 Task: Find connections with filter location Brixham with filter topic #Saleswith filter profile language Potuguese with filter current company SirionLabs with filter school Mount Carmel College, Palace Rd, Bengaluru with filter industry Retail Luxury Goods and Jewelry with filter service category Human Resources with filter keywords title Sports Volunteer
Action: Mouse moved to (673, 86)
Screenshot: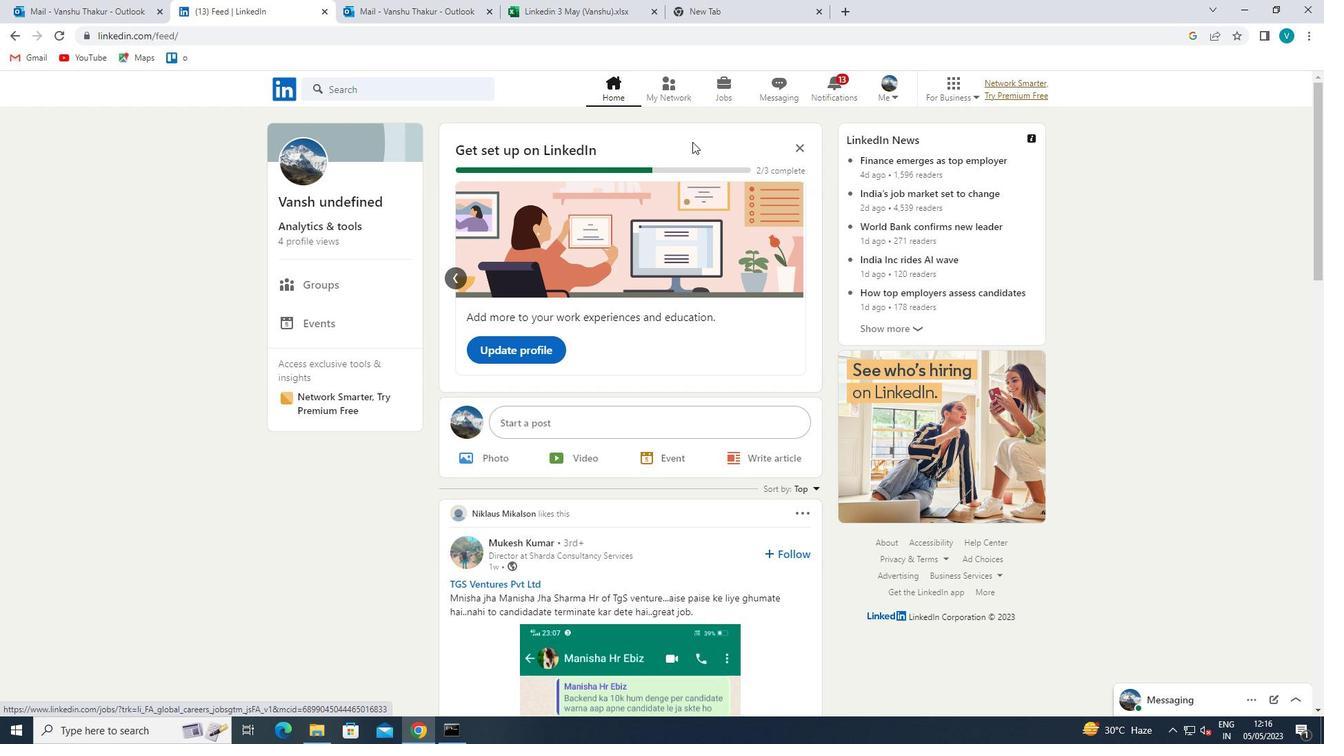 
Action: Mouse pressed left at (673, 86)
Screenshot: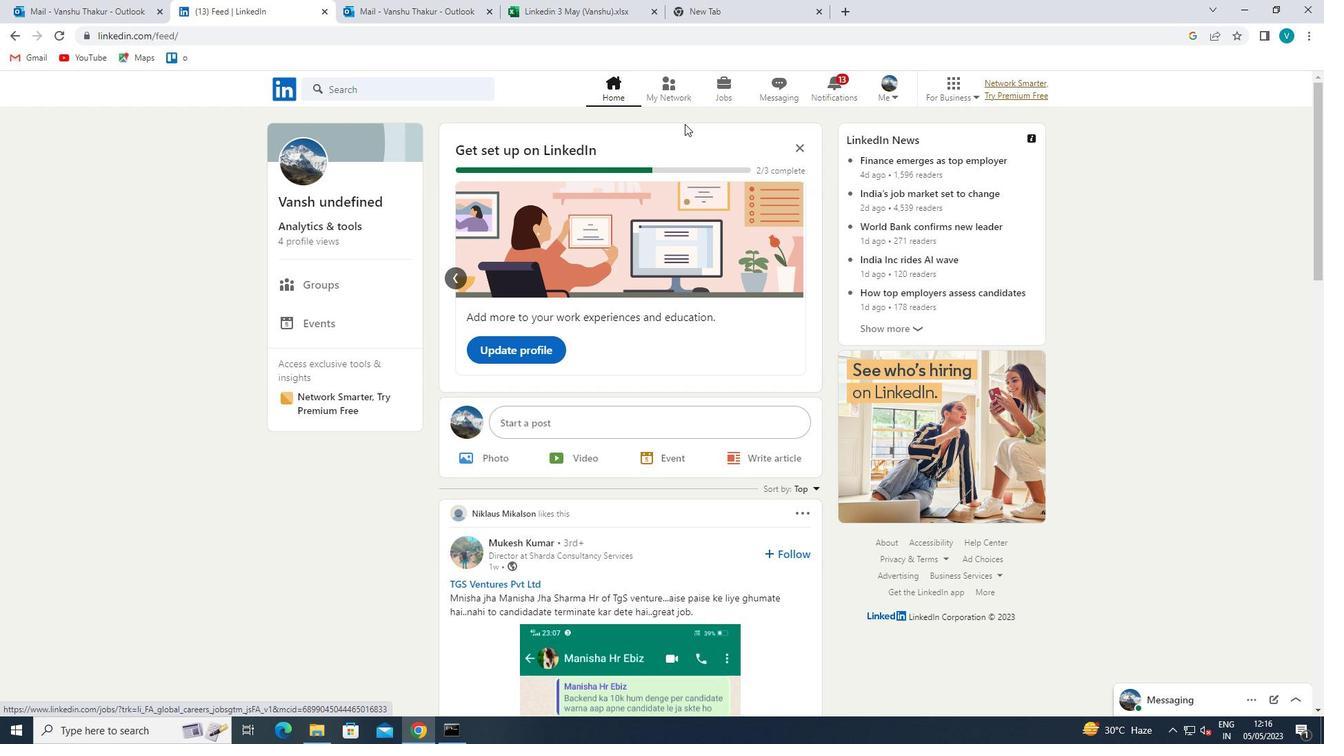 
Action: Mouse moved to (404, 166)
Screenshot: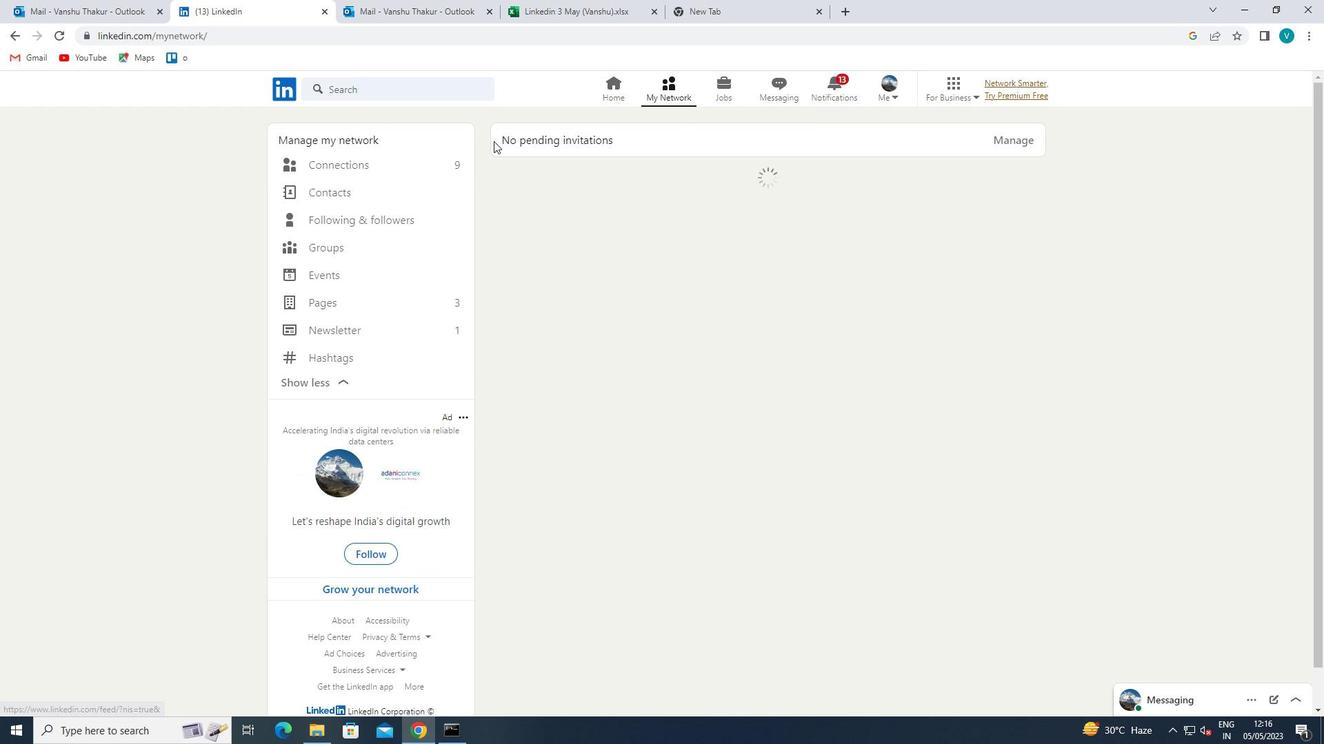 
Action: Mouse pressed left at (404, 166)
Screenshot: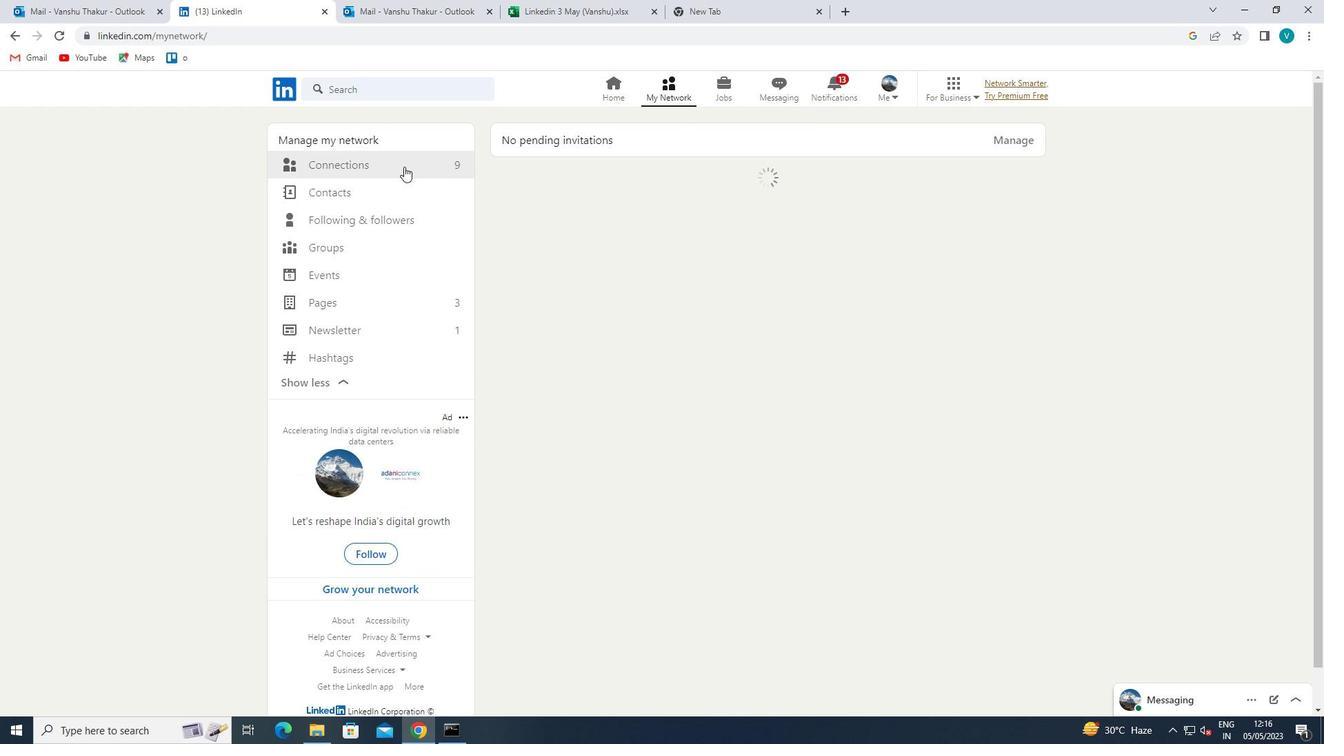 
Action: Mouse moved to (759, 158)
Screenshot: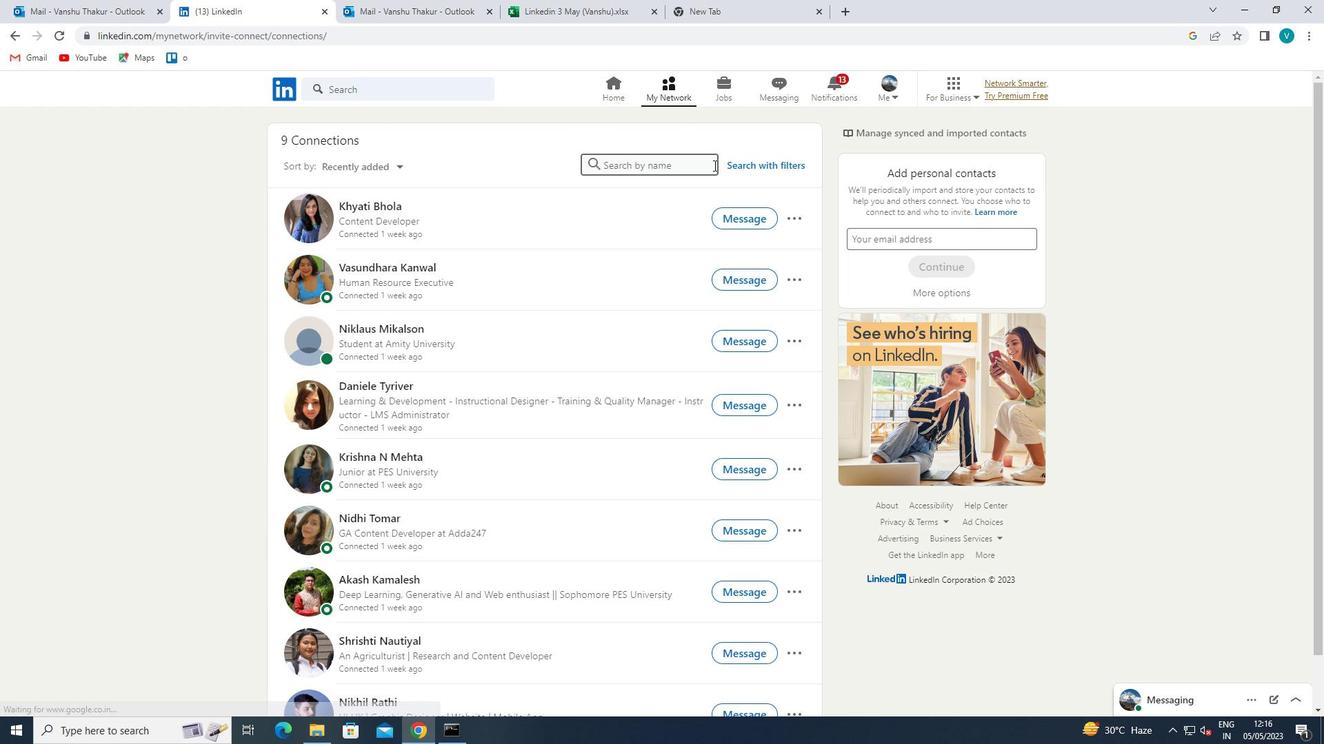 
Action: Mouse pressed left at (759, 158)
Screenshot: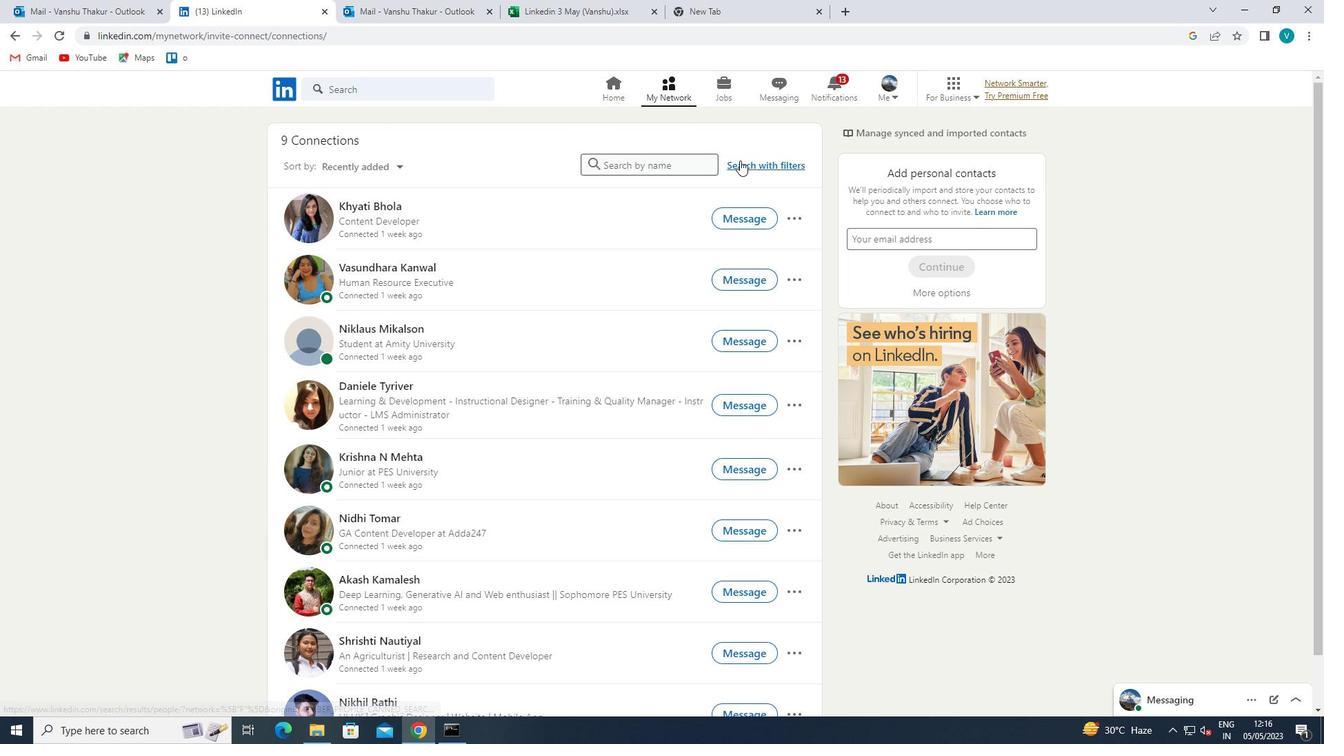 
Action: Mouse moved to (668, 131)
Screenshot: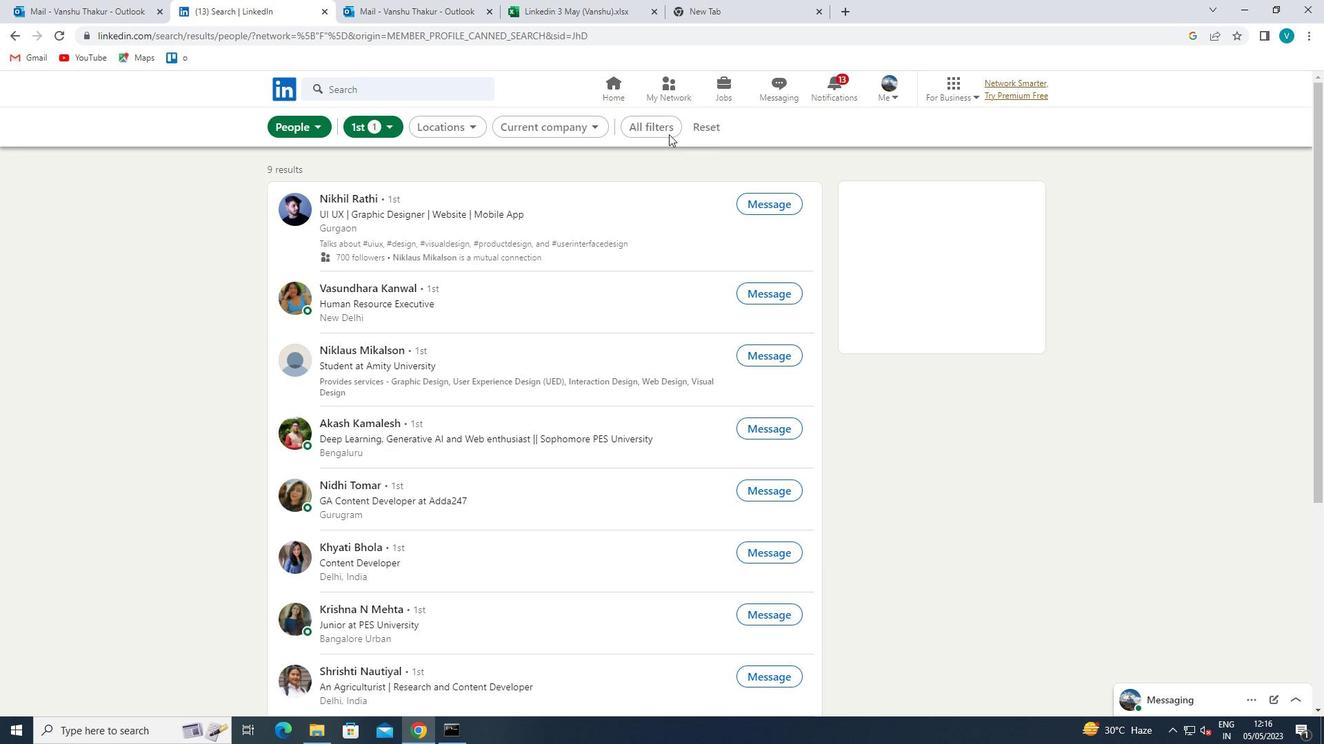 
Action: Mouse pressed left at (668, 131)
Screenshot: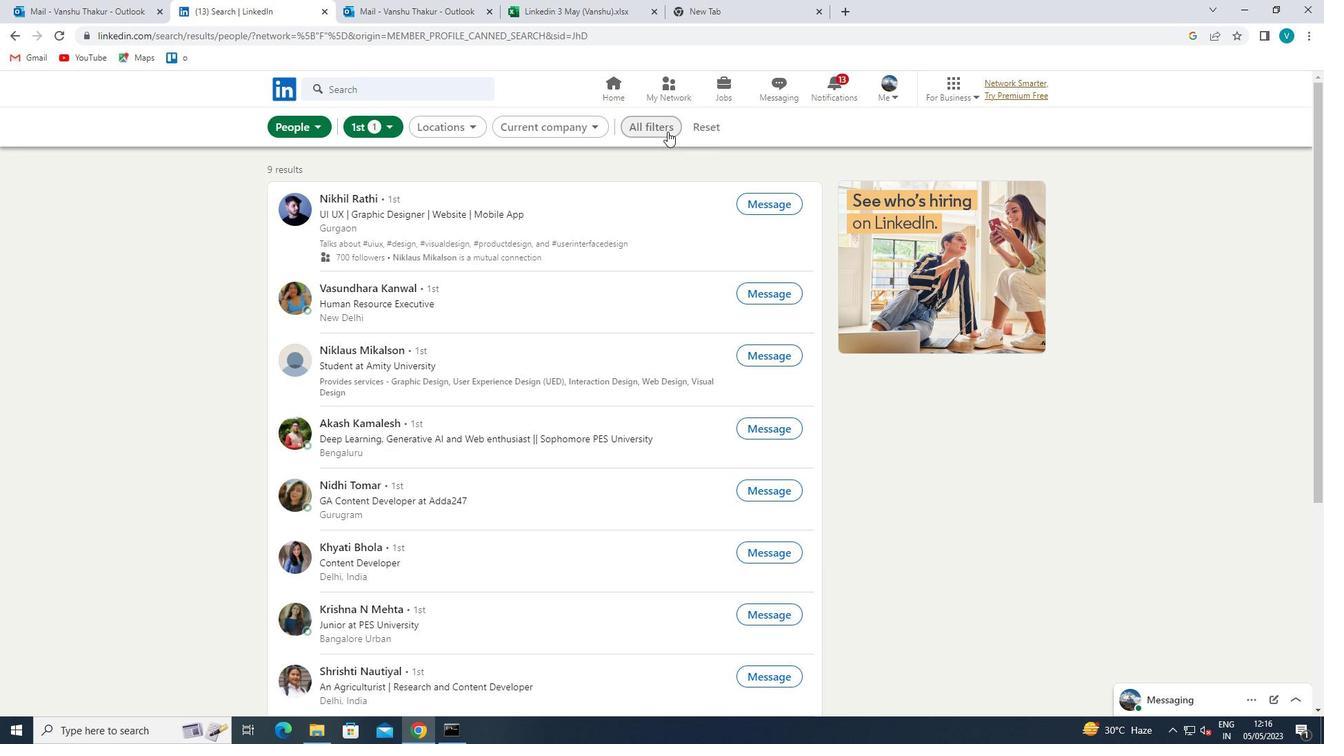 
Action: Mouse moved to (1118, 288)
Screenshot: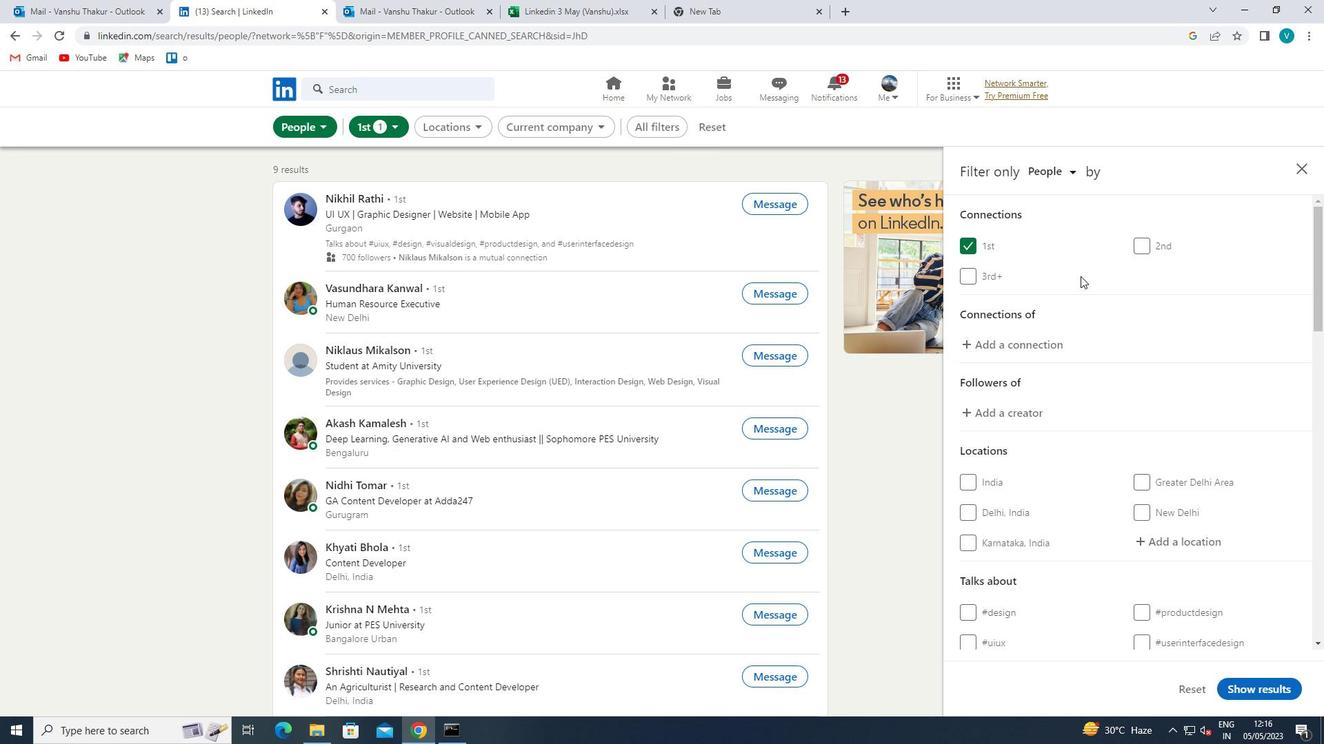 
Action: Mouse scrolled (1118, 287) with delta (0, 0)
Screenshot: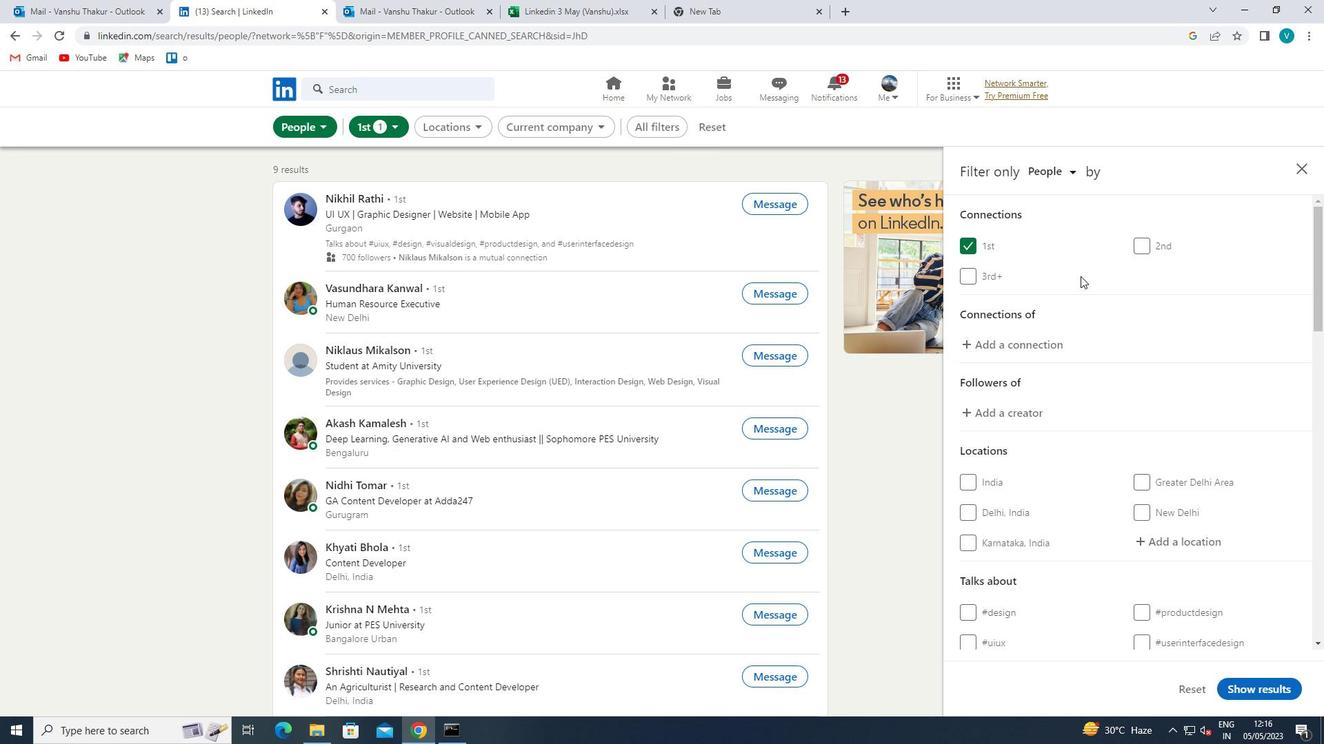 
Action: Mouse moved to (1119, 288)
Screenshot: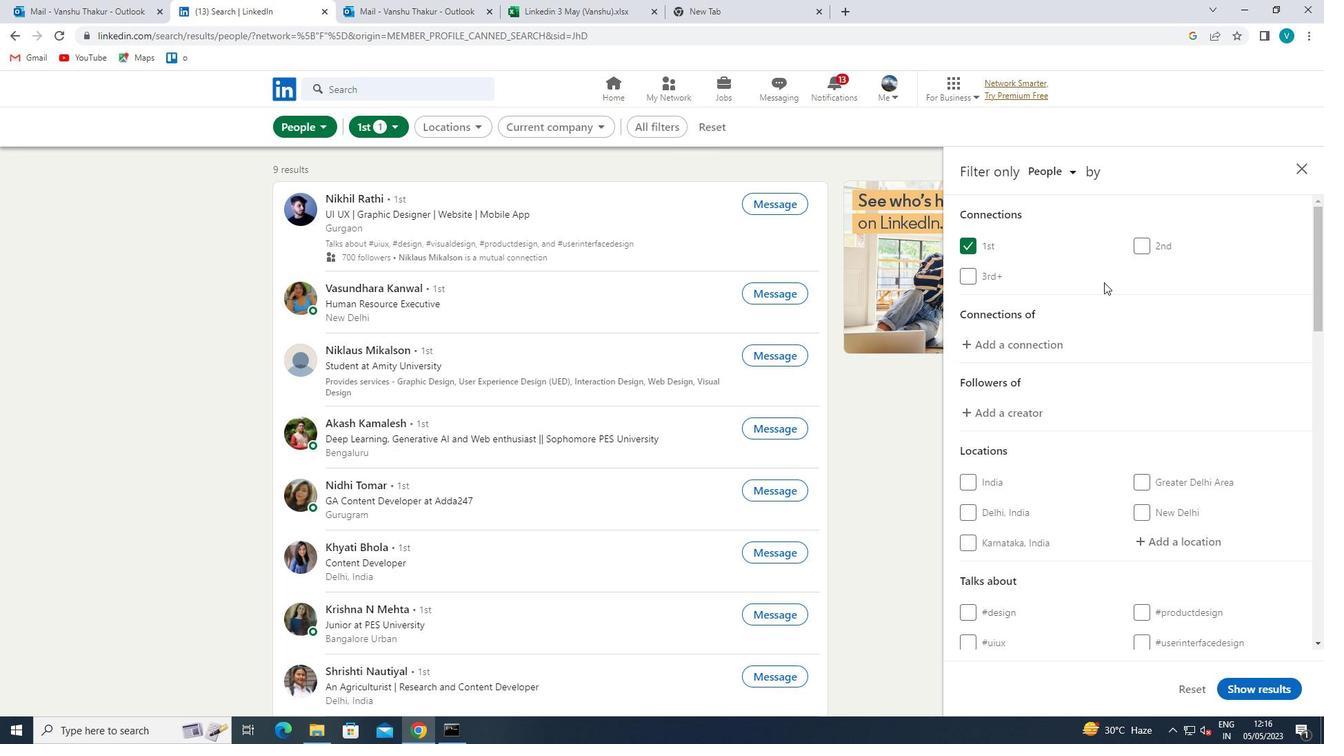 
Action: Mouse scrolled (1119, 288) with delta (0, 0)
Screenshot: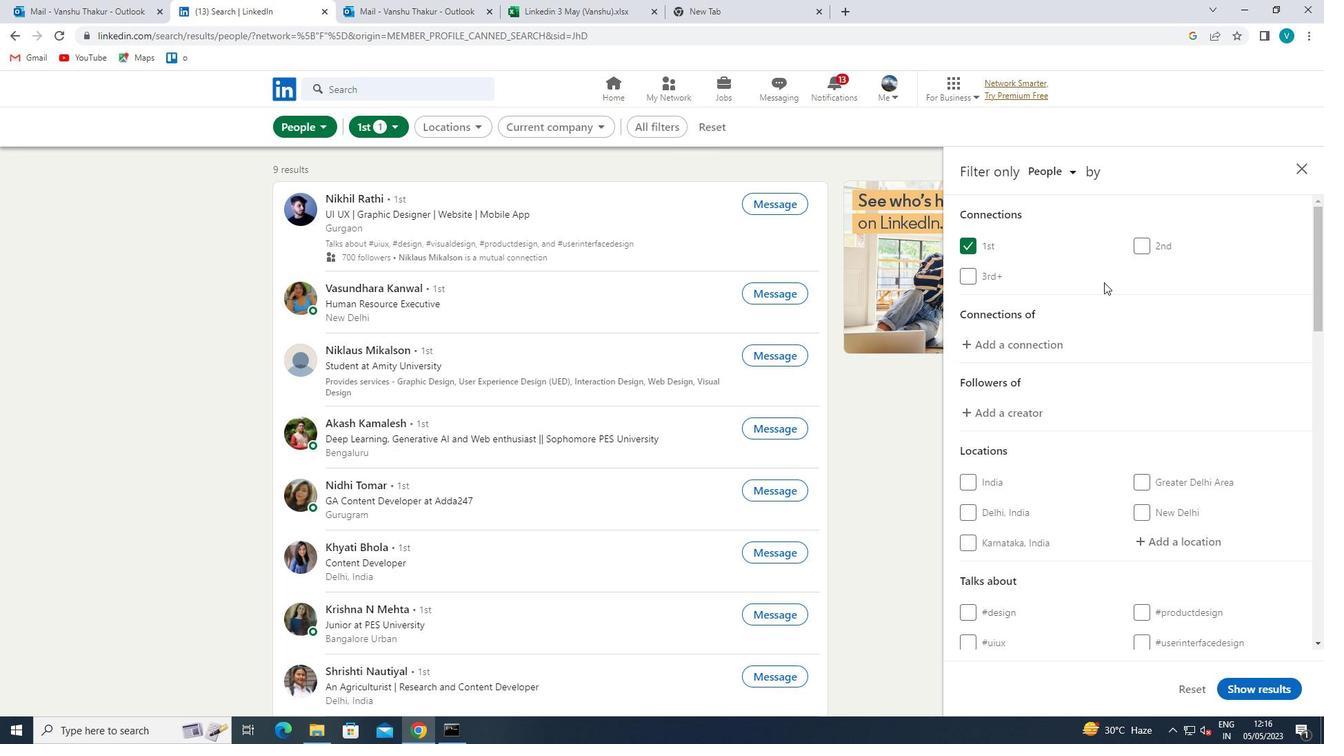 
Action: Mouse moved to (1128, 296)
Screenshot: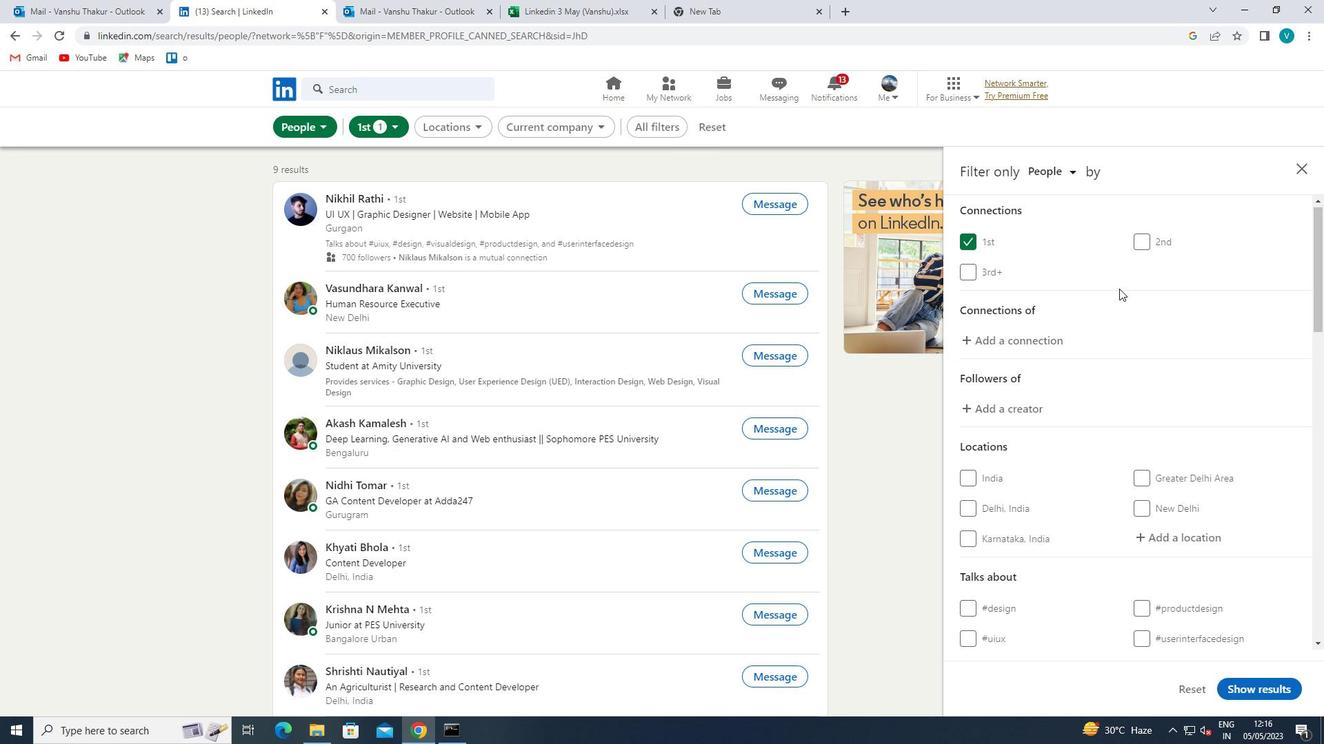 
Action: Mouse scrolled (1128, 295) with delta (0, 0)
Screenshot: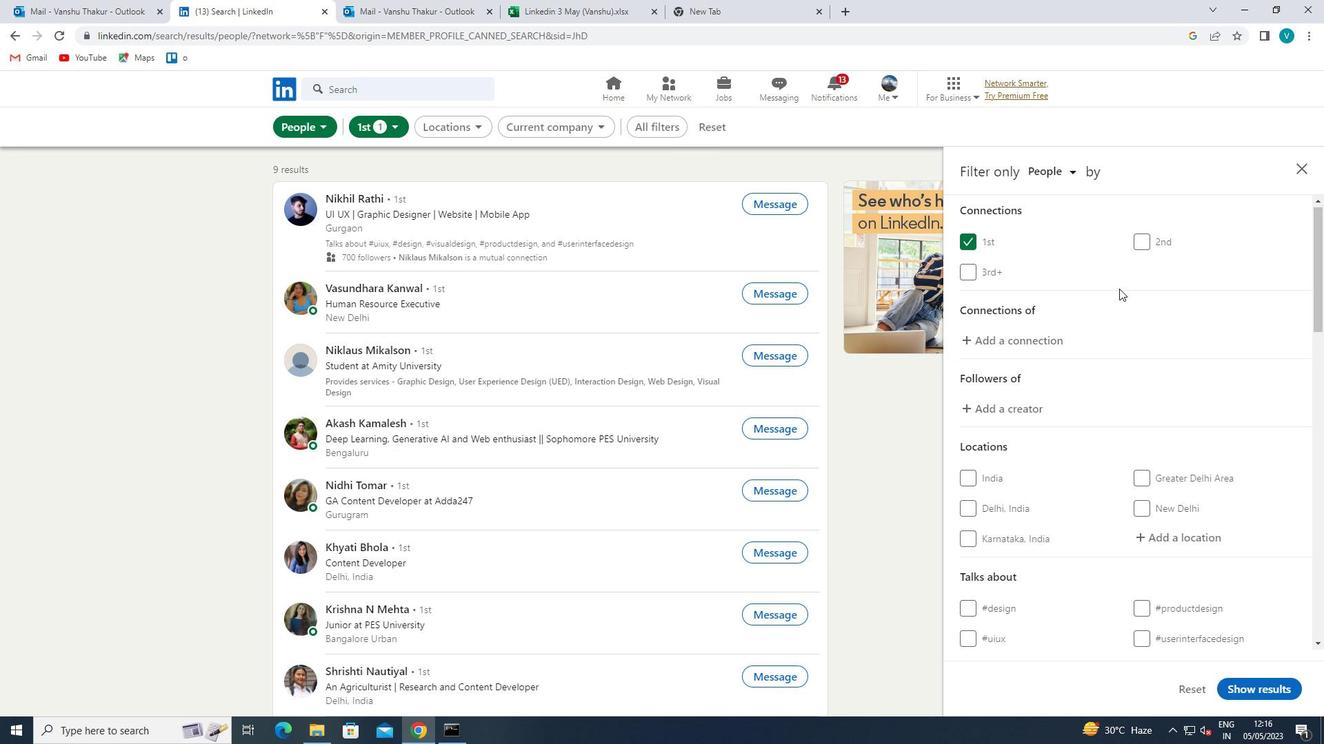 
Action: Mouse moved to (1165, 331)
Screenshot: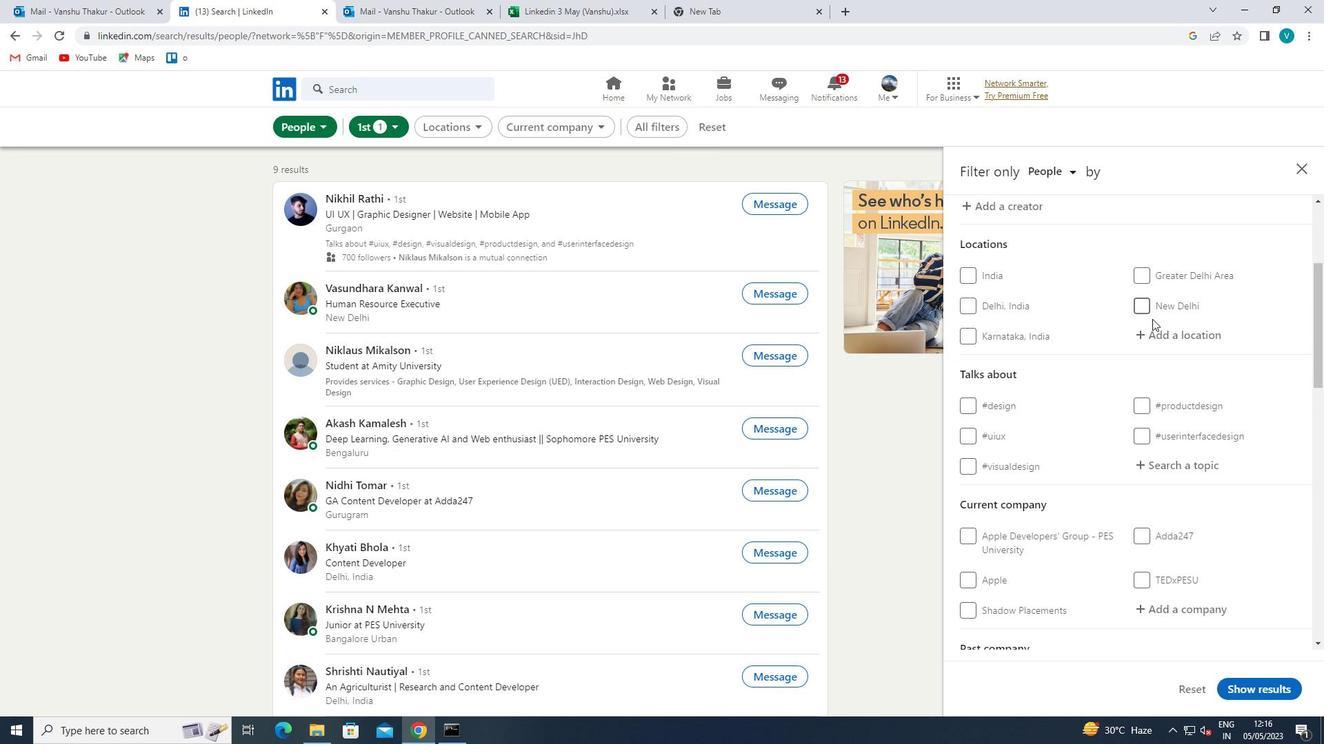 
Action: Mouse pressed left at (1165, 331)
Screenshot: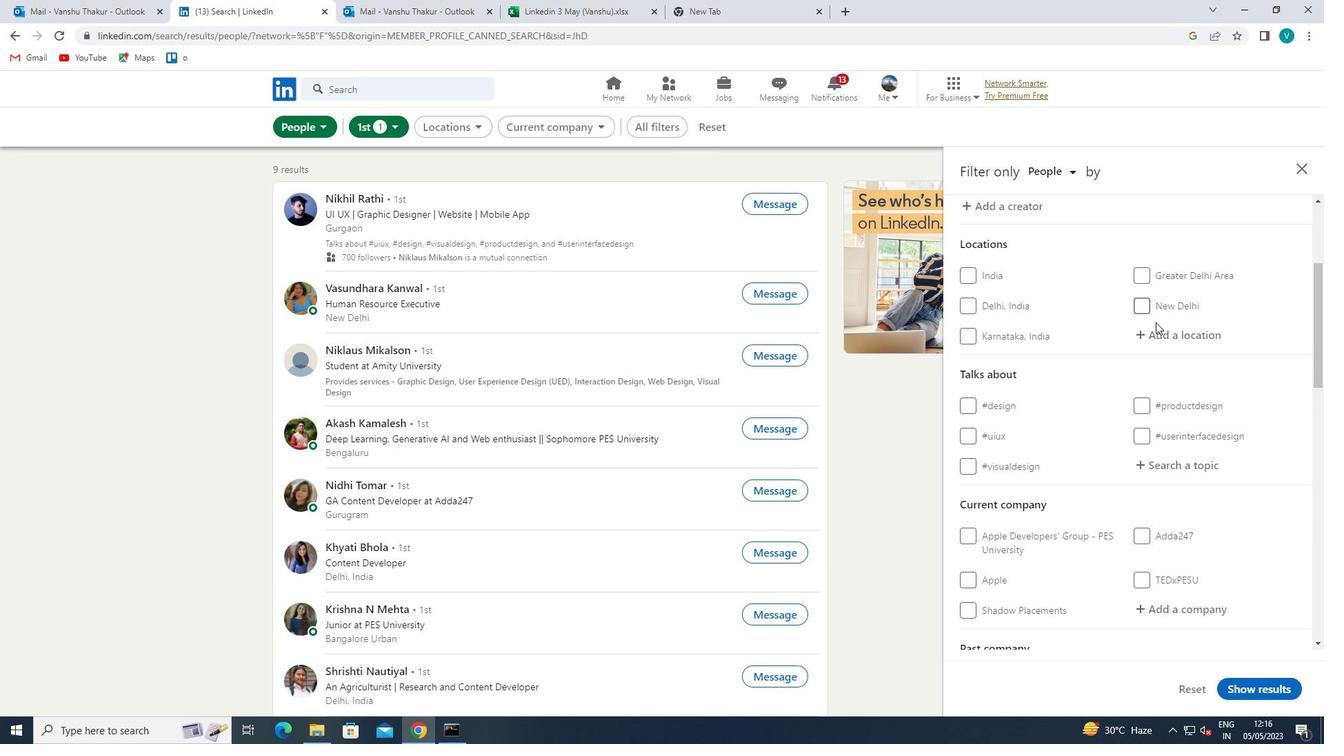 
Action: Key pressed <Key.shift>BR
Screenshot: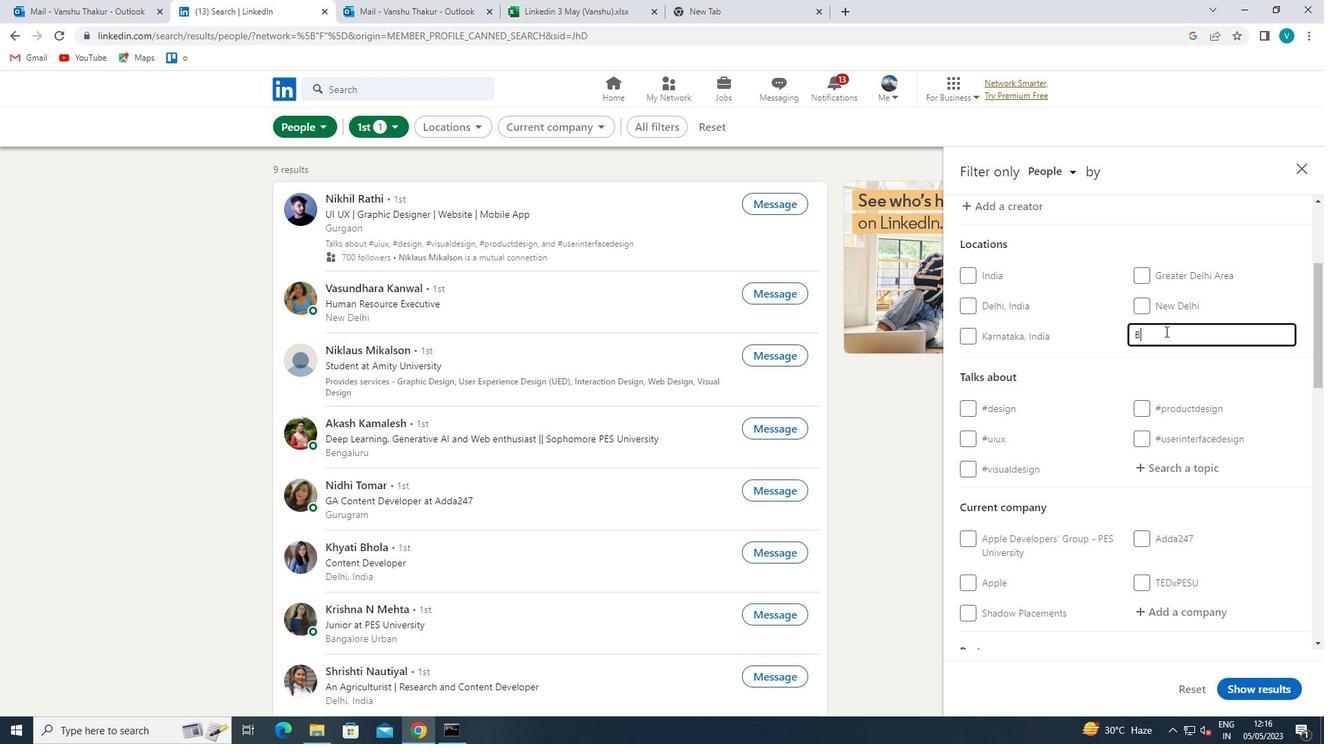 
Action: Mouse moved to (1076, 281)
Screenshot: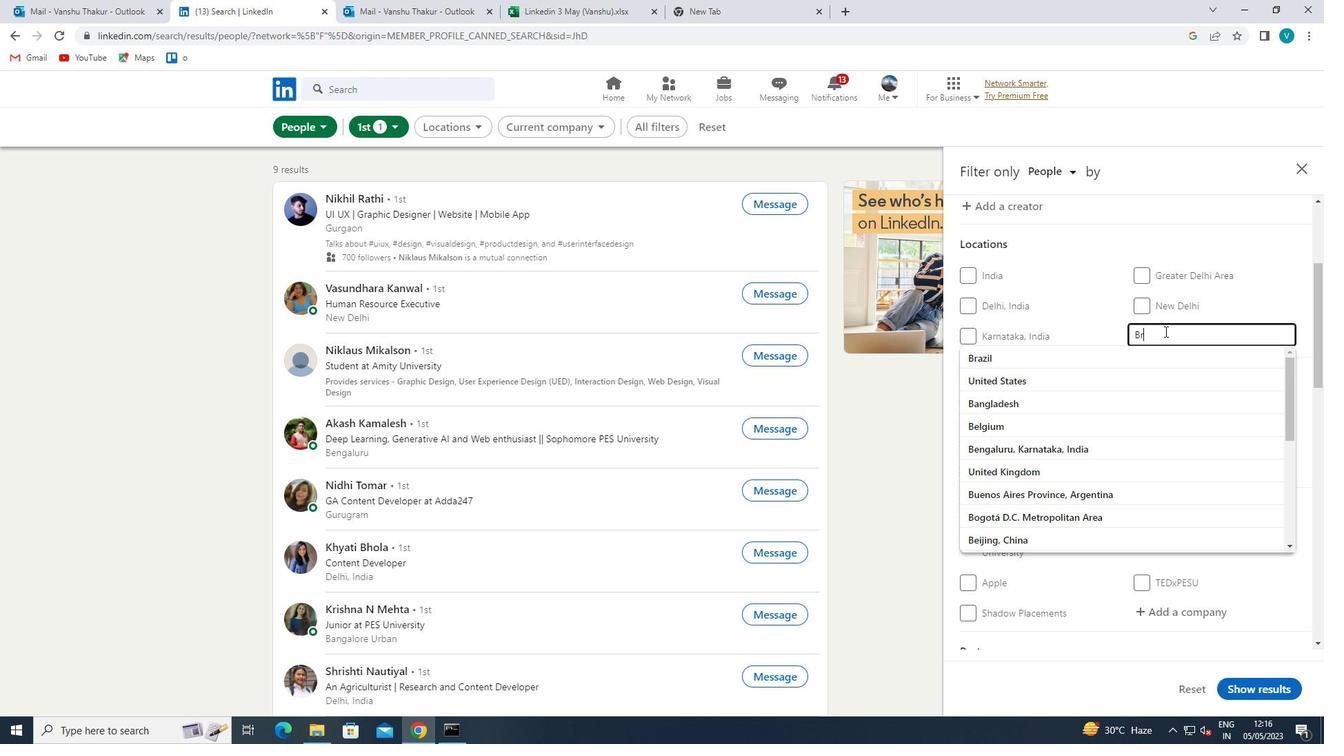 
Action: Key pressed IXHAM
Screenshot: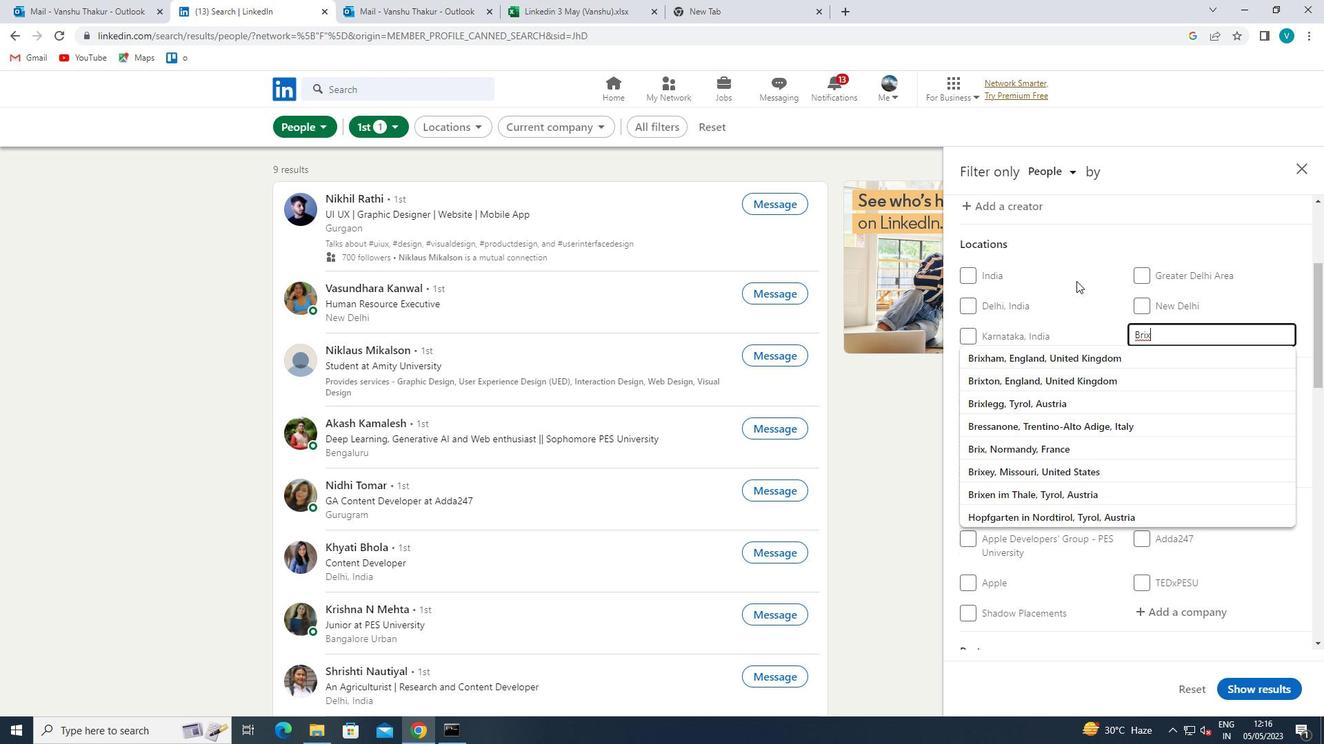 
Action: Mouse moved to (1073, 357)
Screenshot: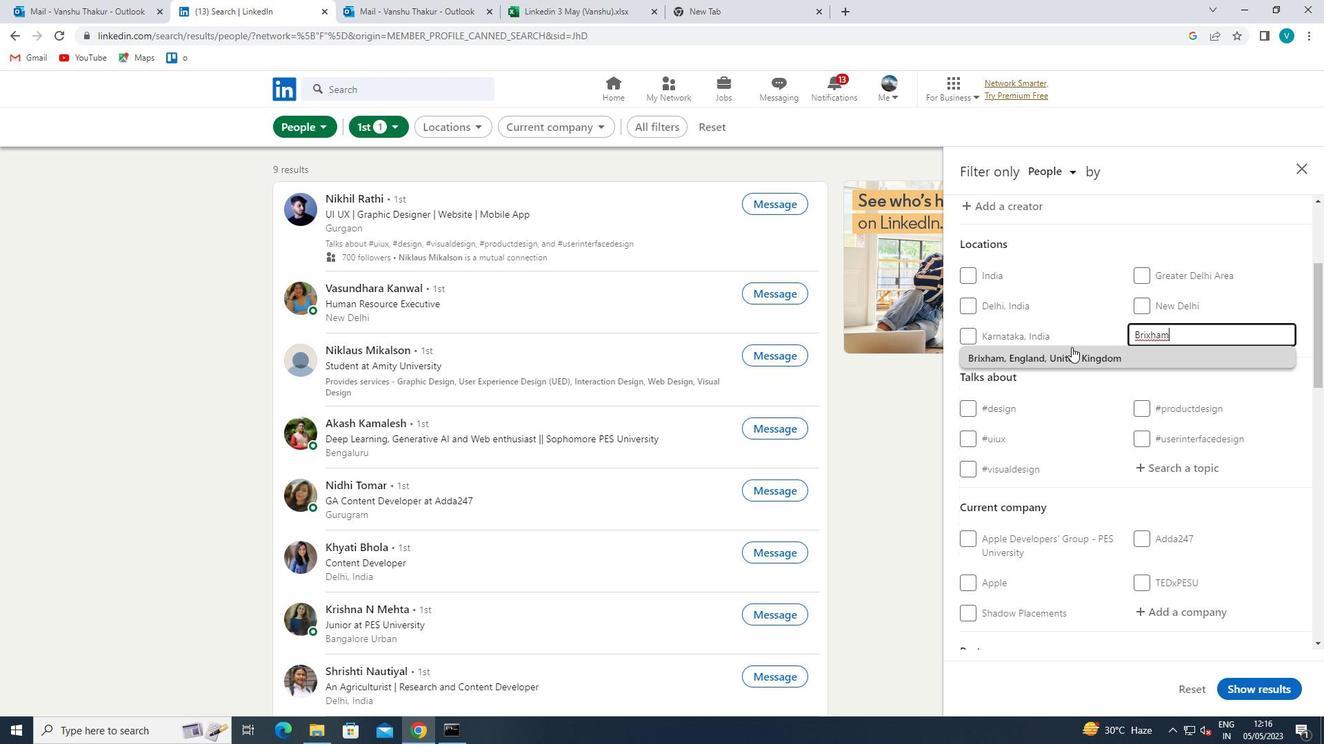 
Action: Mouse pressed left at (1073, 357)
Screenshot: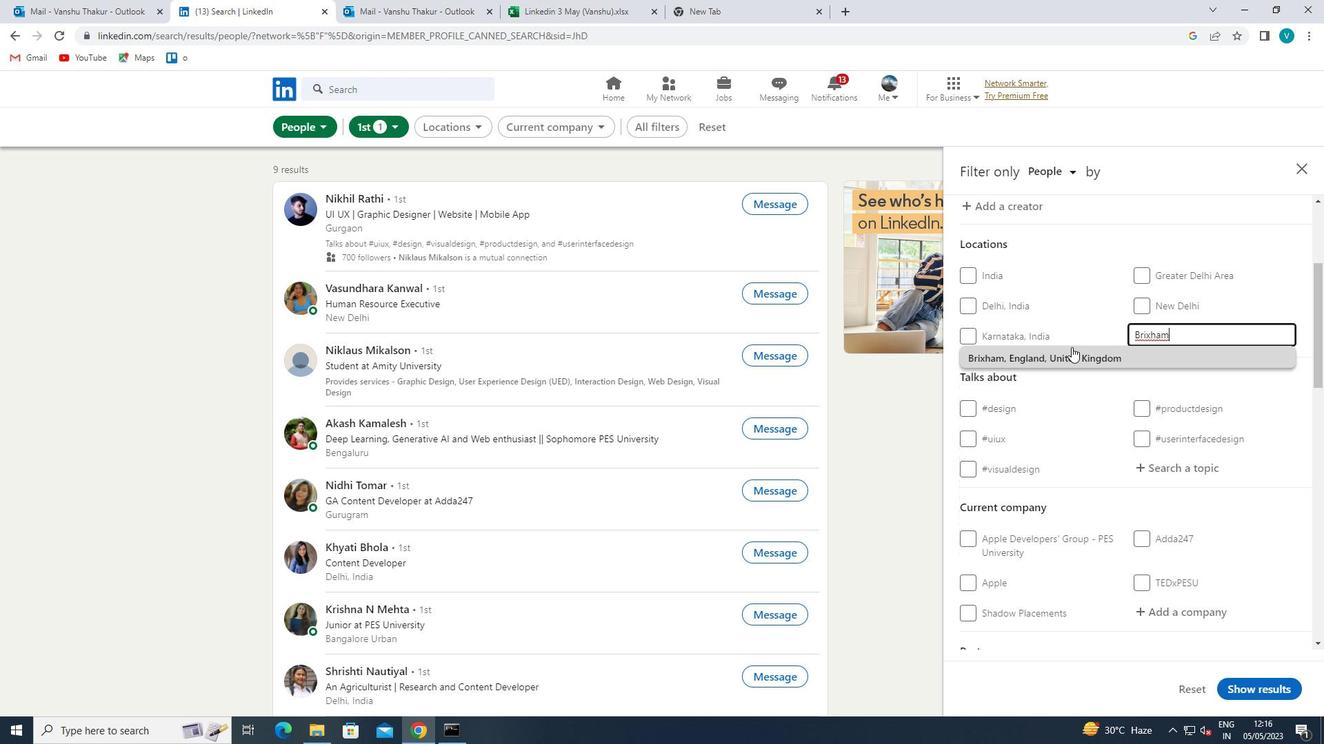 
Action: Mouse moved to (1076, 357)
Screenshot: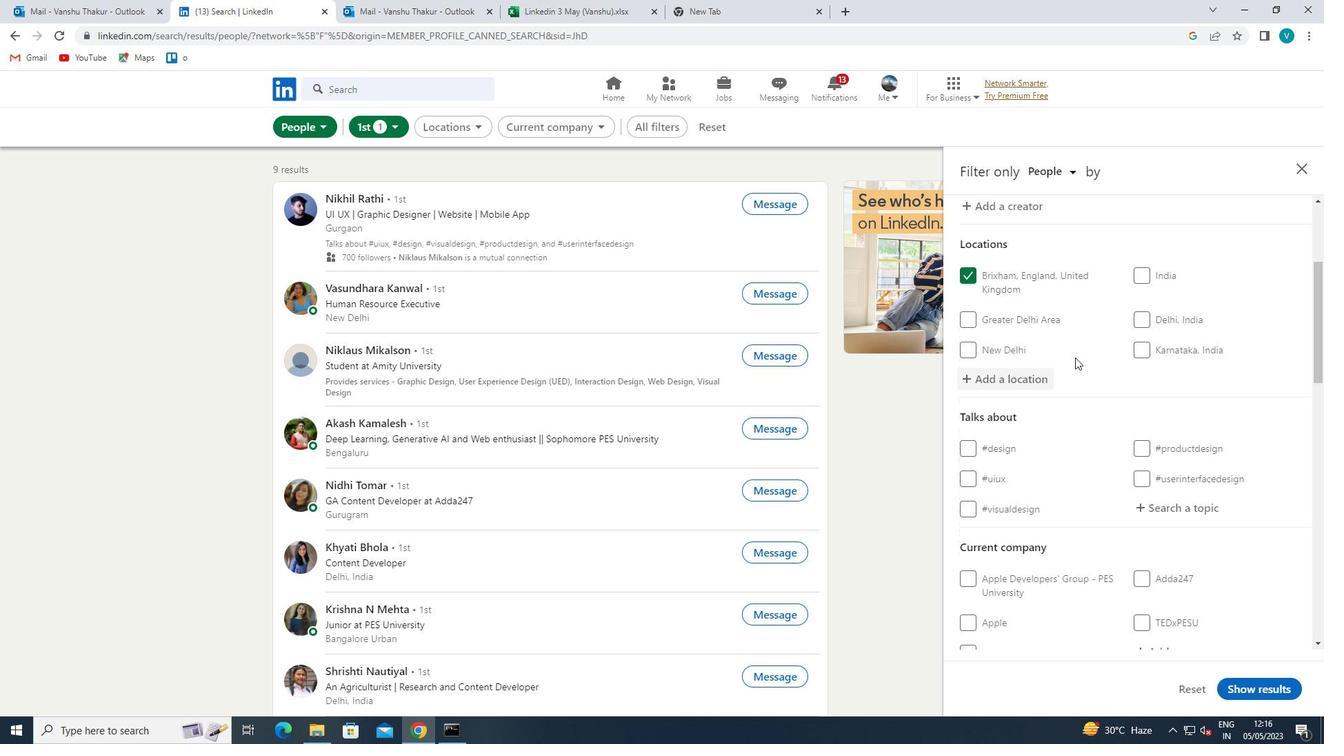 
Action: Mouse scrolled (1076, 356) with delta (0, 0)
Screenshot: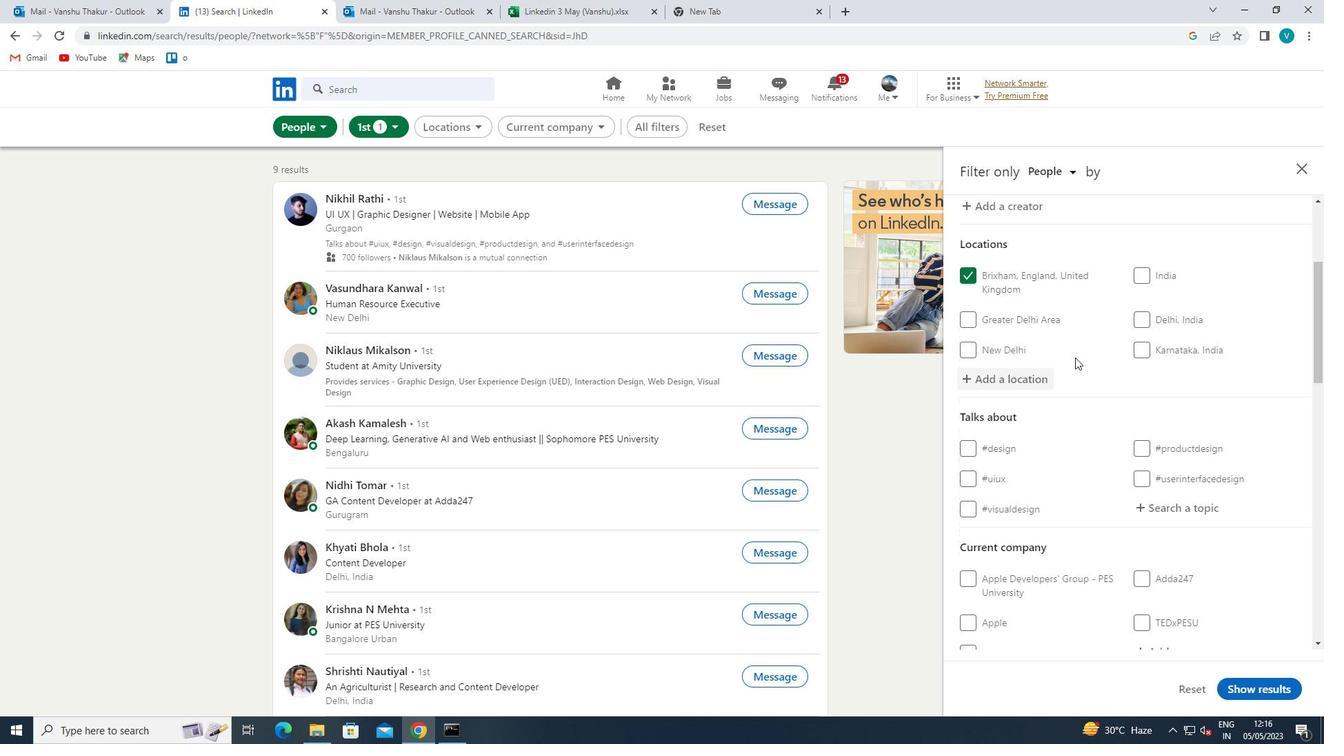 
Action: Mouse moved to (1174, 425)
Screenshot: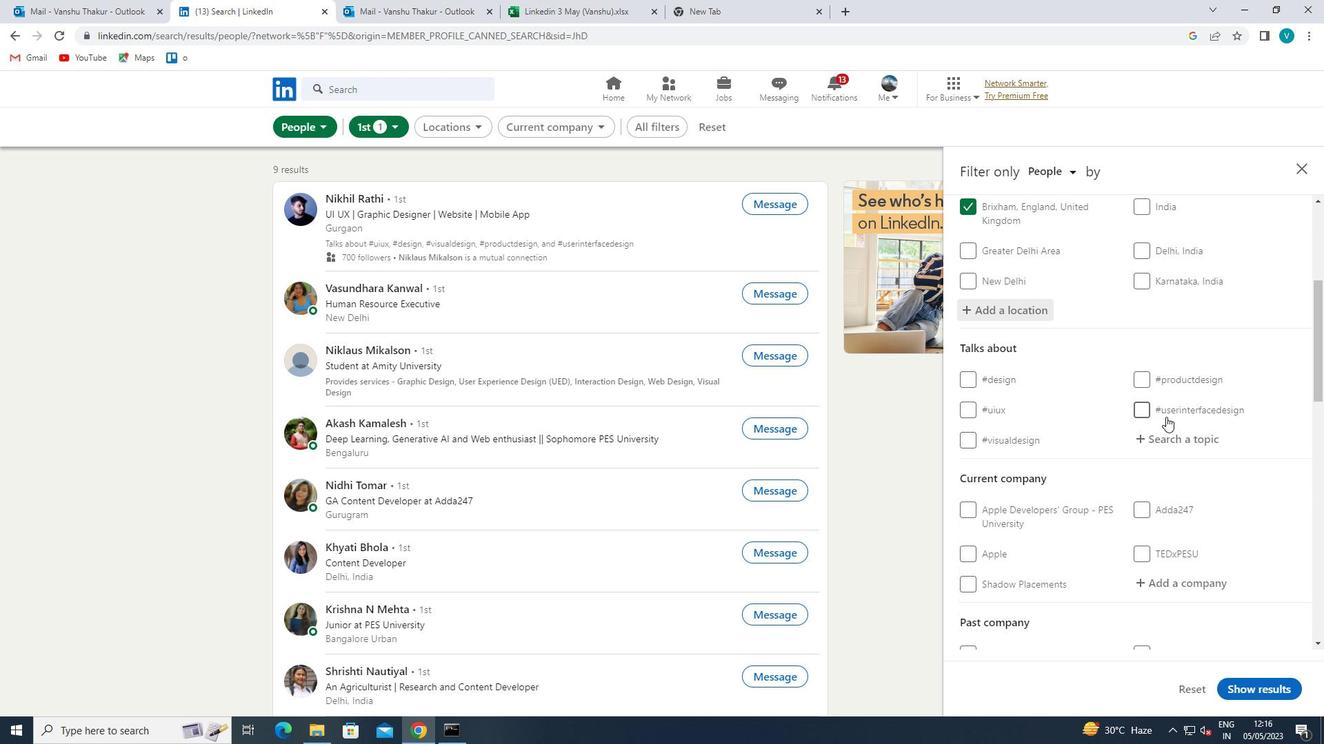 
Action: Mouse pressed left at (1174, 425)
Screenshot: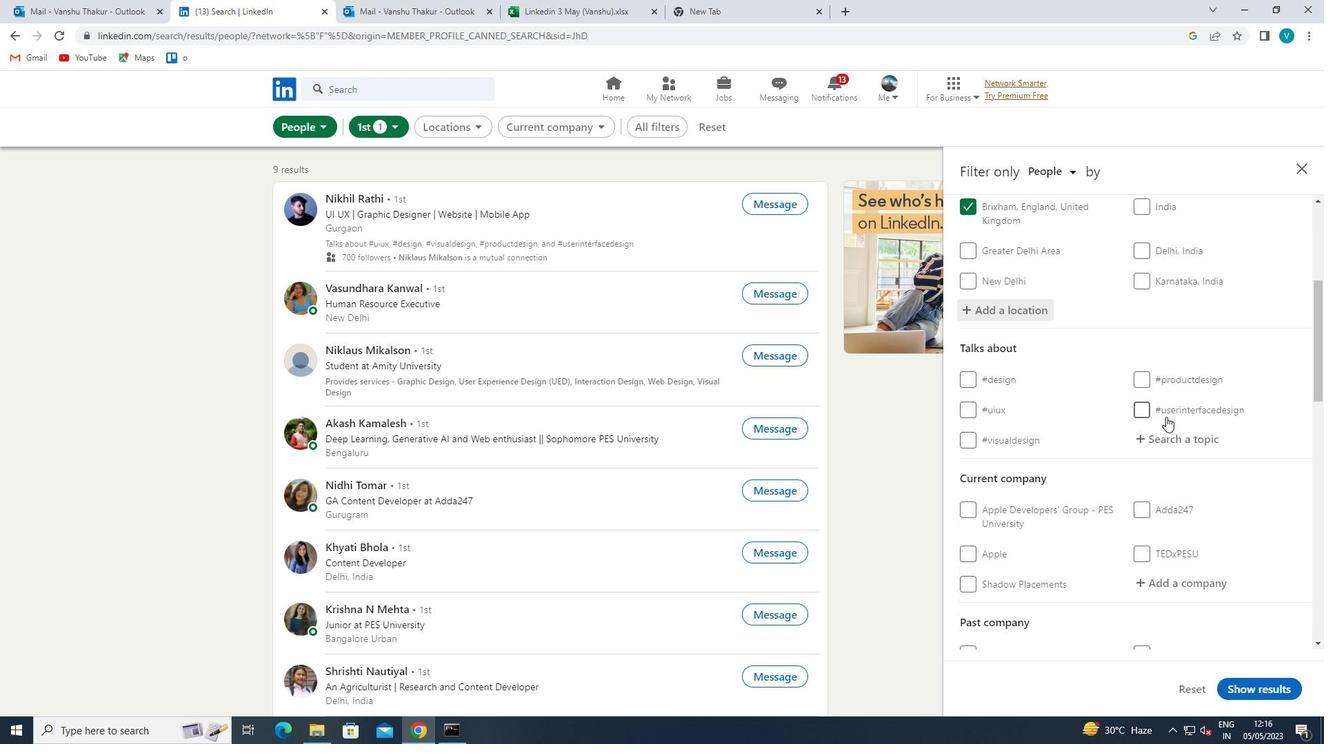 
Action: Mouse moved to (1174, 426)
Screenshot: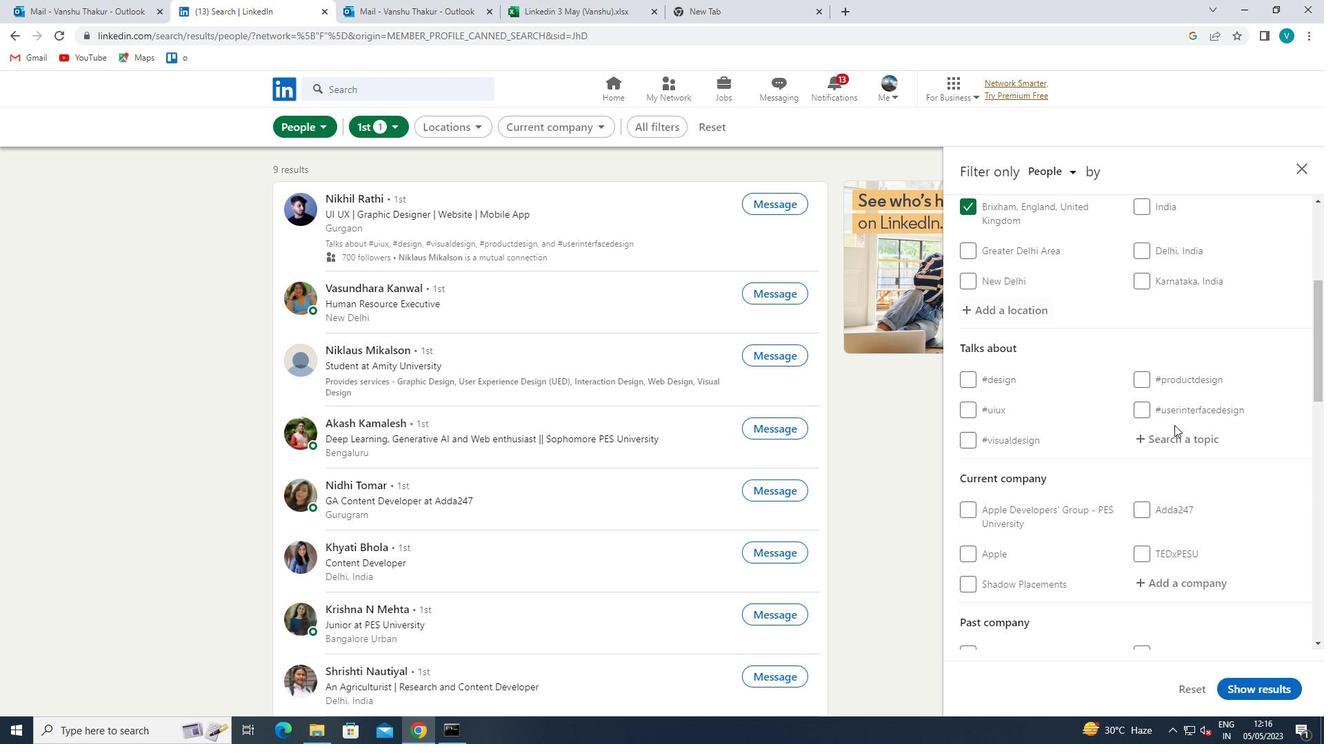 
Action: Mouse pressed left at (1174, 426)
Screenshot: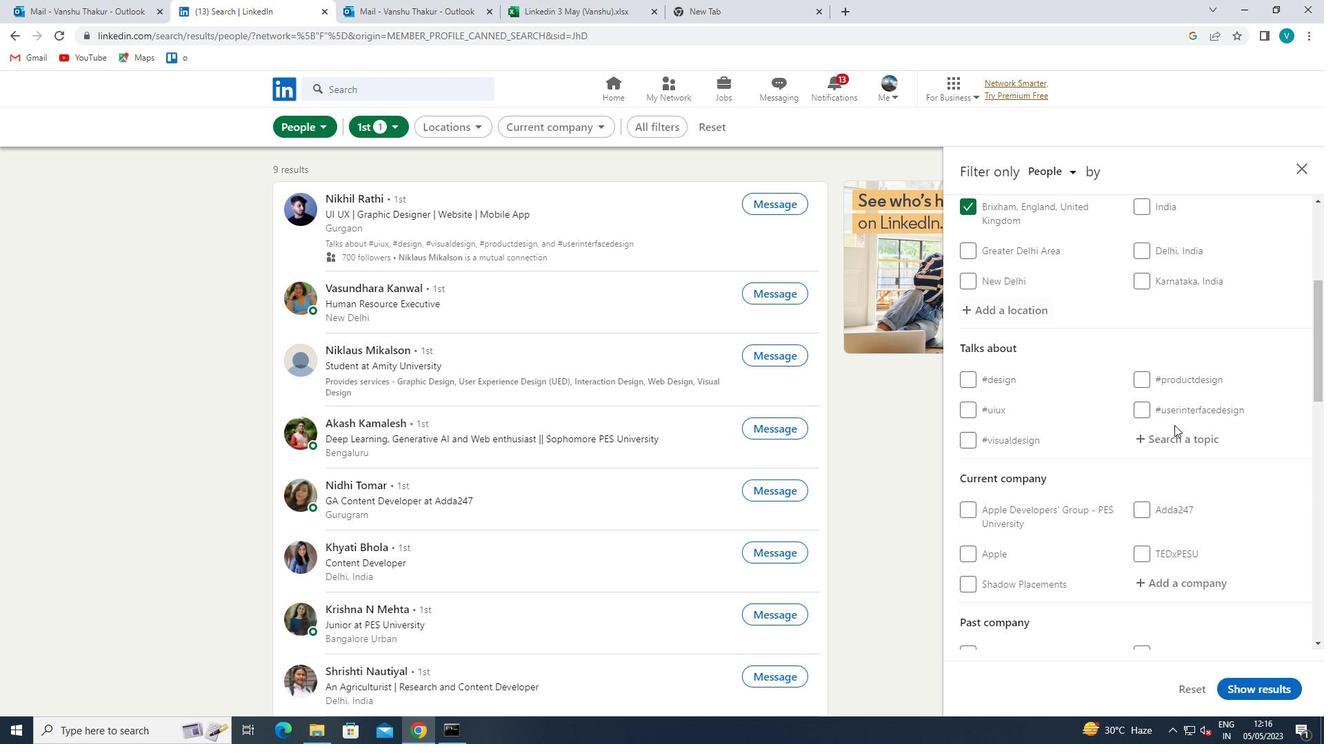 
Action: Mouse moved to (1167, 426)
Screenshot: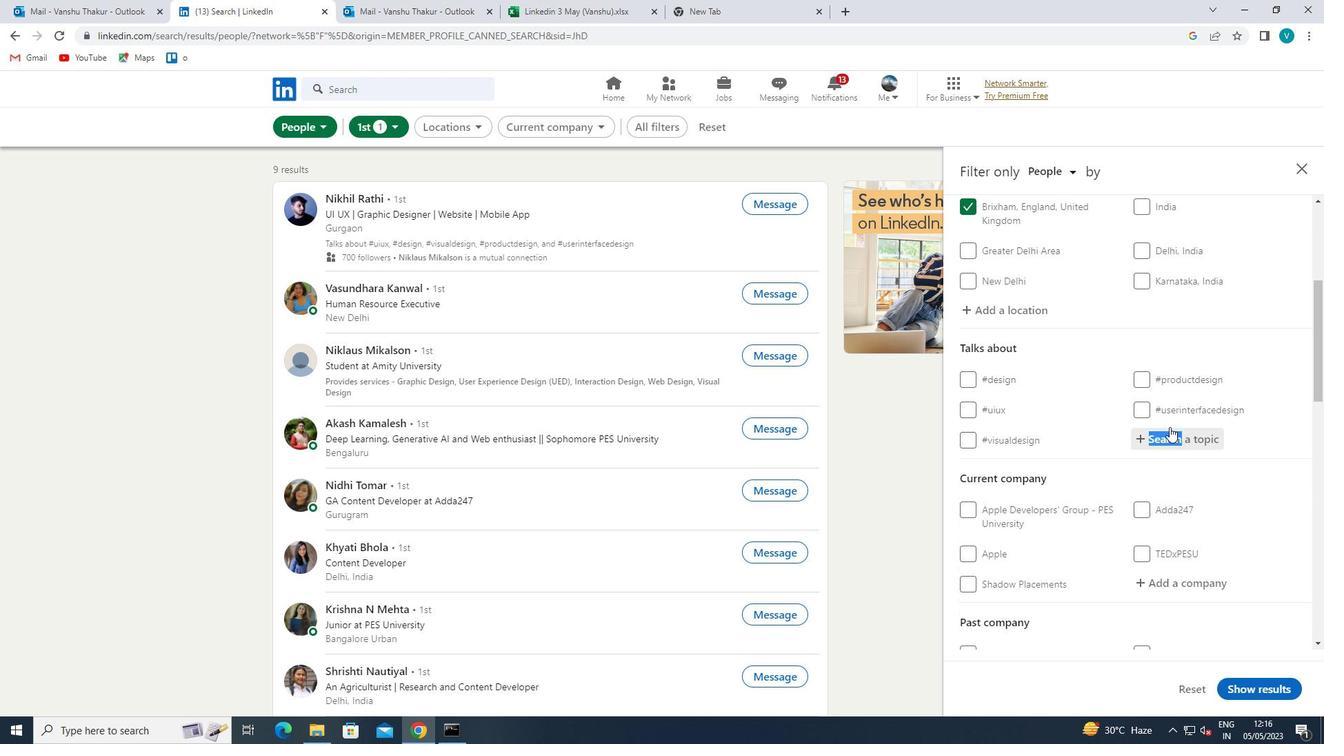 
Action: Mouse pressed left at (1167, 426)
Screenshot: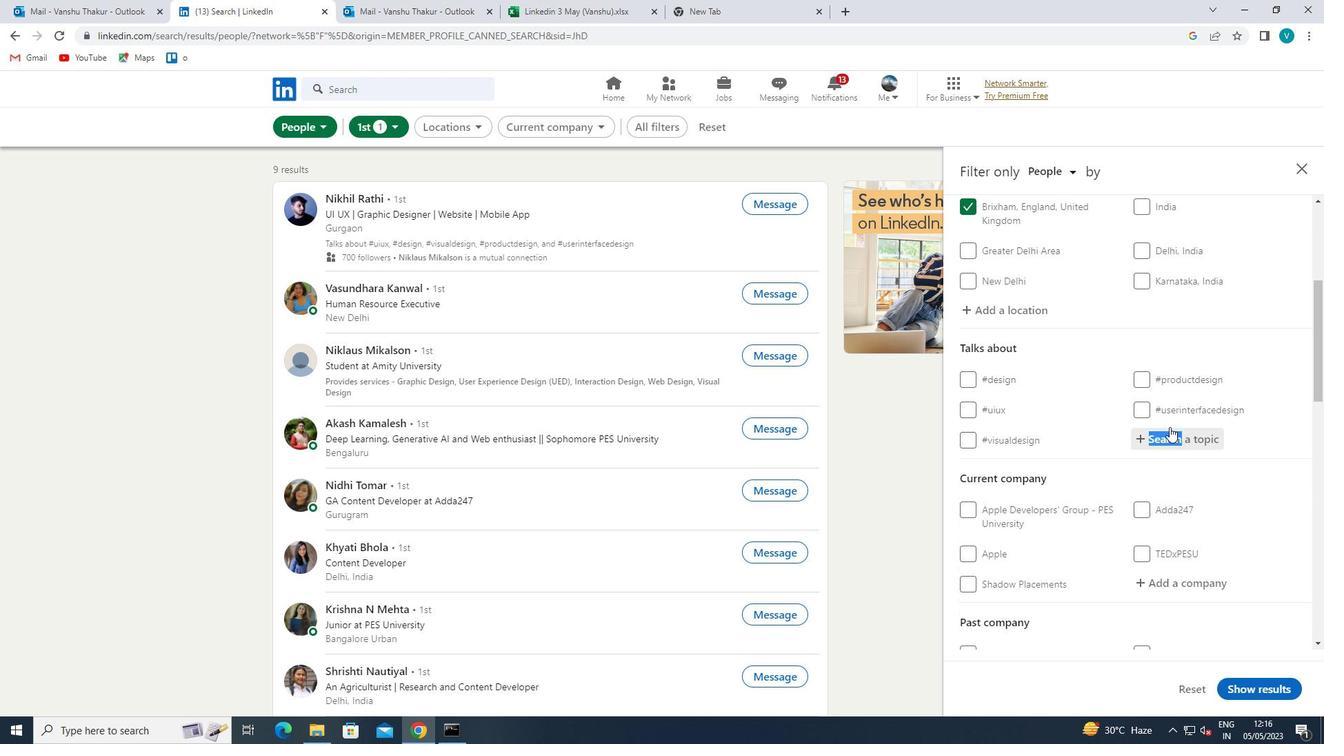 
Action: Mouse moved to (1168, 440)
Screenshot: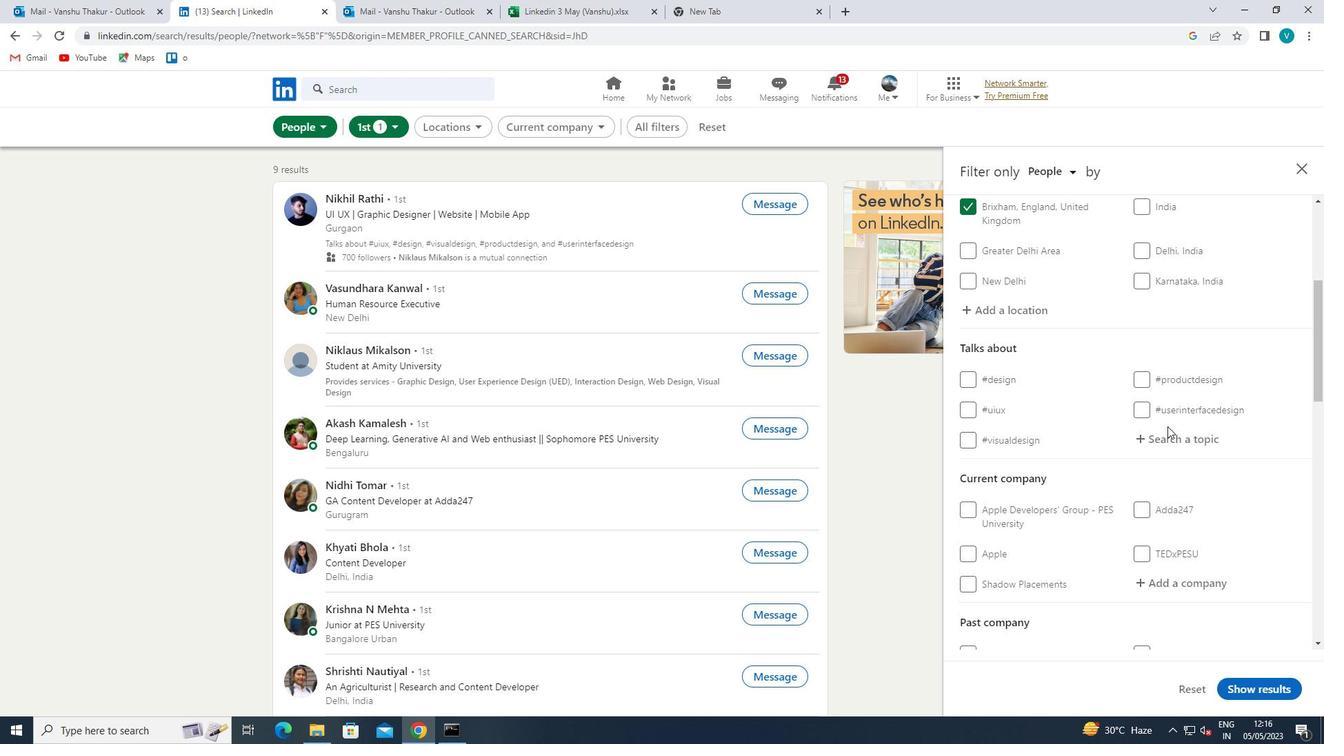 
Action: Mouse pressed left at (1168, 440)
Screenshot: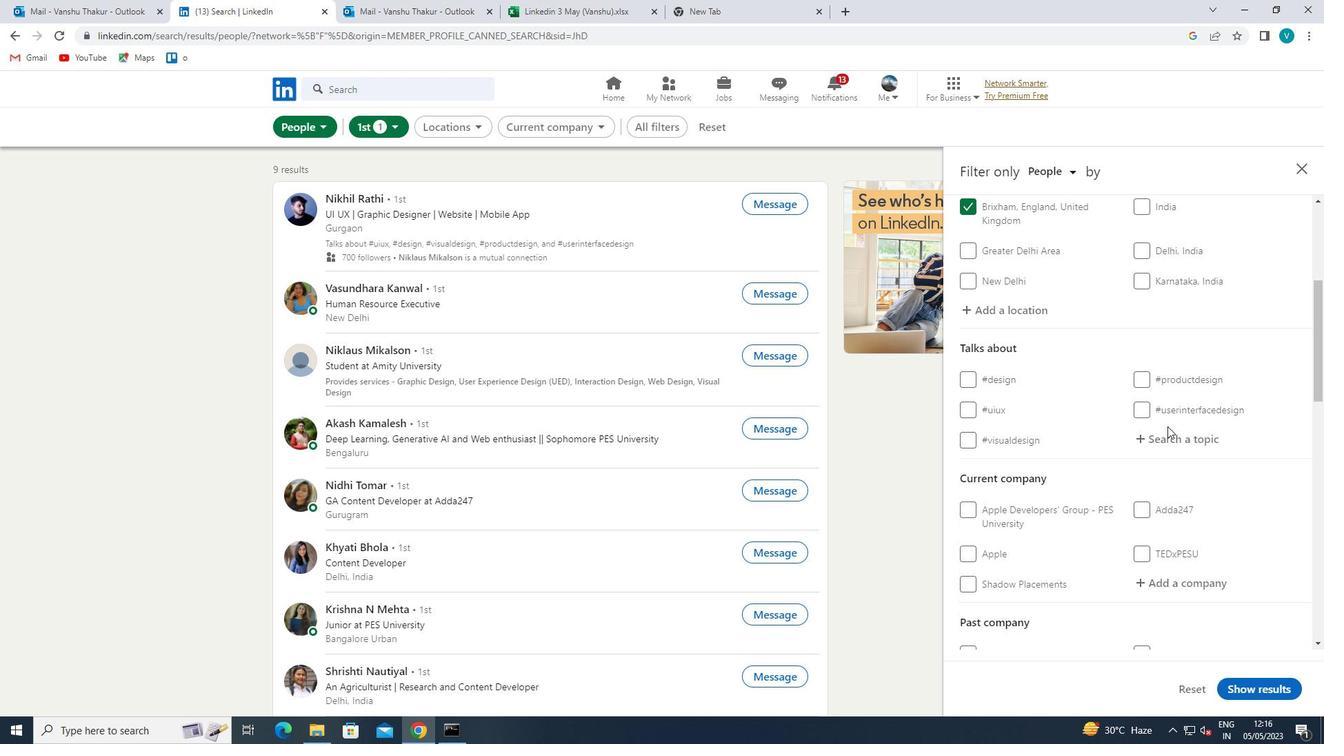 
Action: Key pressed SALES
Screenshot: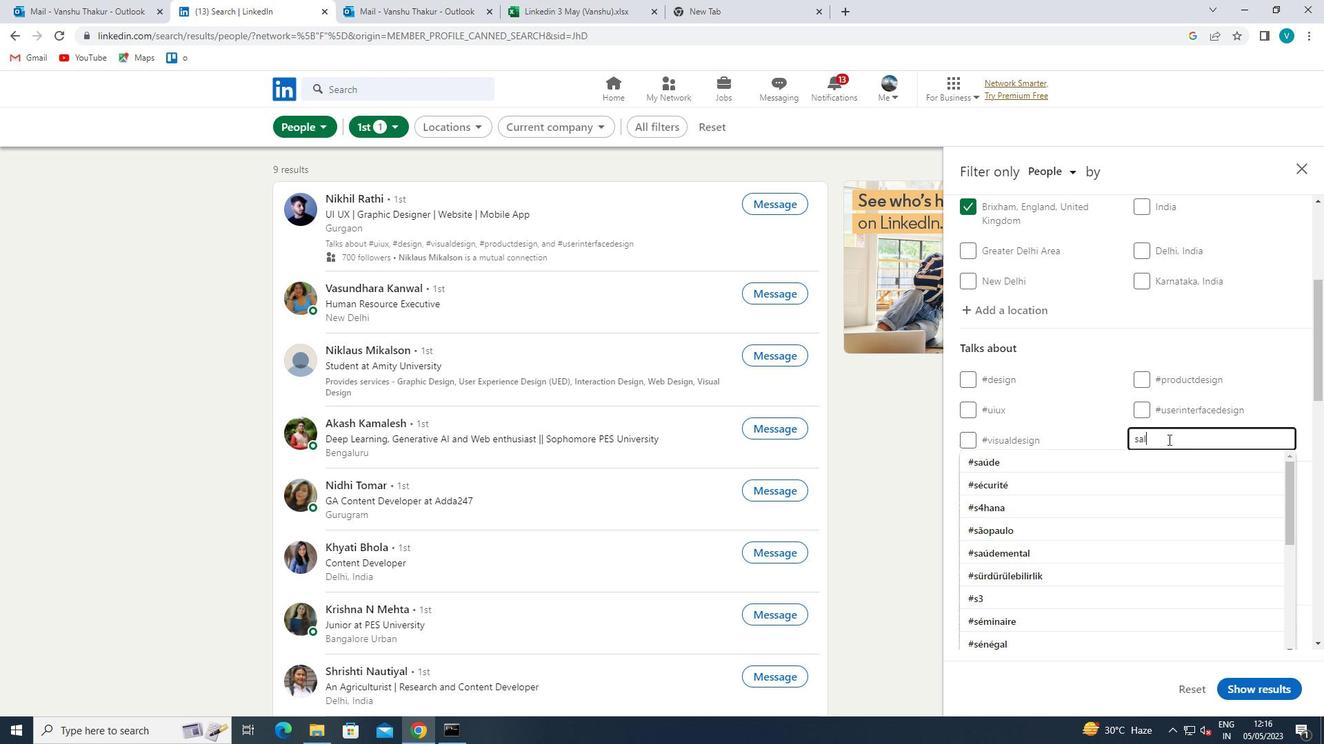 
Action: Mouse moved to (1142, 459)
Screenshot: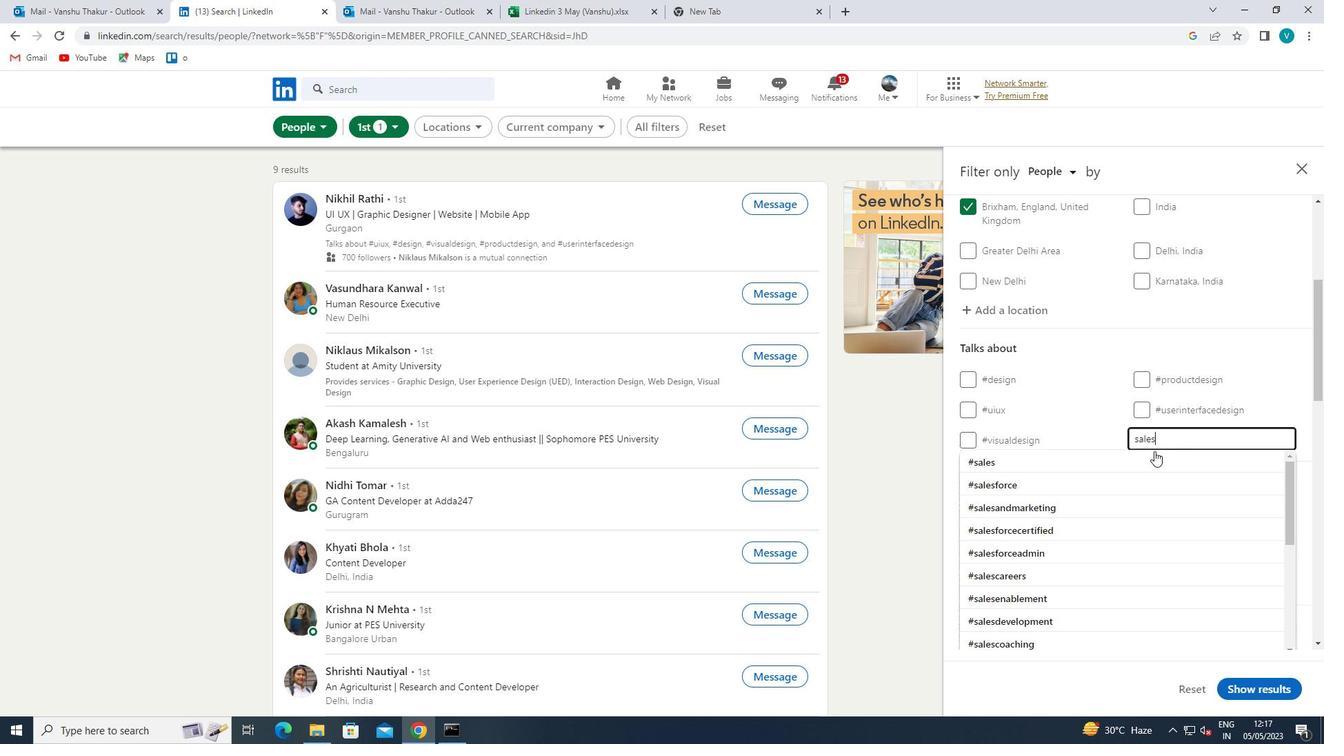 
Action: Mouse pressed left at (1142, 459)
Screenshot: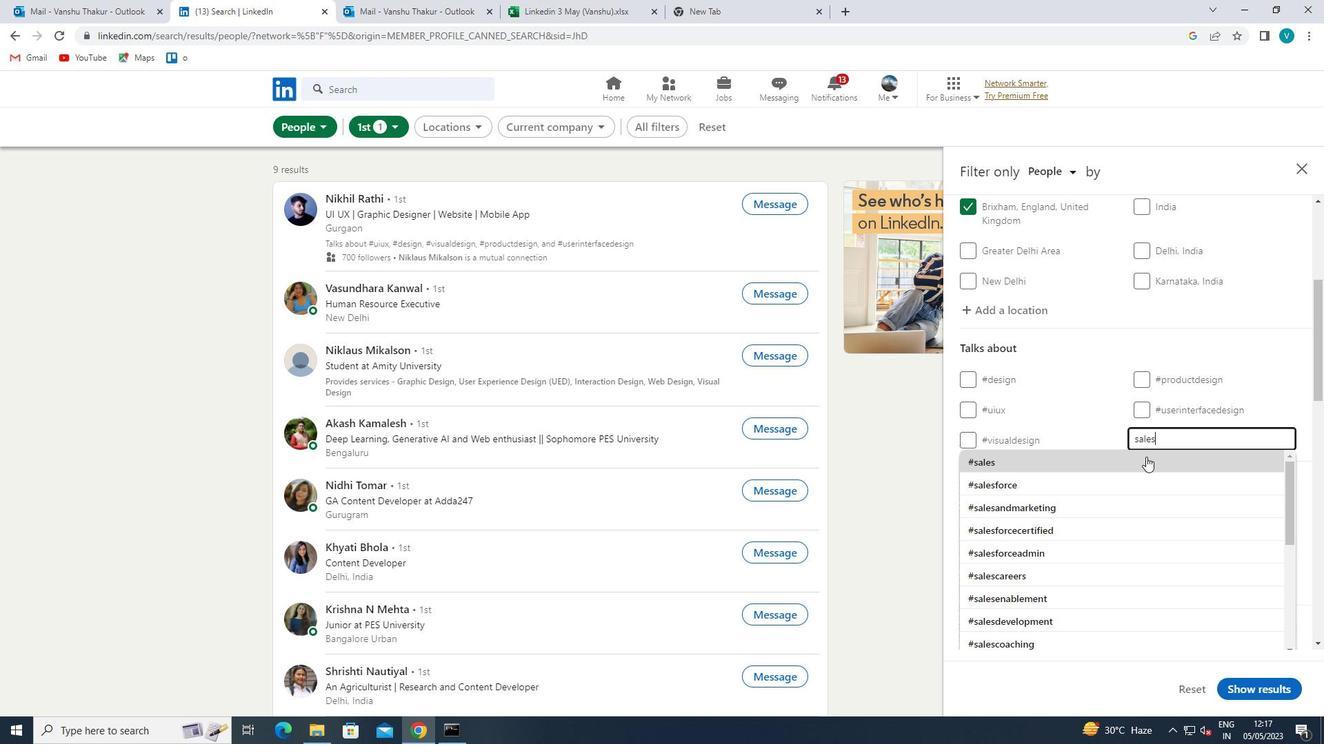 
Action: Mouse moved to (1142, 459)
Screenshot: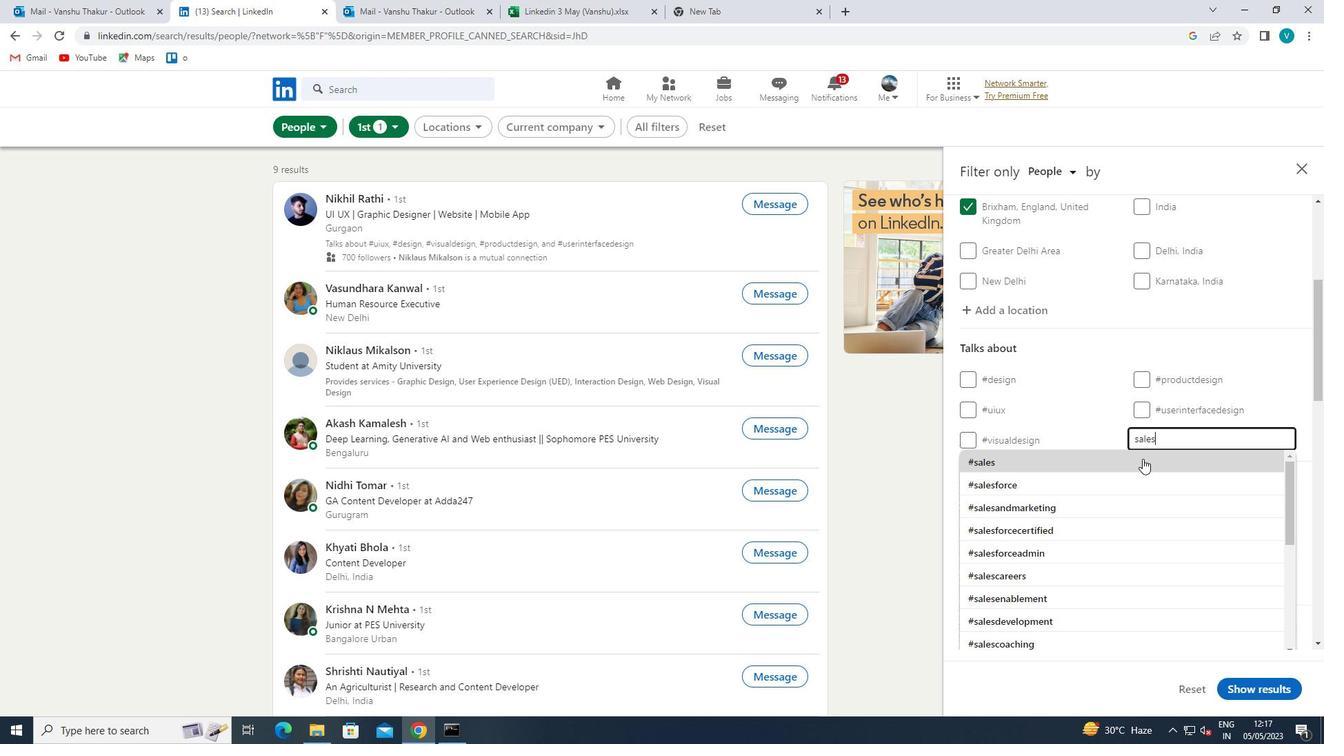 
Action: Mouse scrolled (1142, 458) with delta (0, 0)
Screenshot: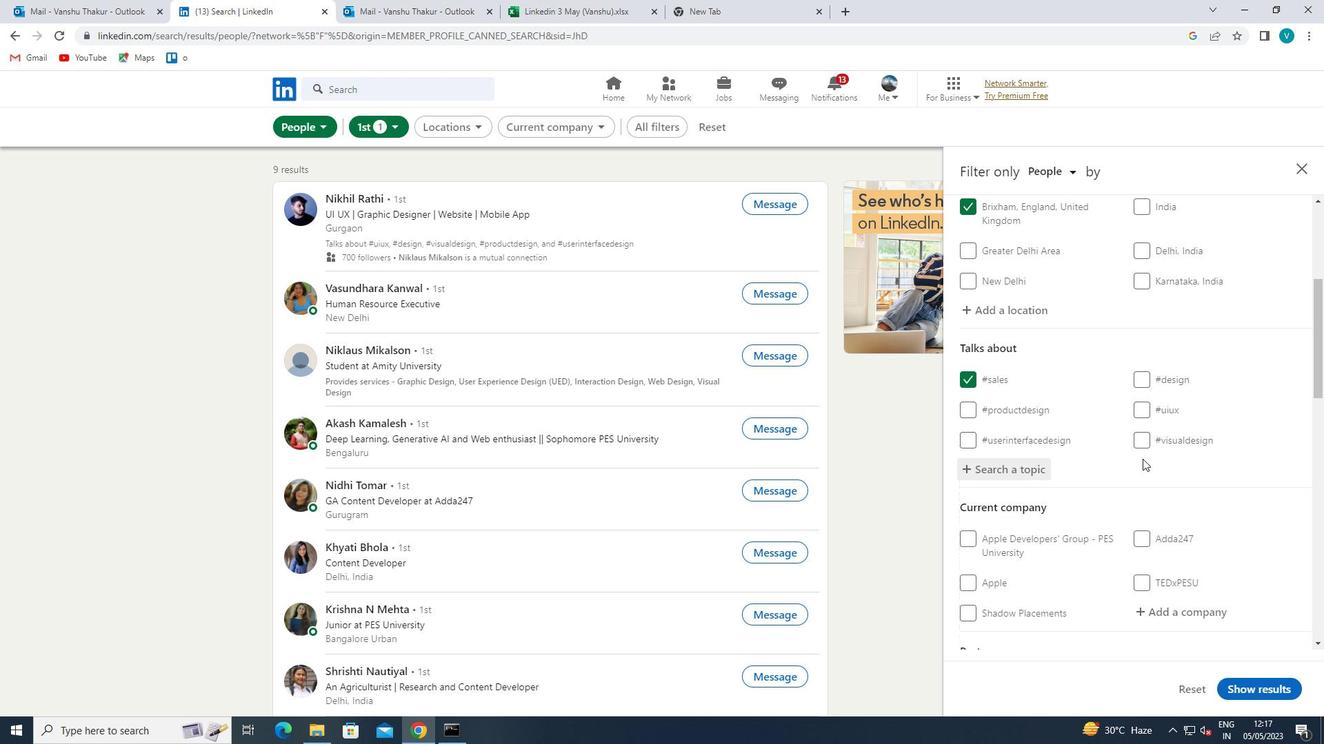 
Action: Mouse scrolled (1142, 458) with delta (0, 0)
Screenshot: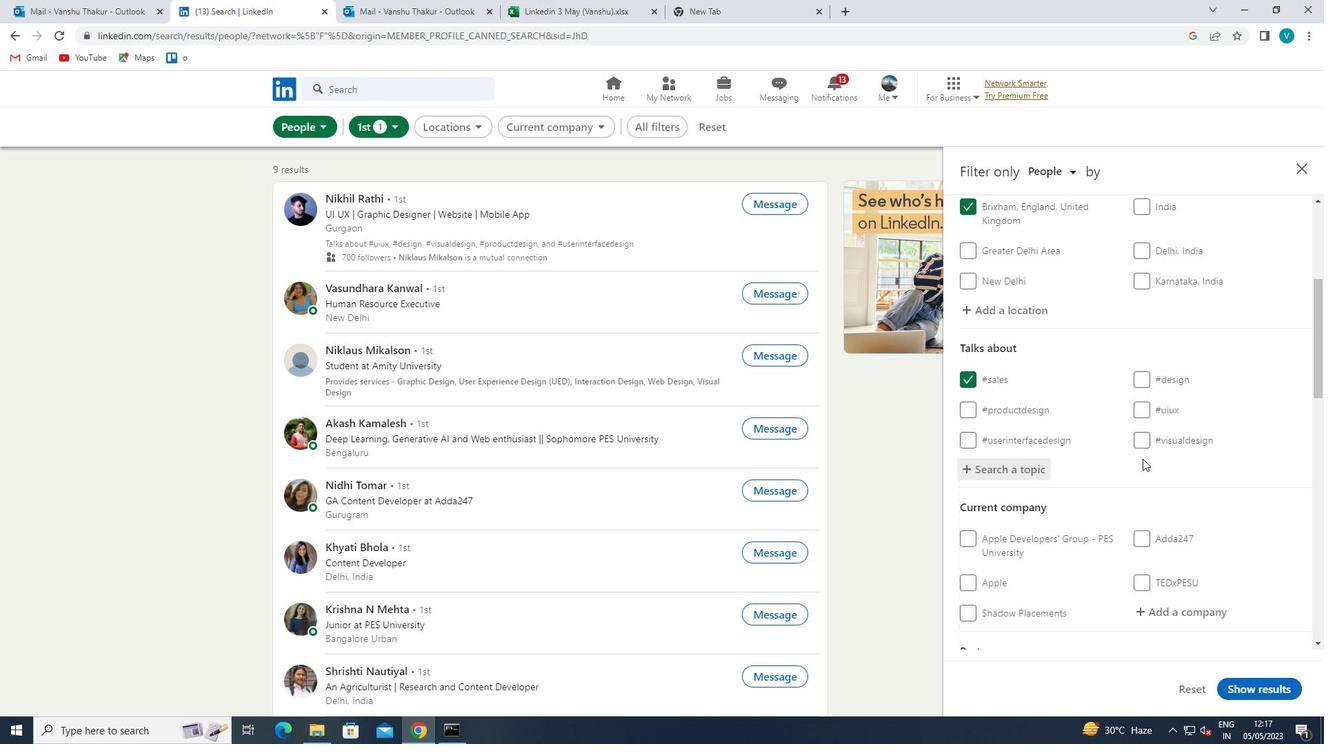 
Action: Mouse scrolled (1142, 458) with delta (0, 0)
Screenshot: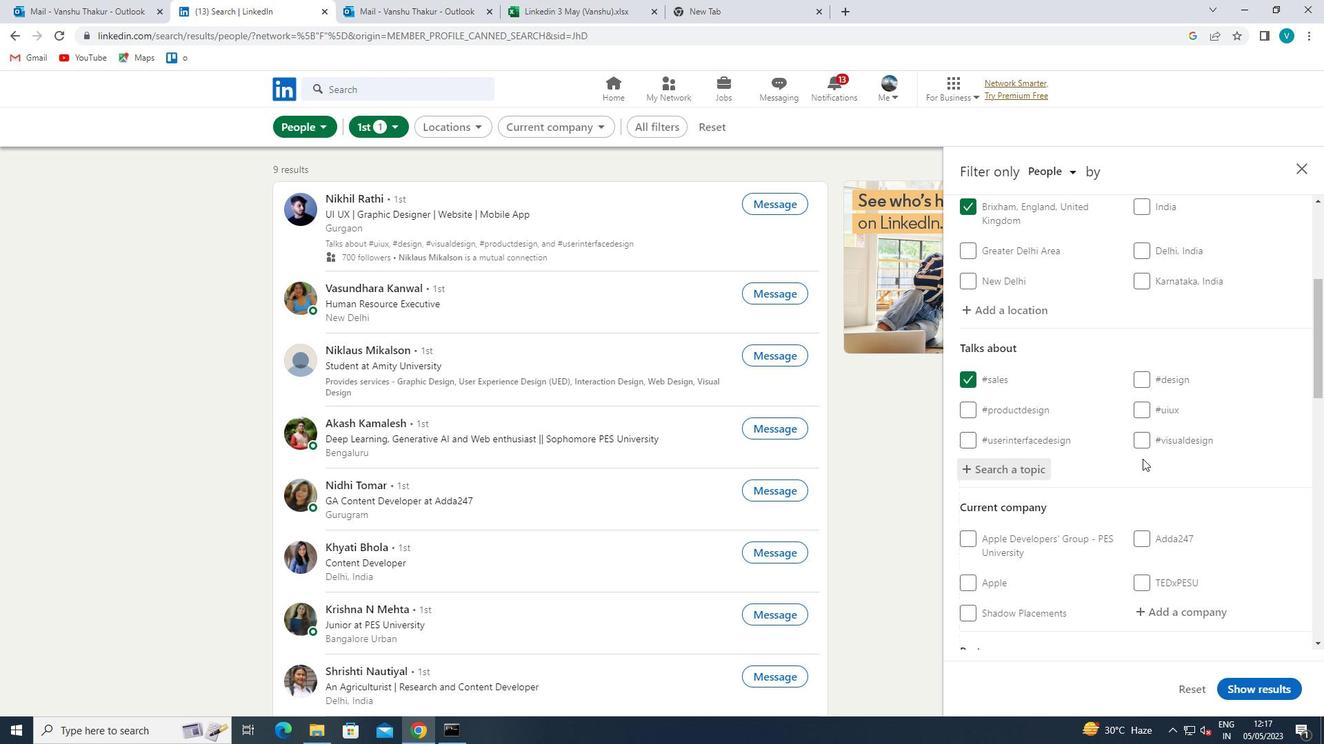 
Action: Mouse moved to (1188, 402)
Screenshot: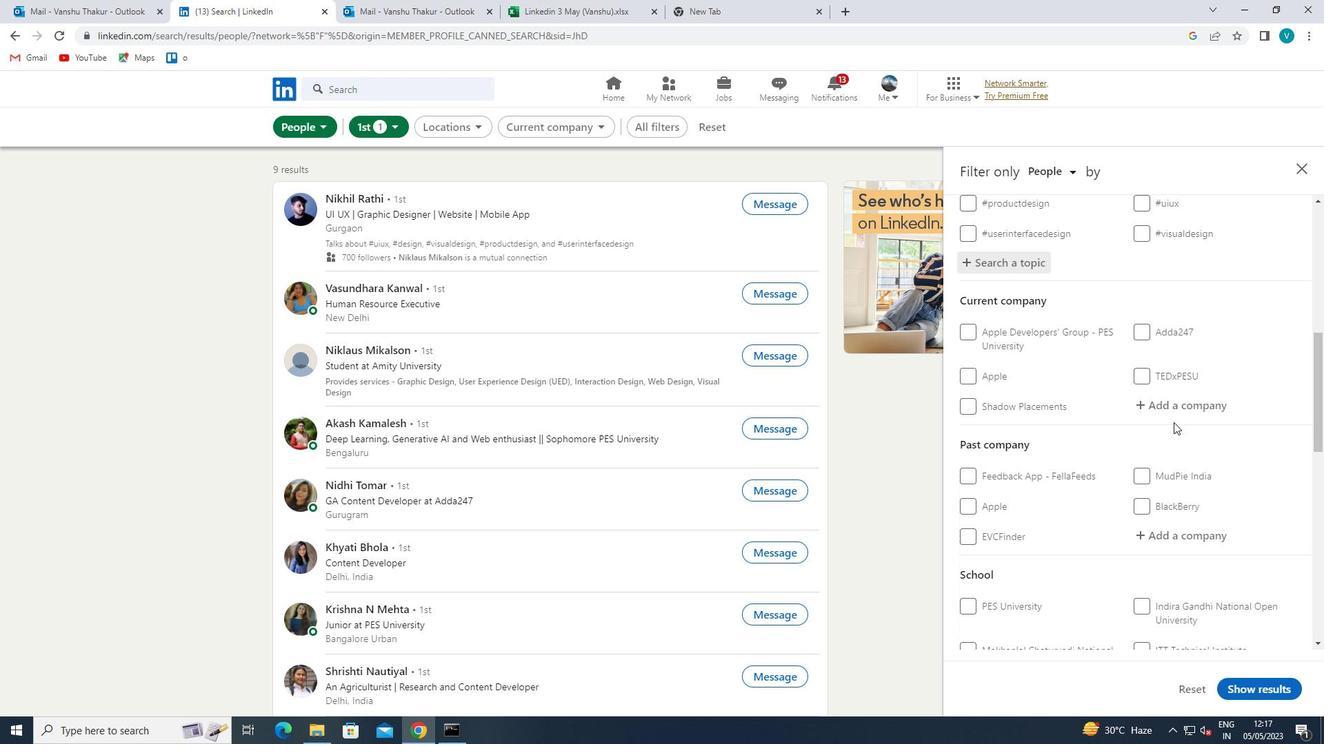 
Action: Mouse pressed left at (1188, 402)
Screenshot: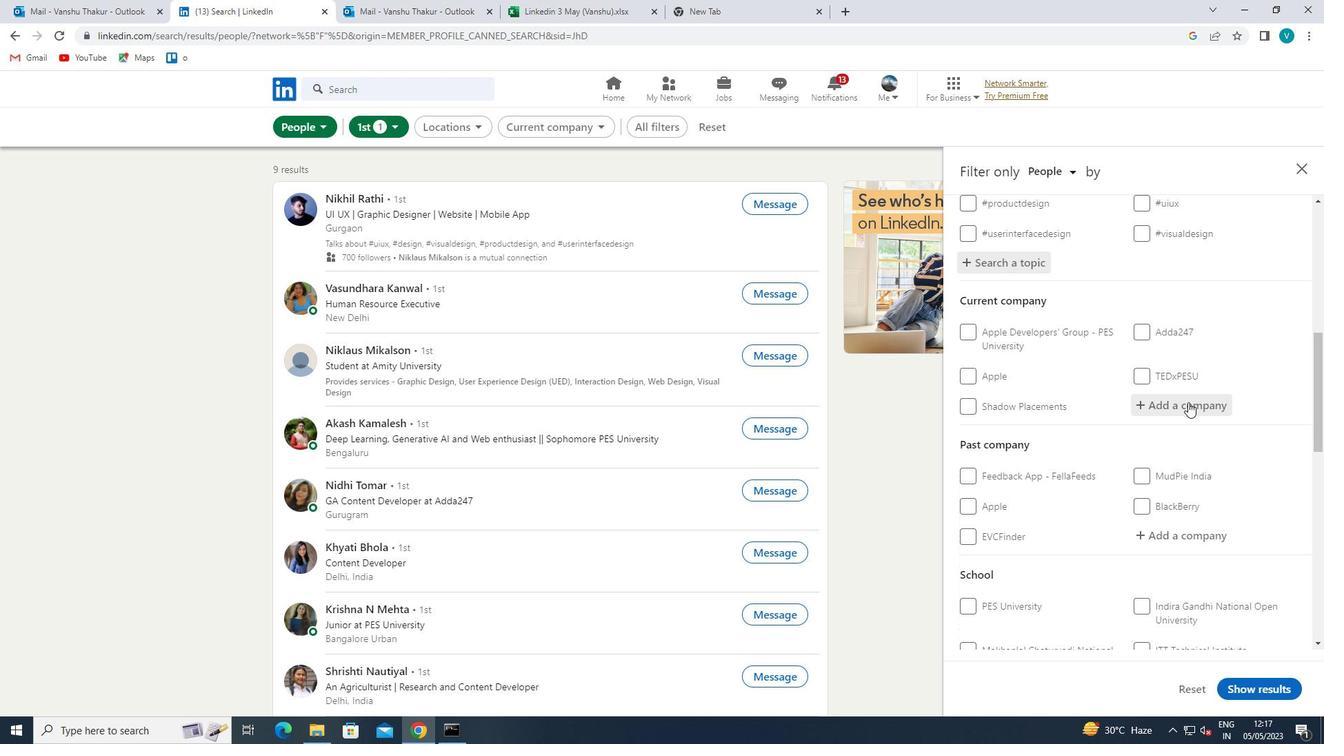 
Action: Mouse moved to (1190, 401)
Screenshot: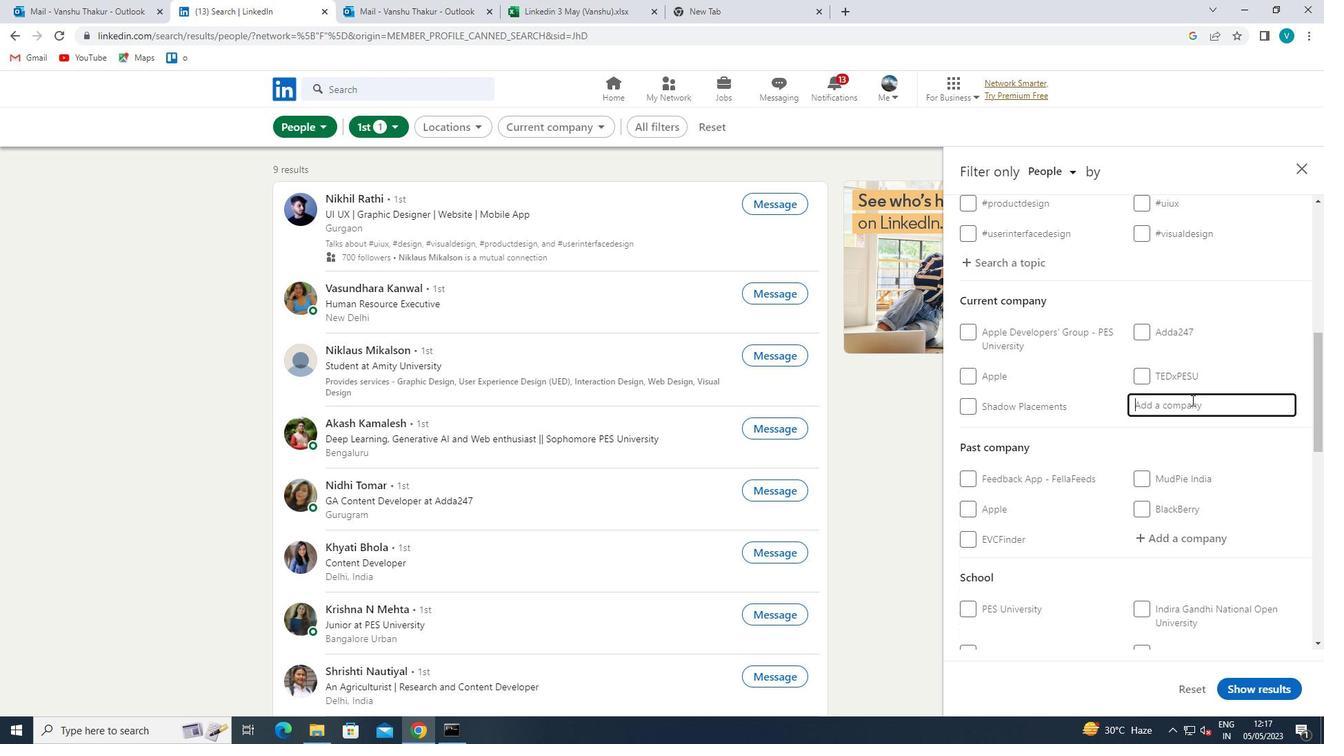 
Action: Key pressed <Key.shift>SIRION
Screenshot: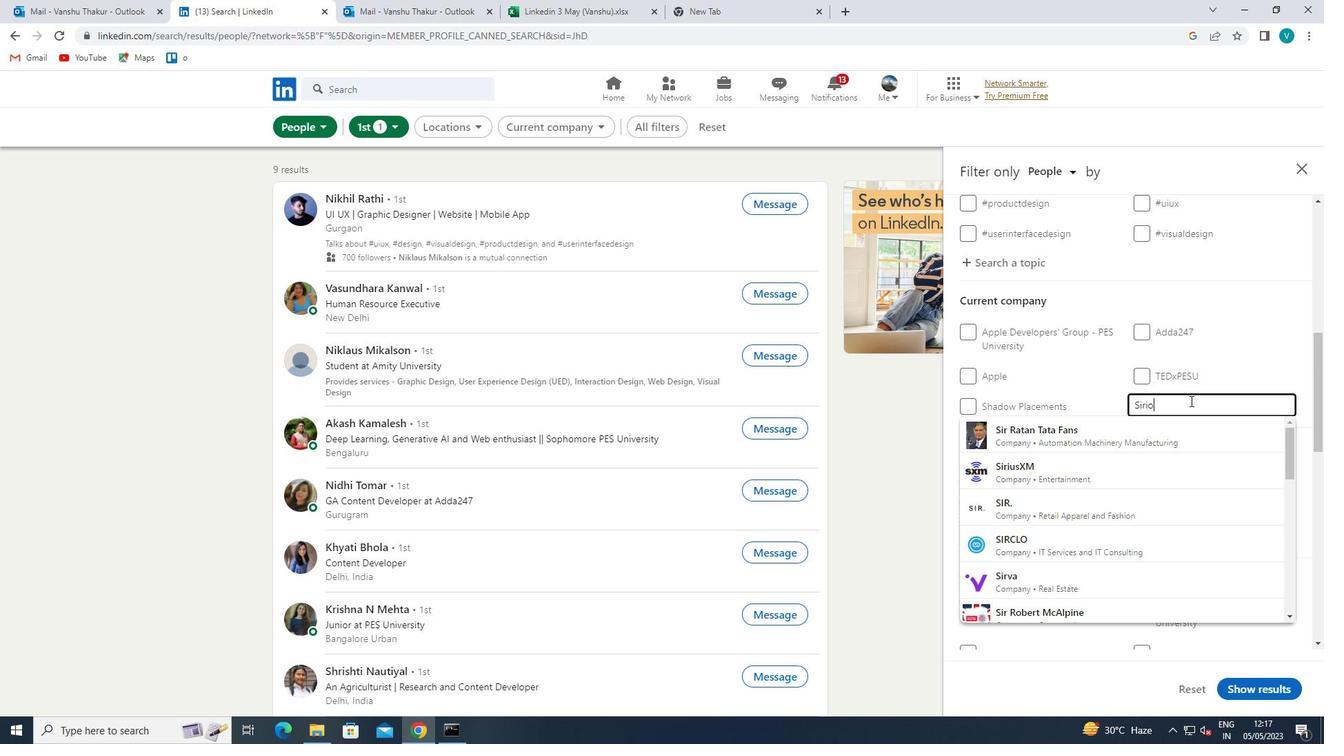 
Action: Mouse moved to (1164, 440)
Screenshot: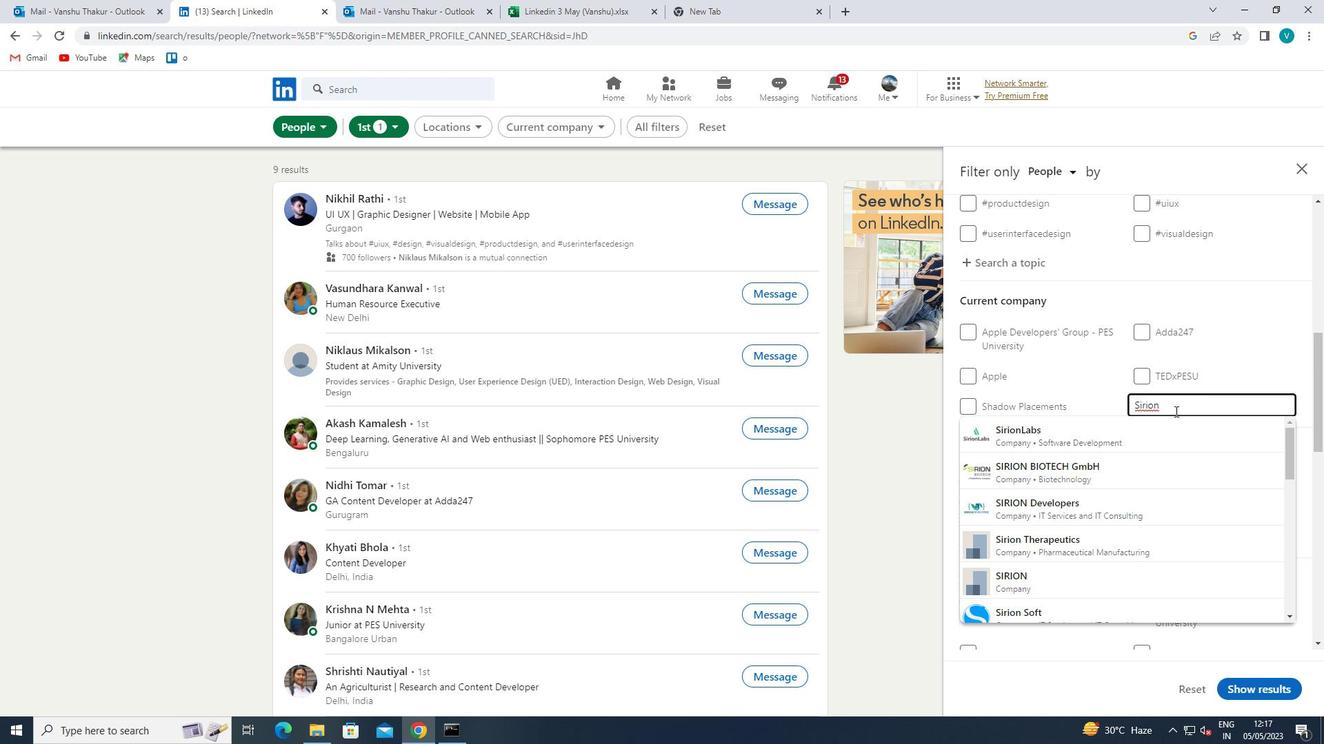 
Action: Mouse pressed left at (1164, 440)
Screenshot: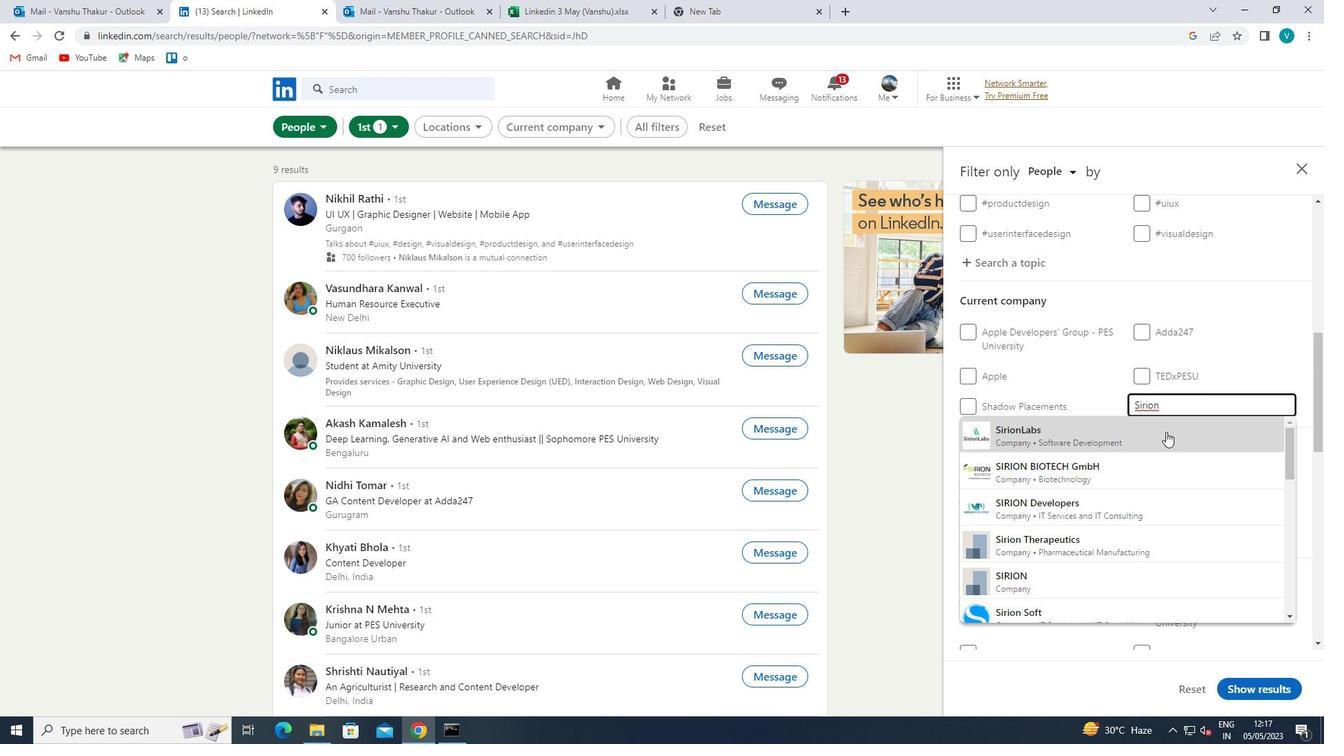 
Action: Mouse scrolled (1164, 440) with delta (0, 0)
Screenshot: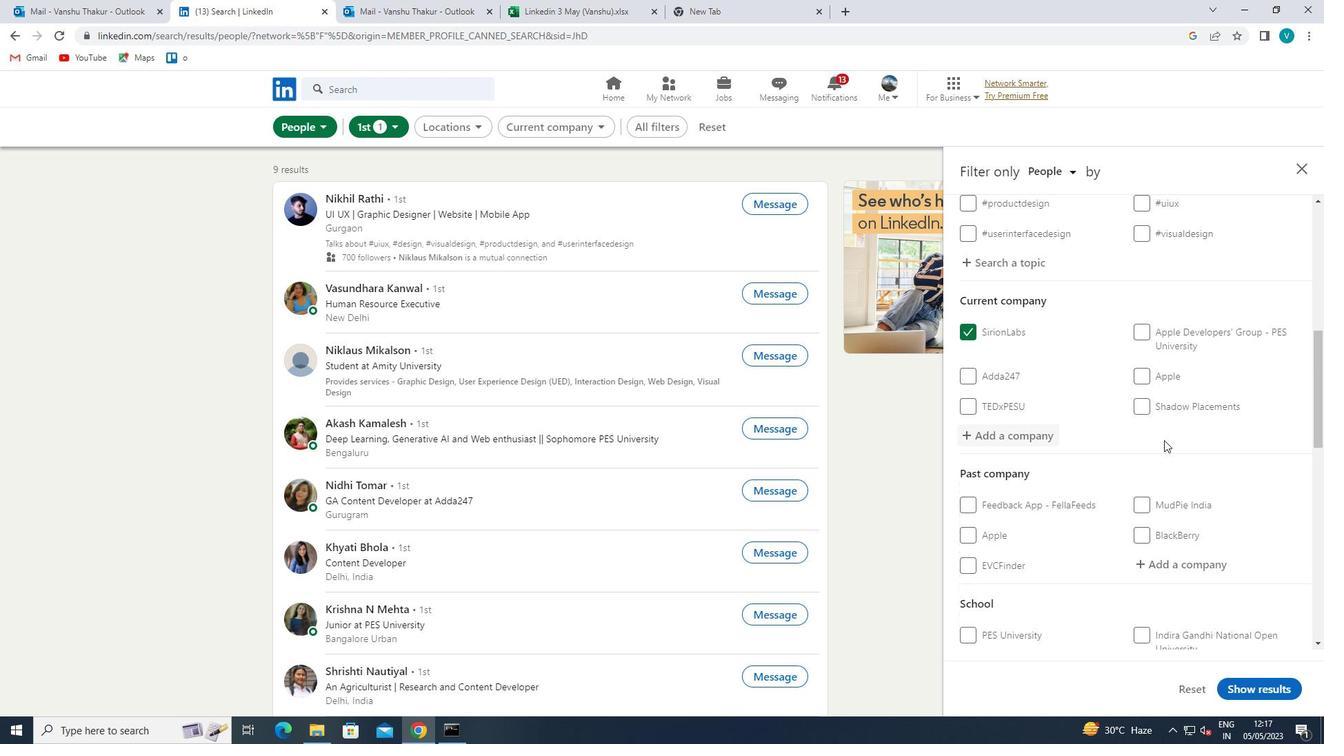 
Action: Mouse scrolled (1164, 440) with delta (0, 0)
Screenshot: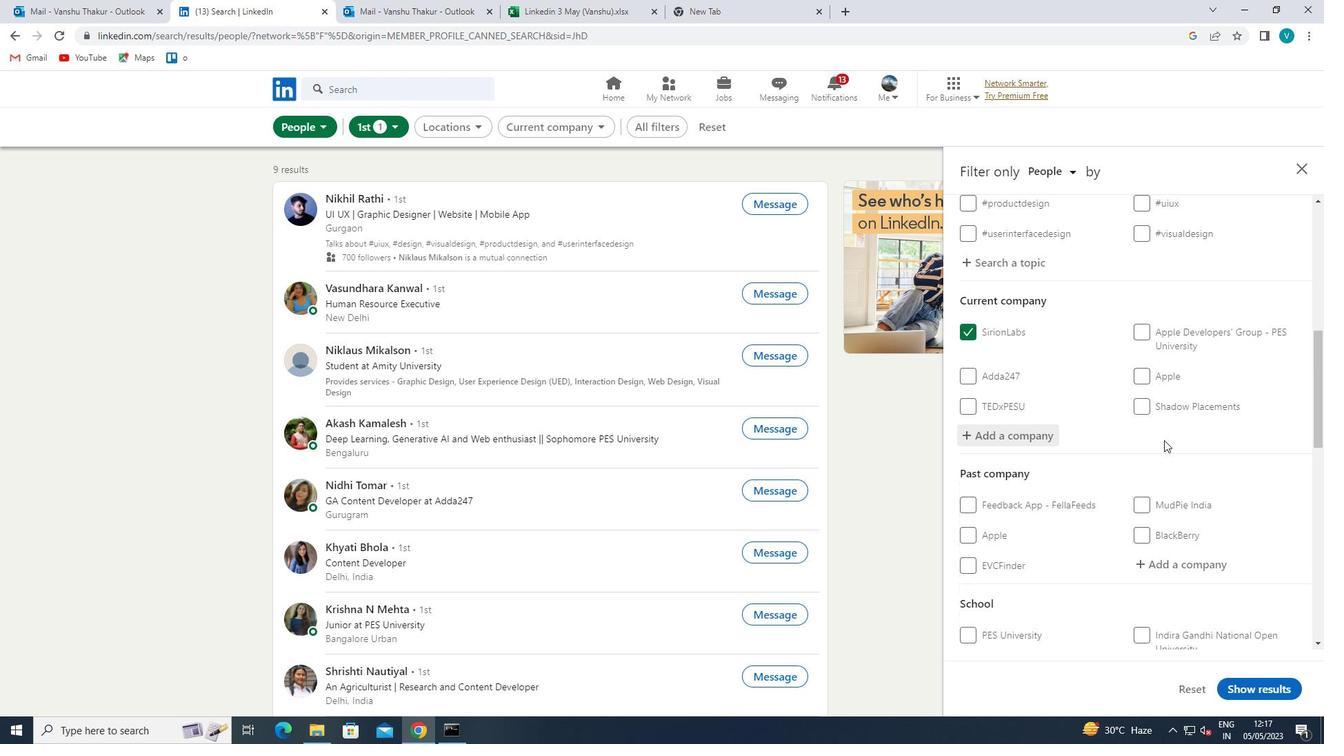 
Action: Mouse scrolled (1164, 440) with delta (0, 0)
Screenshot: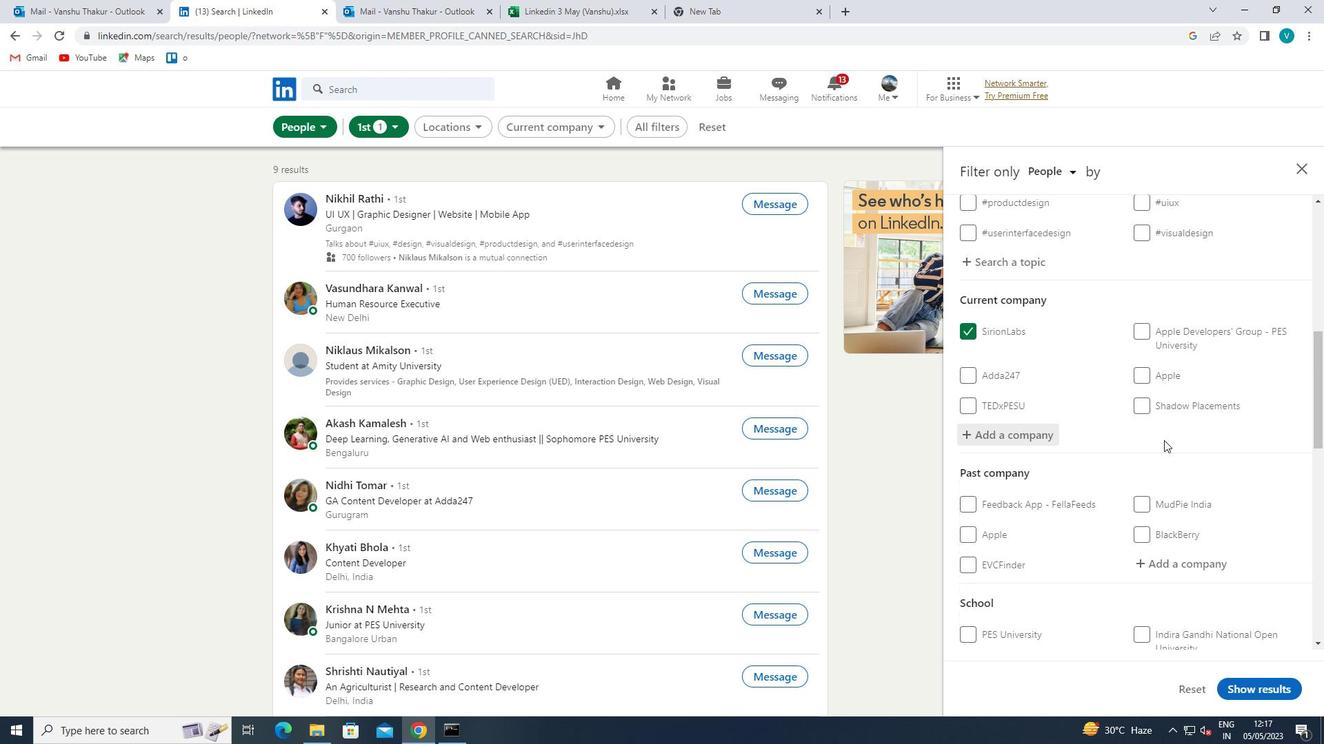 
Action: Mouse scrolled (1164, 440) with delta (0, 0)
Screenshot: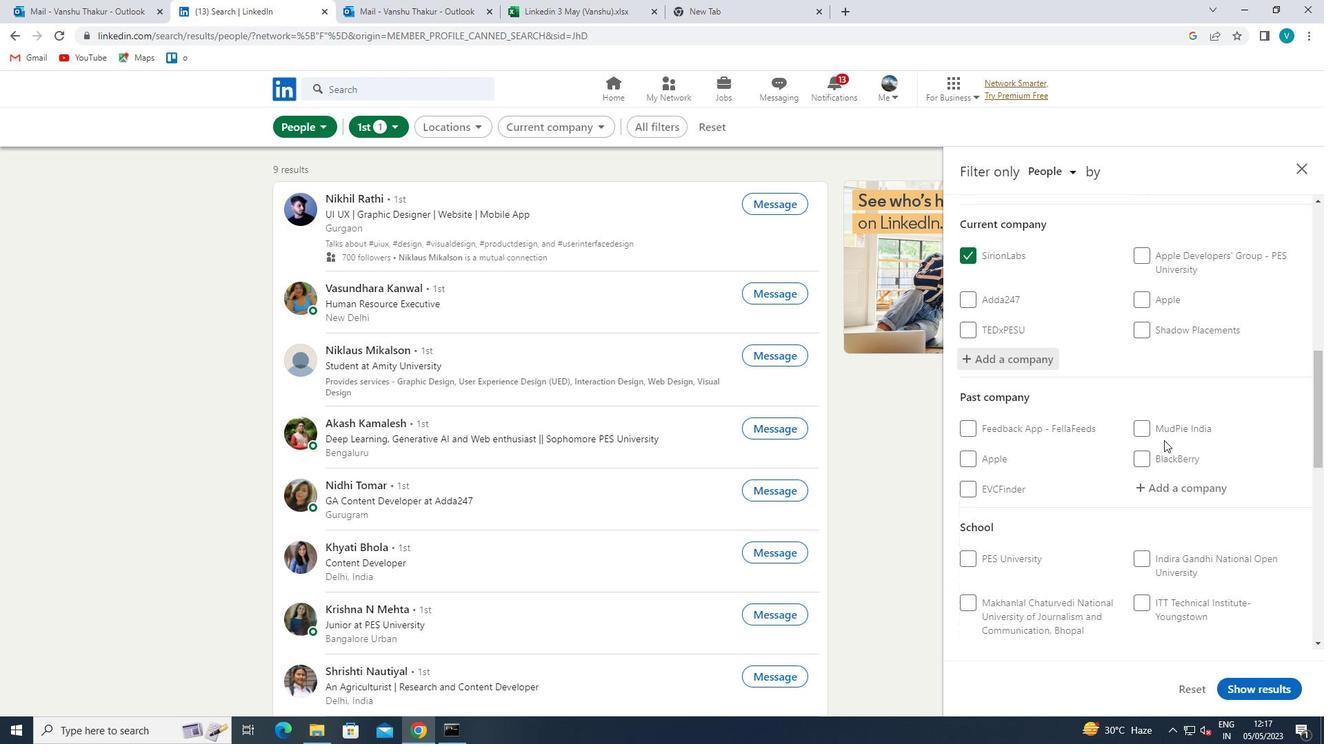 
Action: Mouse moved to (1171, 462)
Screenshot: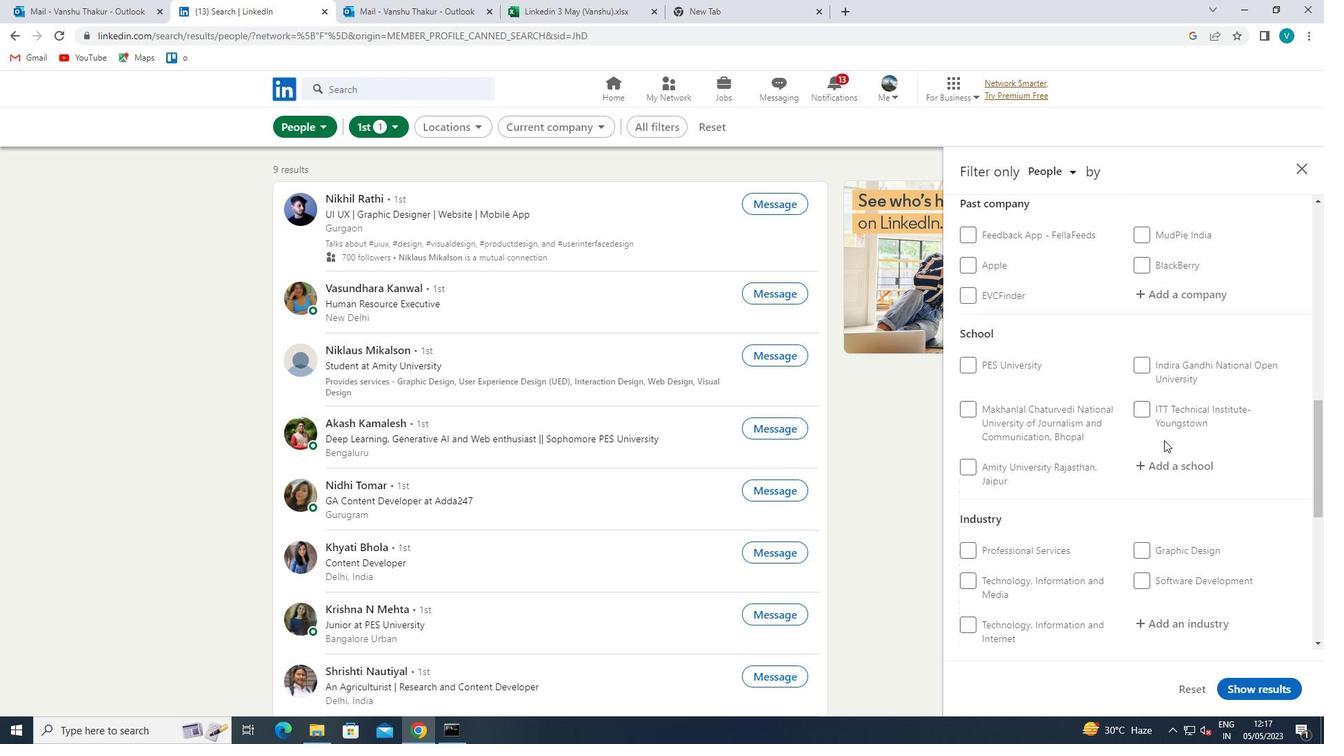 
Action: Mouse pressed left at (1171, 462)
Screenshot: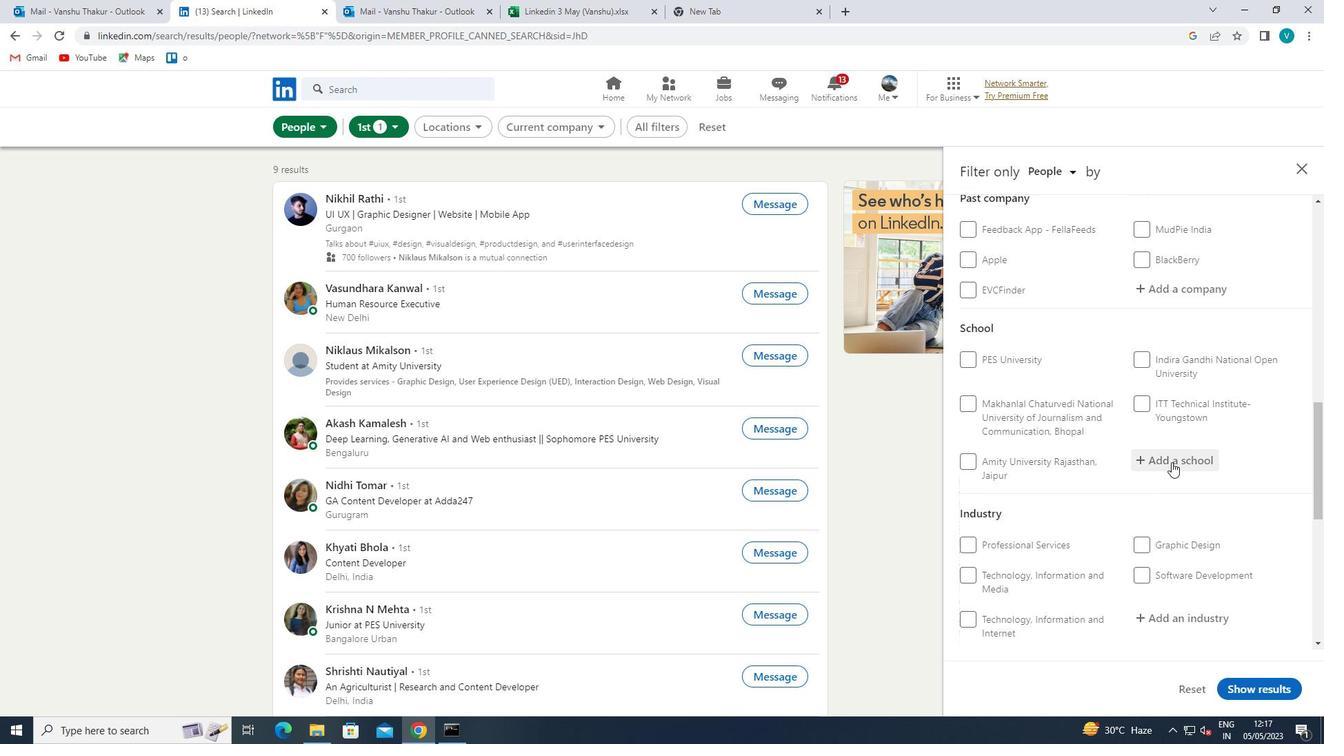 
Action: Mouse moved to (1173, 463)
Screenshot: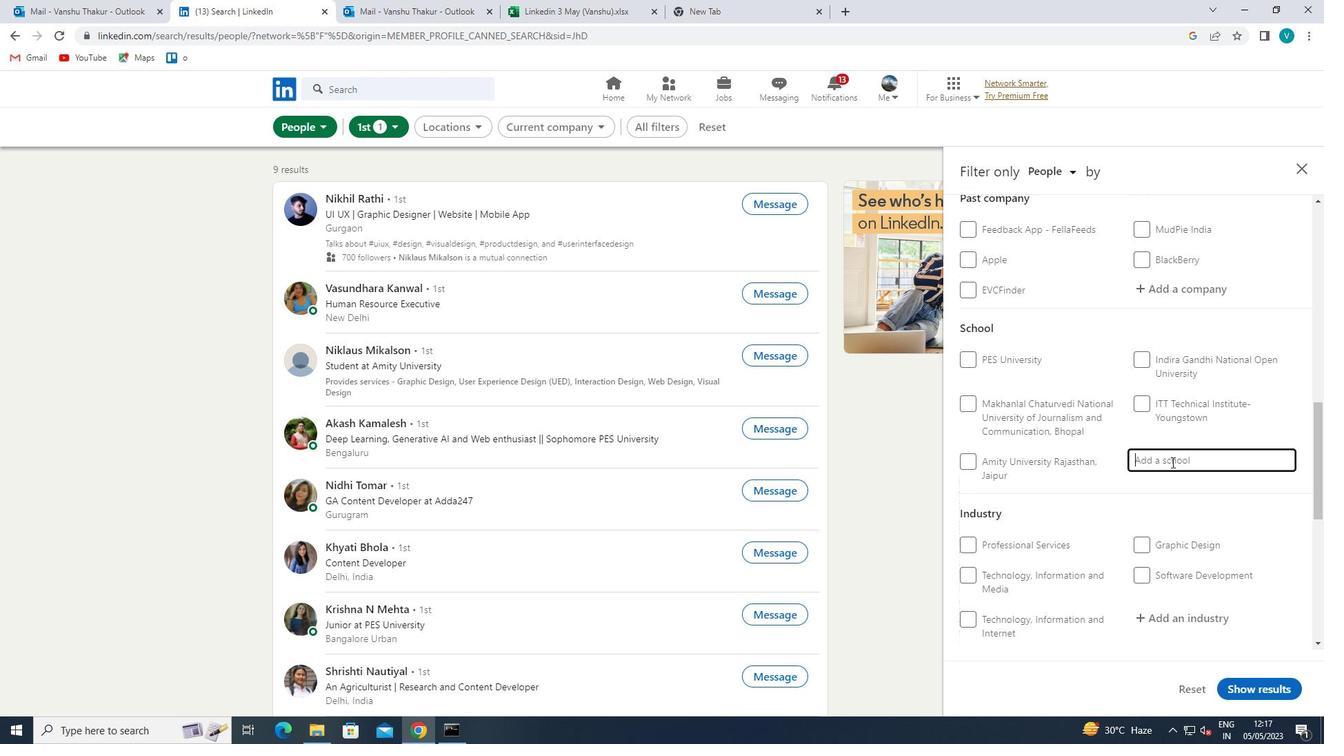 
Action: Key pressed <Key.shift>MOUNT
Screenshot: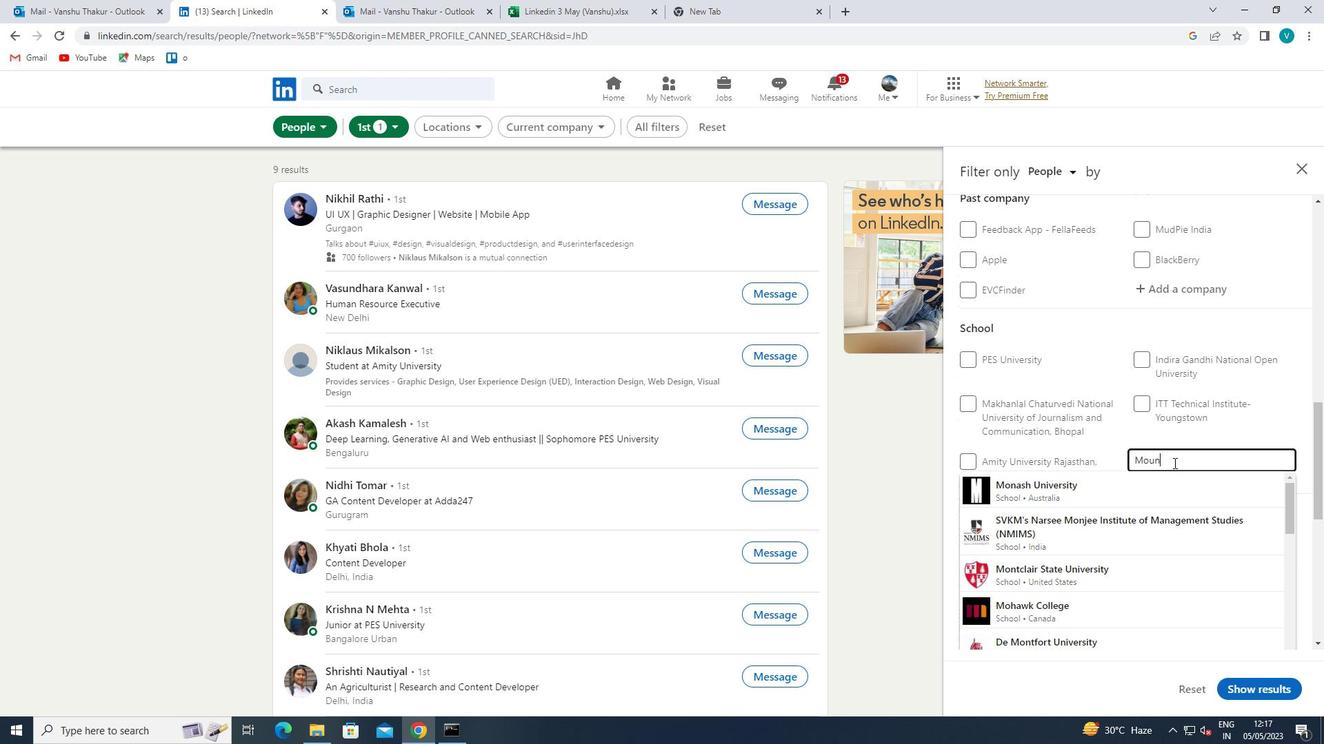 
Action: Mouse moved to (1141, 628)
Screenshot: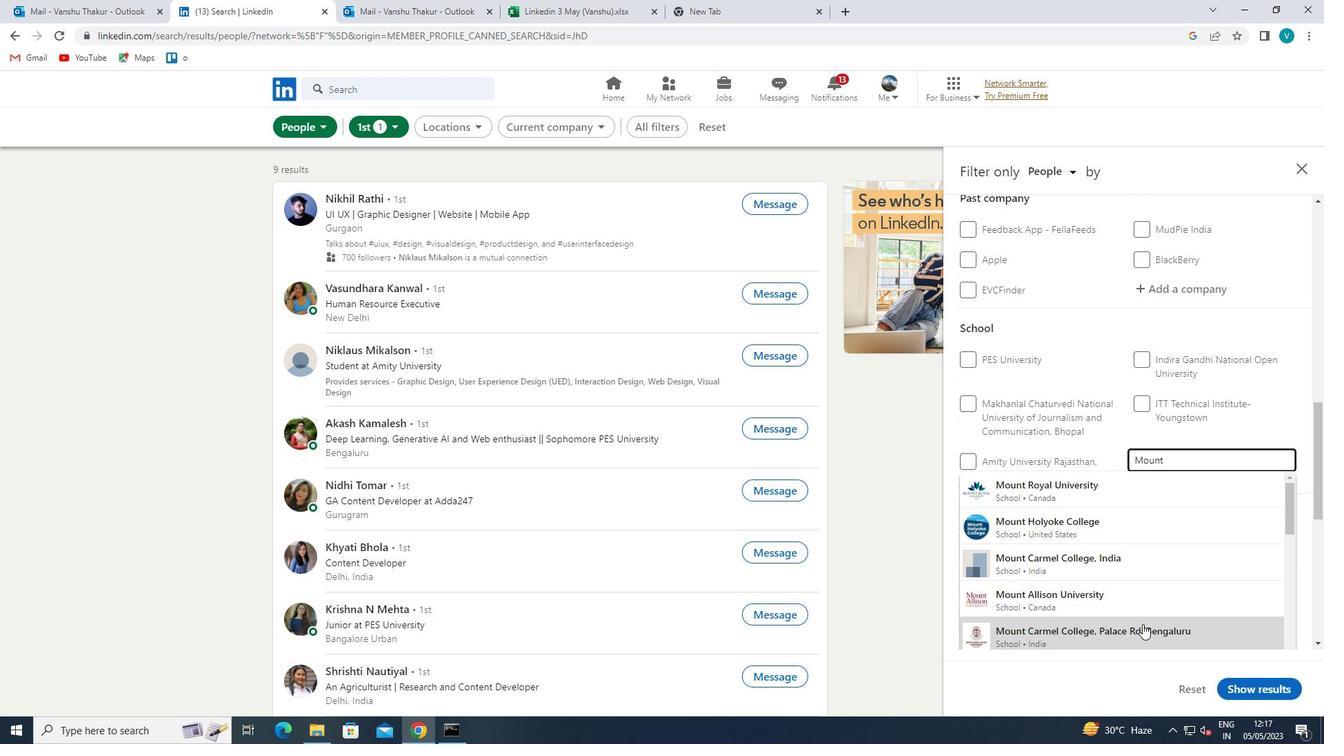 
Action: Mouse pressed left at (1141, 628)
Screenshot: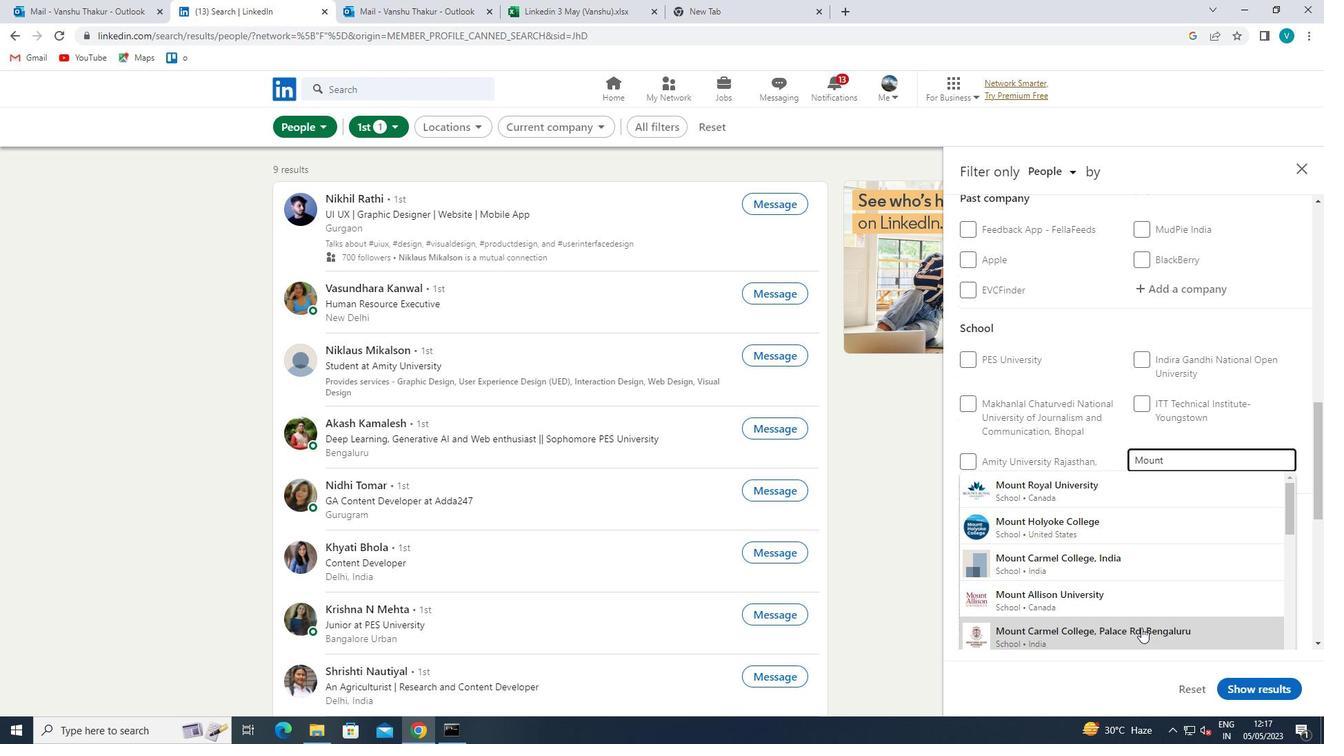 
Action: Mouse moved to (1150, 559)
Screenshot: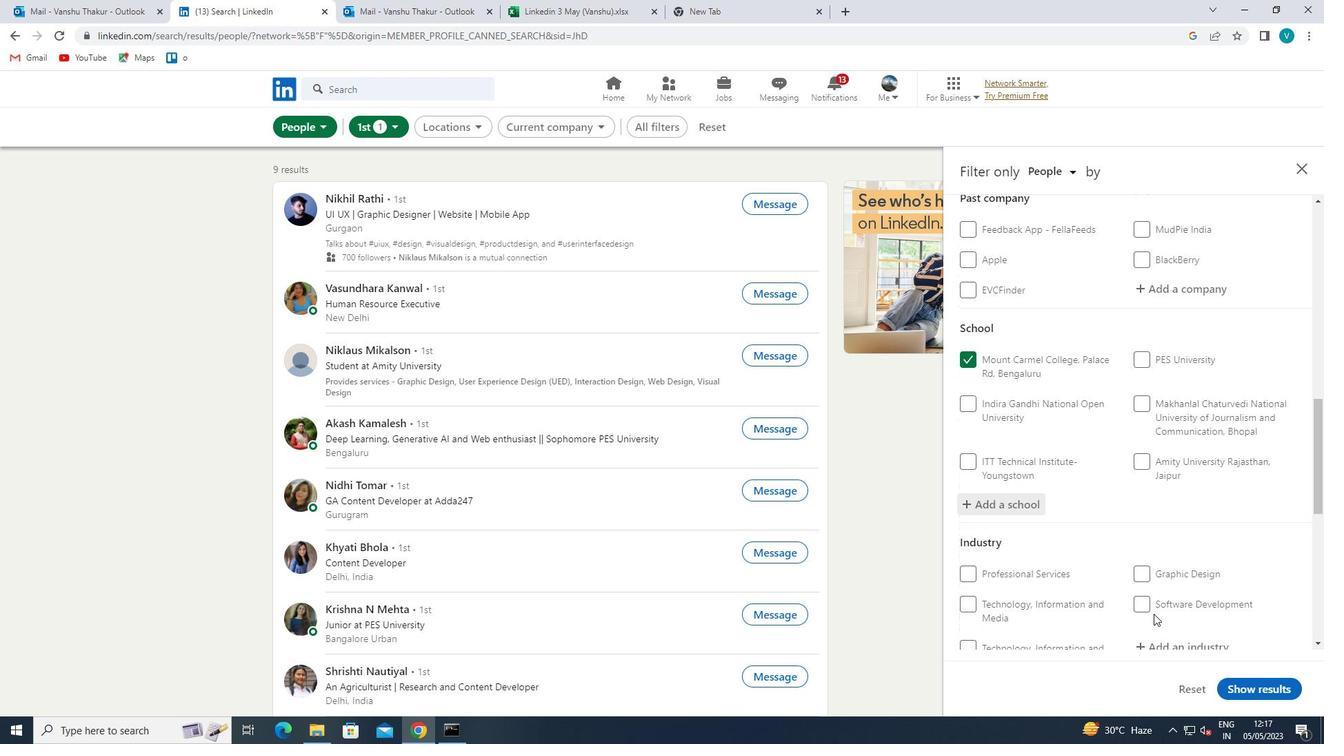 
Action: Mouse scrolled (1150, 558) with delta (0, 0)
Screenshot: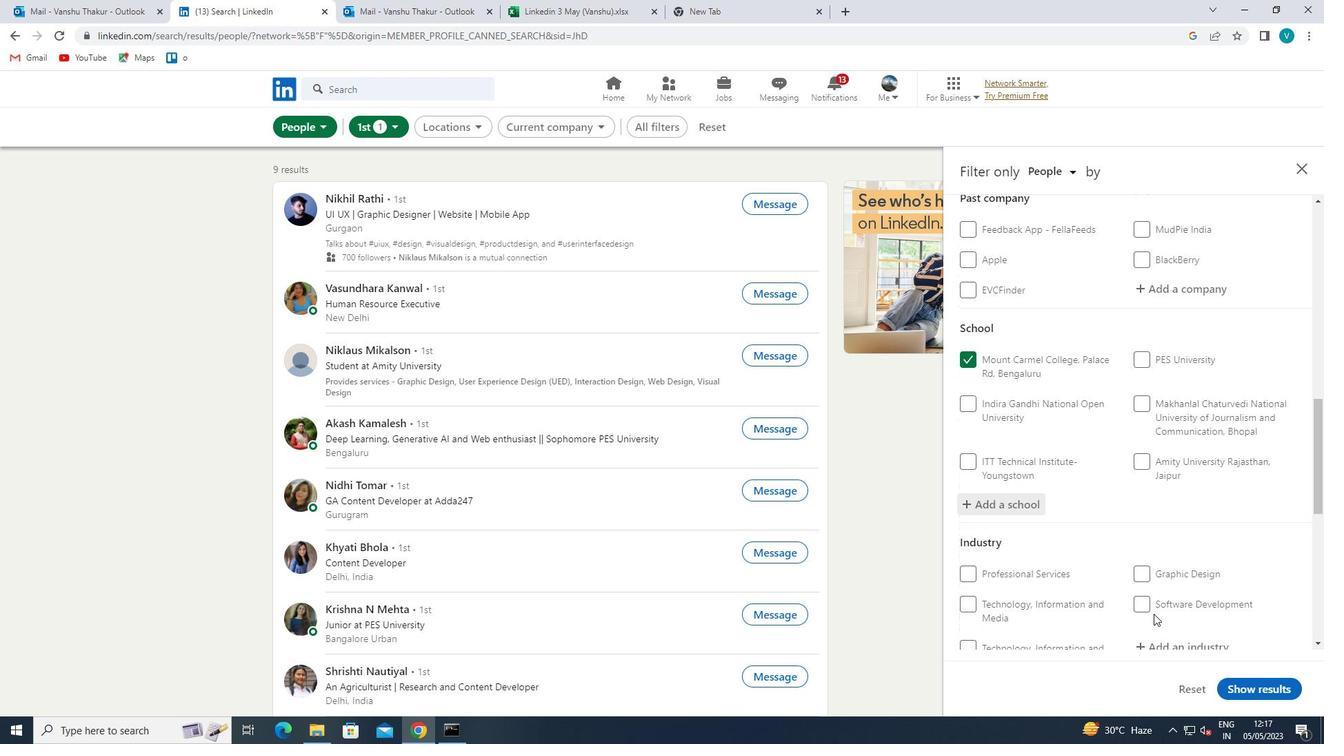 
Action: Mouse moved to (1150, 544)
Screenshot: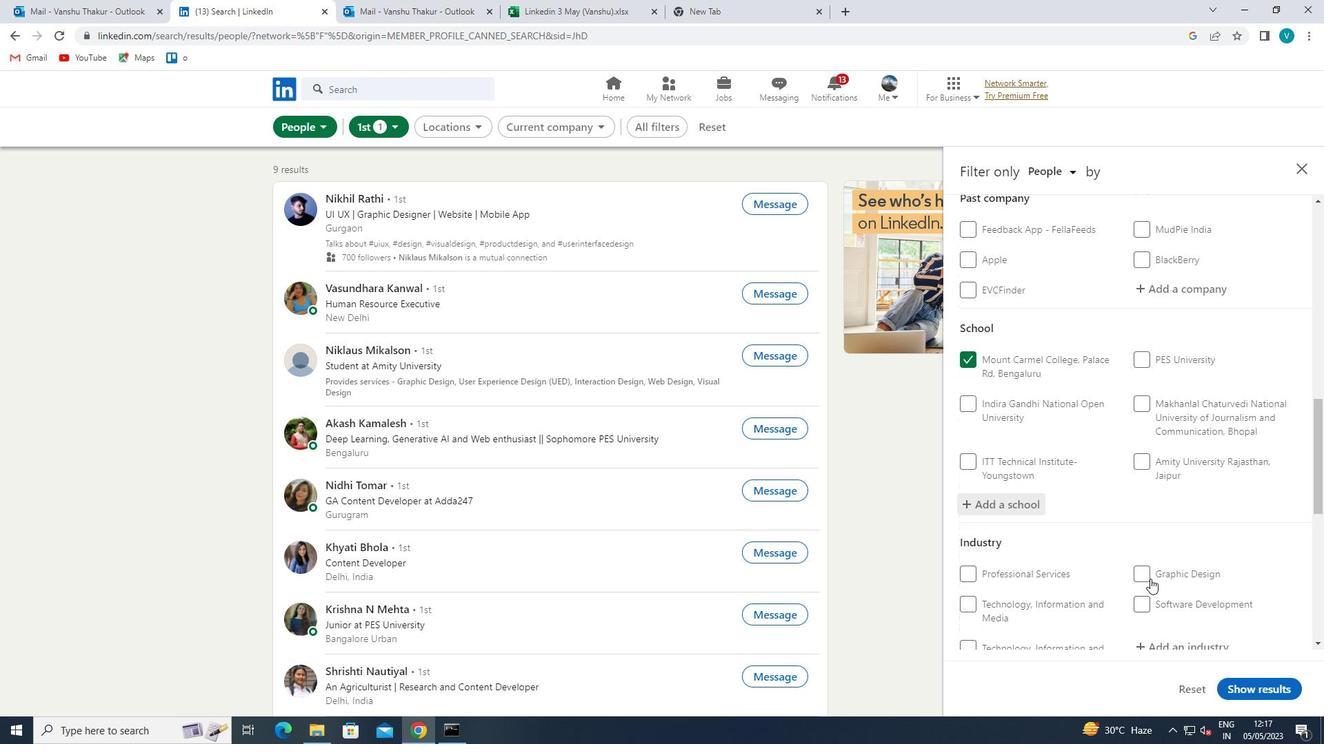 
Action: Mouse scrolled (1150, 543) with delta (0, 0)
Screenshot: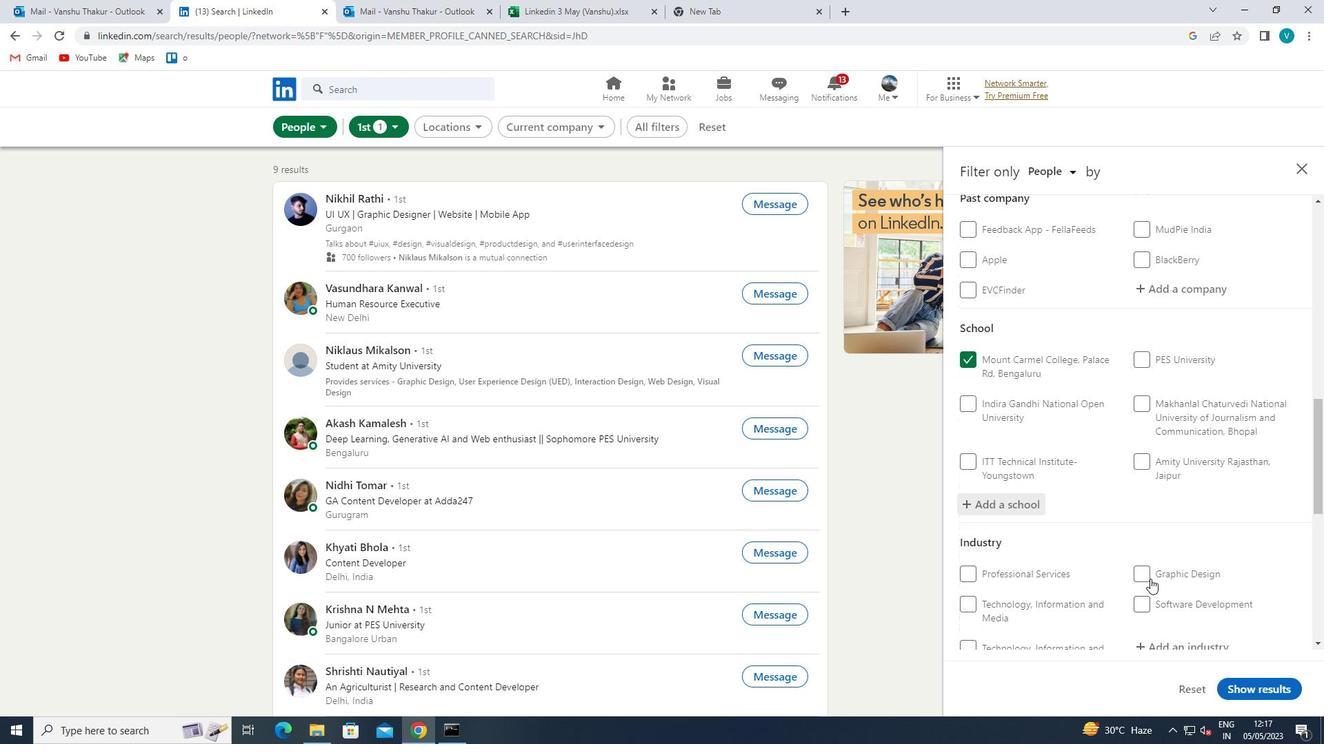 
Action: Mouse moved to (1150, 539)
Screenshot: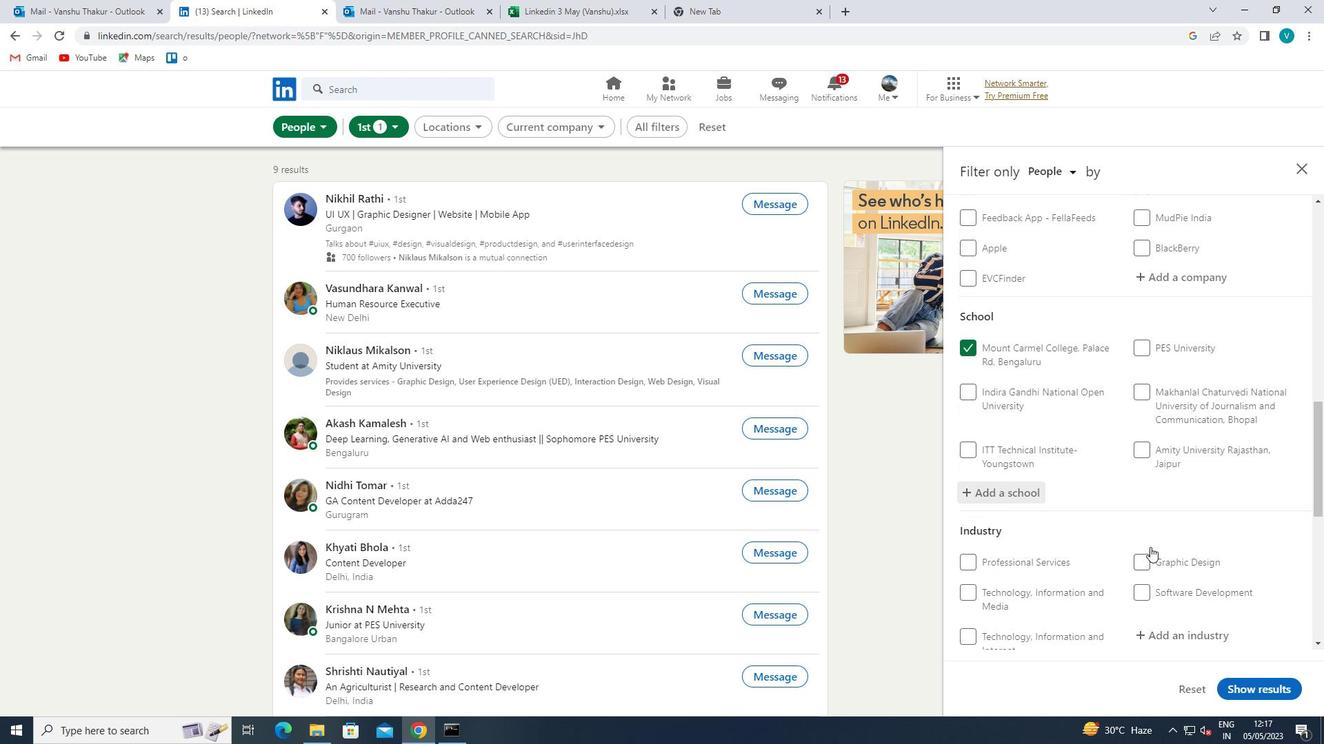 
Action: Mouse scrolled (1150, 538) with delta (0, 0)
Screenshot: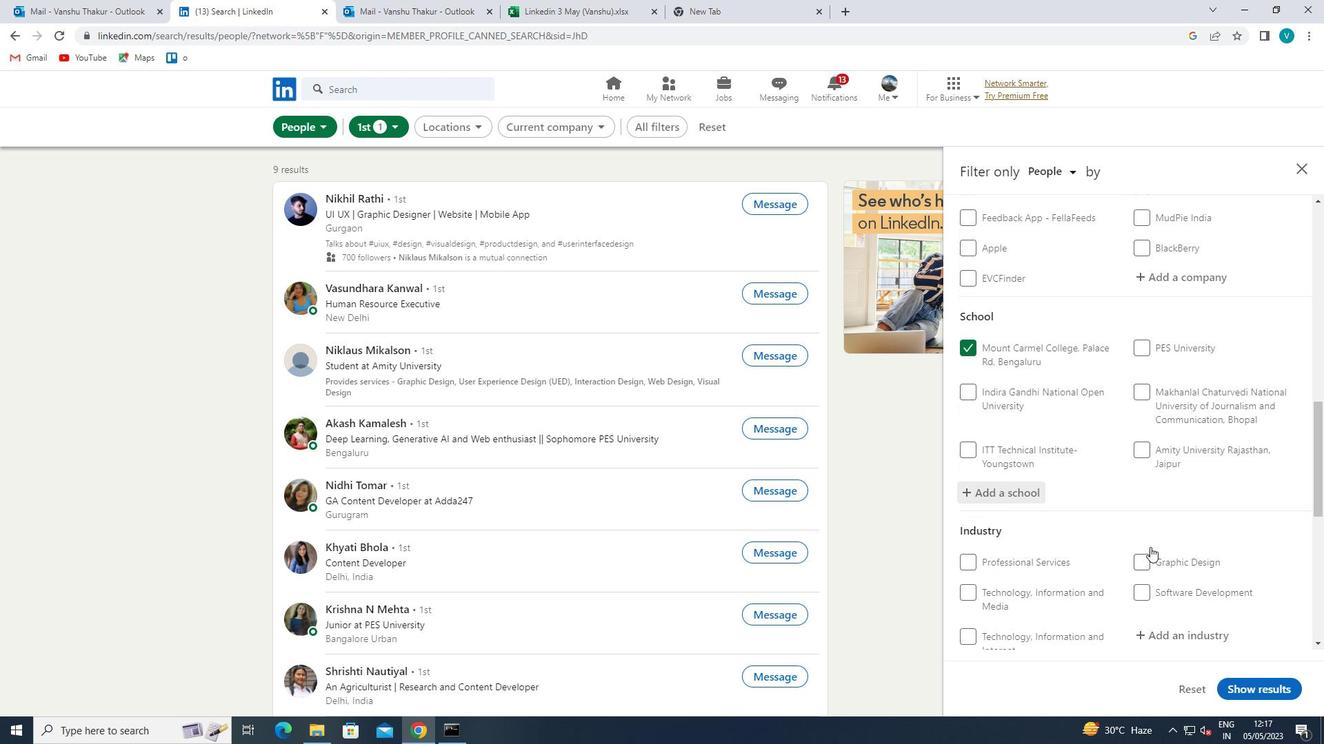
Action: Mouse moved to (1184, 438)
Screenshot: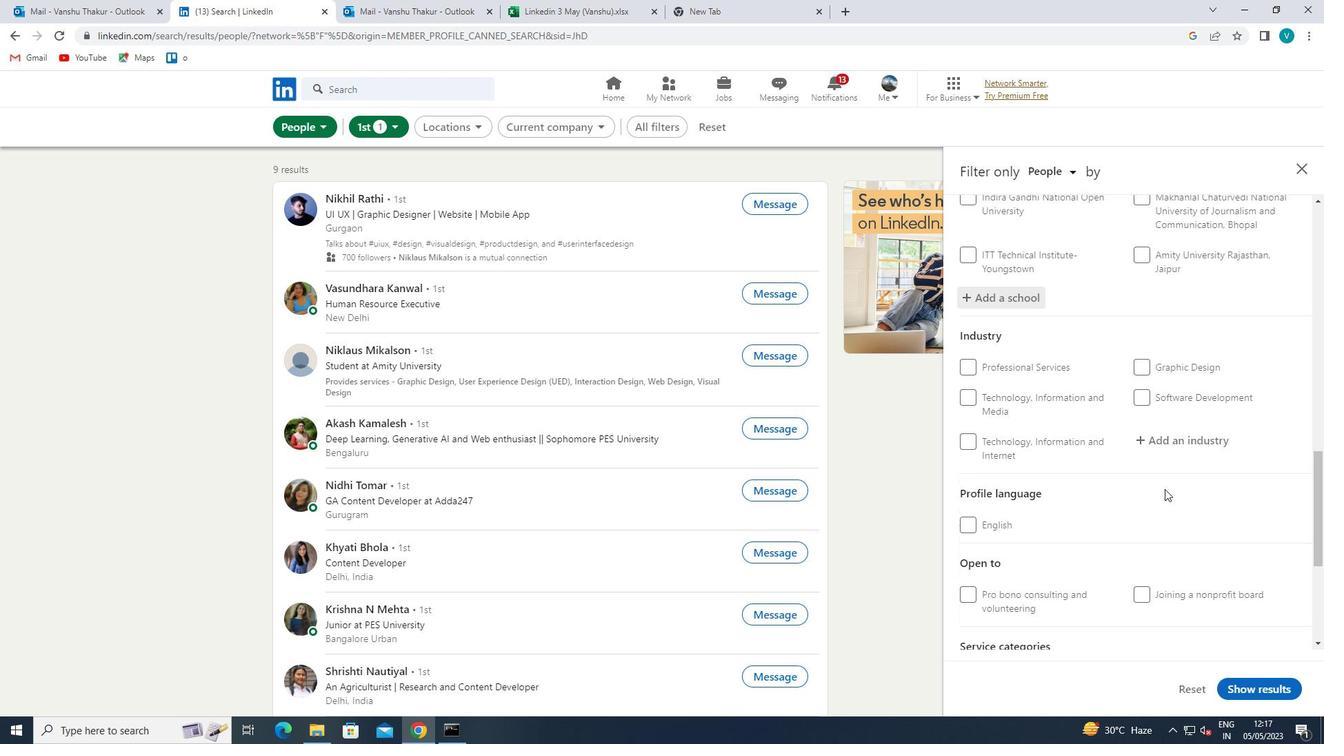 
Action: Mouse pressed left at (1184, 438)
Screenshot: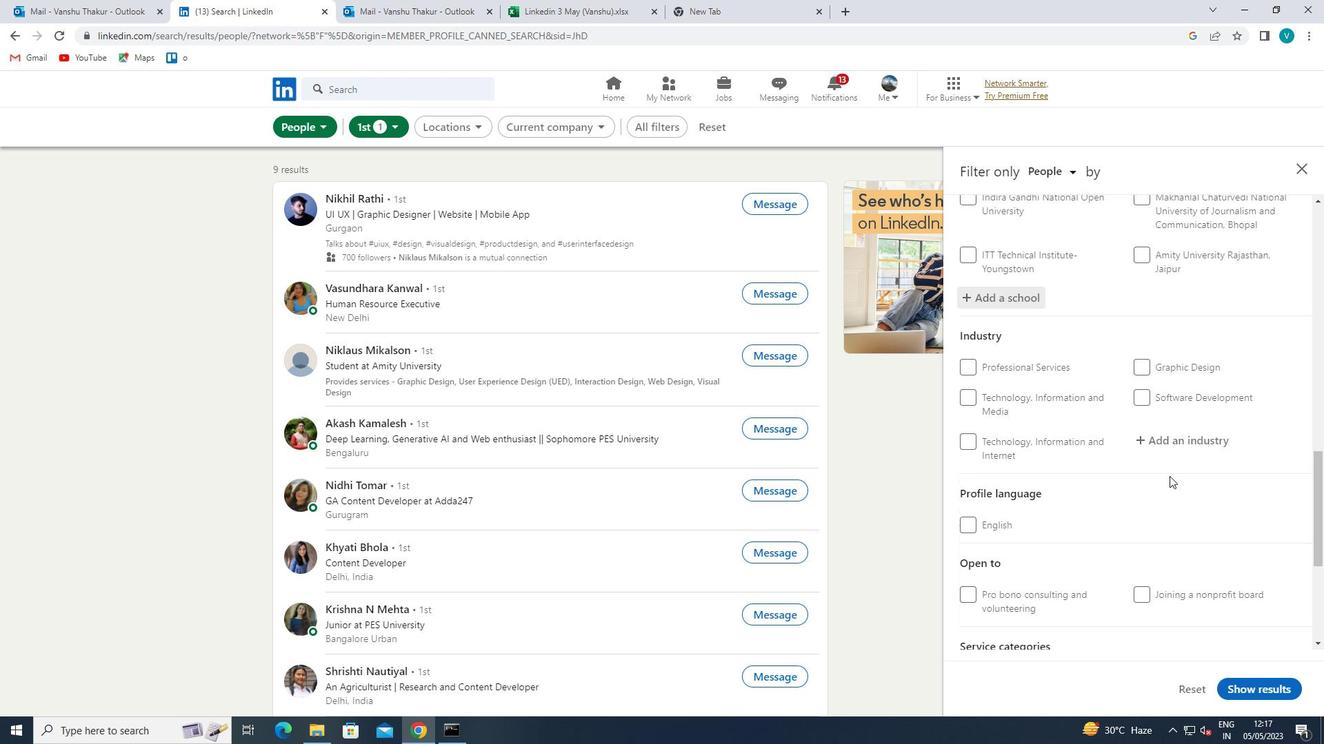 
Action: Key pressed <Key.shift>RETAIL<Key.space><Key.shift>LUXURY<Key.space>
Screenshot: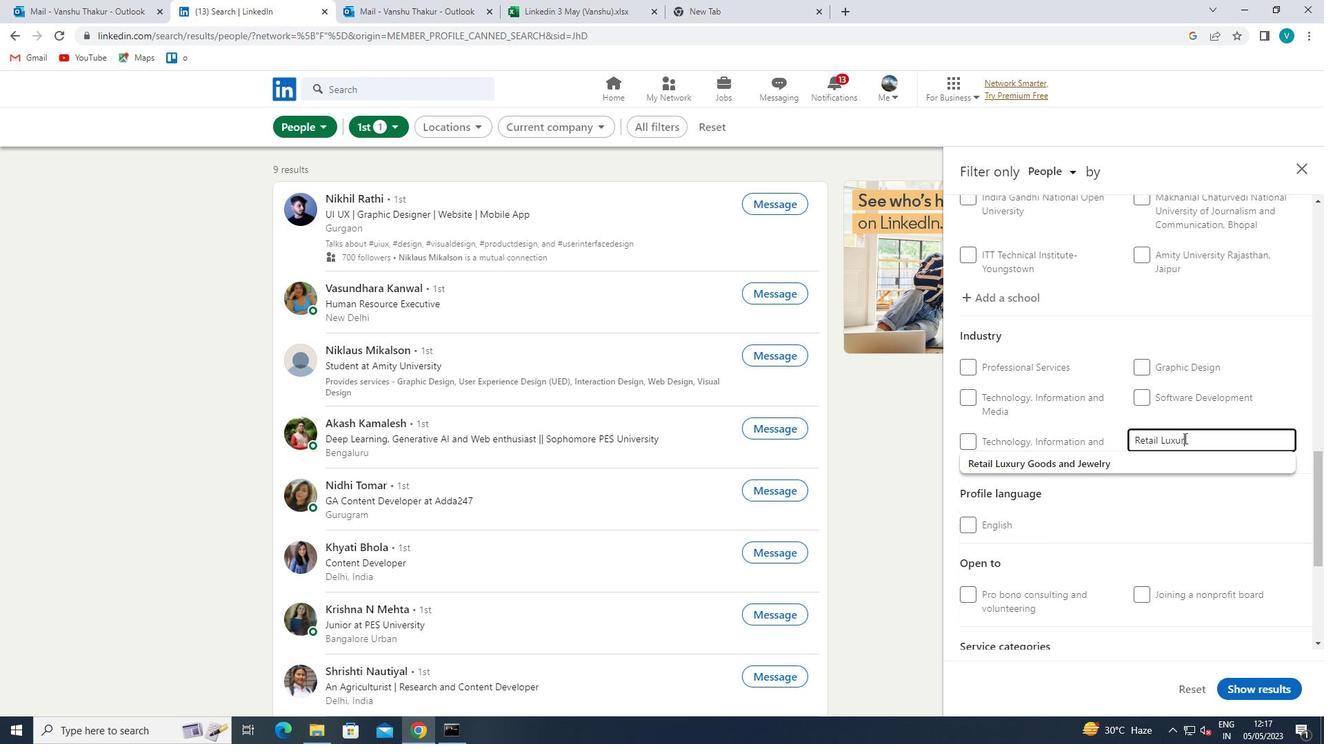 
Action: Mouse moved to (1136, 472)
Screenshot: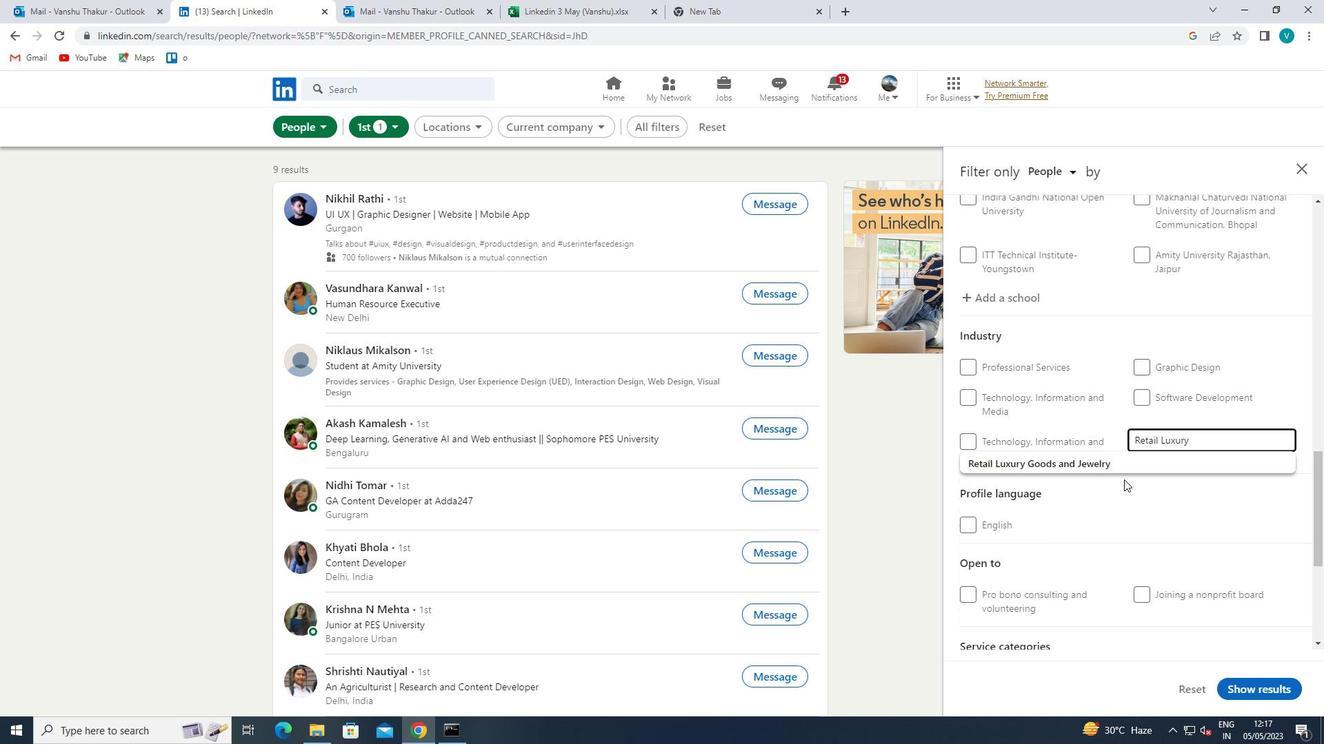 
Action: Mouse pressed left at (1136, 472)
Screenshot: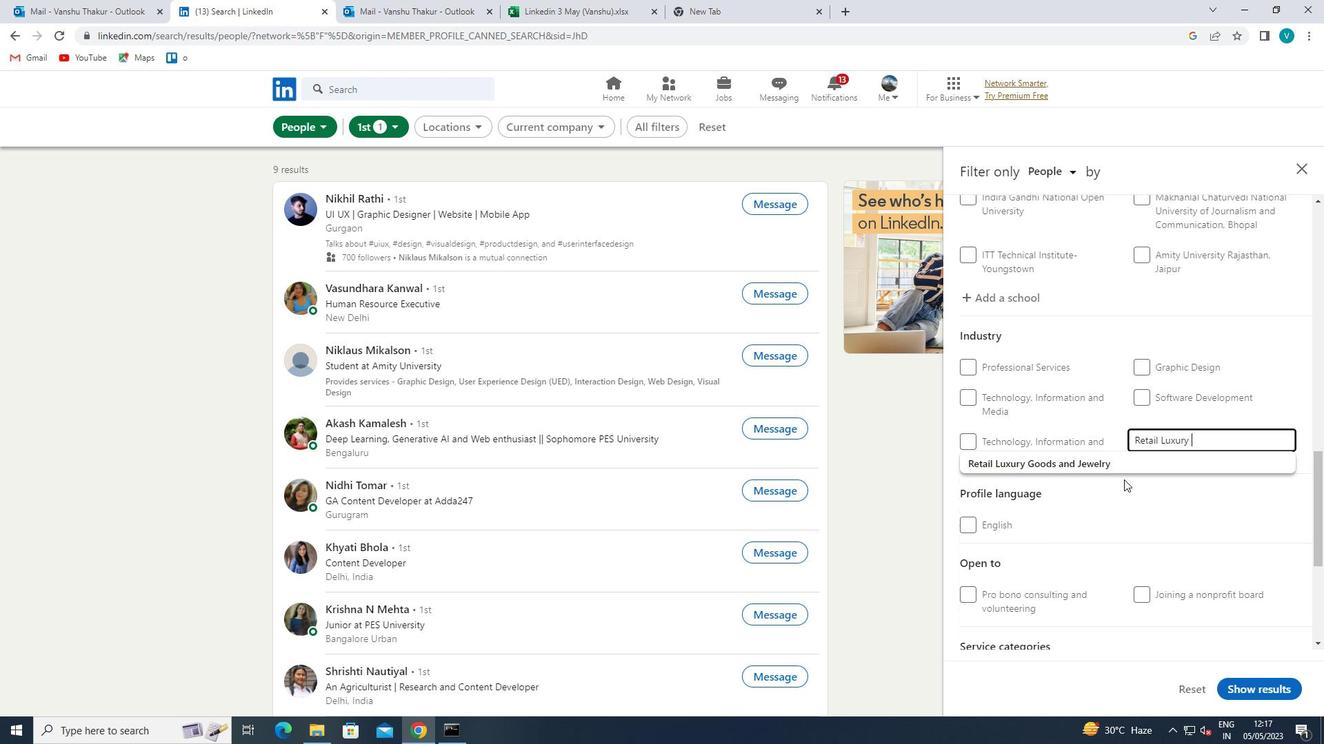 
Action: Mouse scrolled (1136, 471) with delta (0, 0)
Screenshot: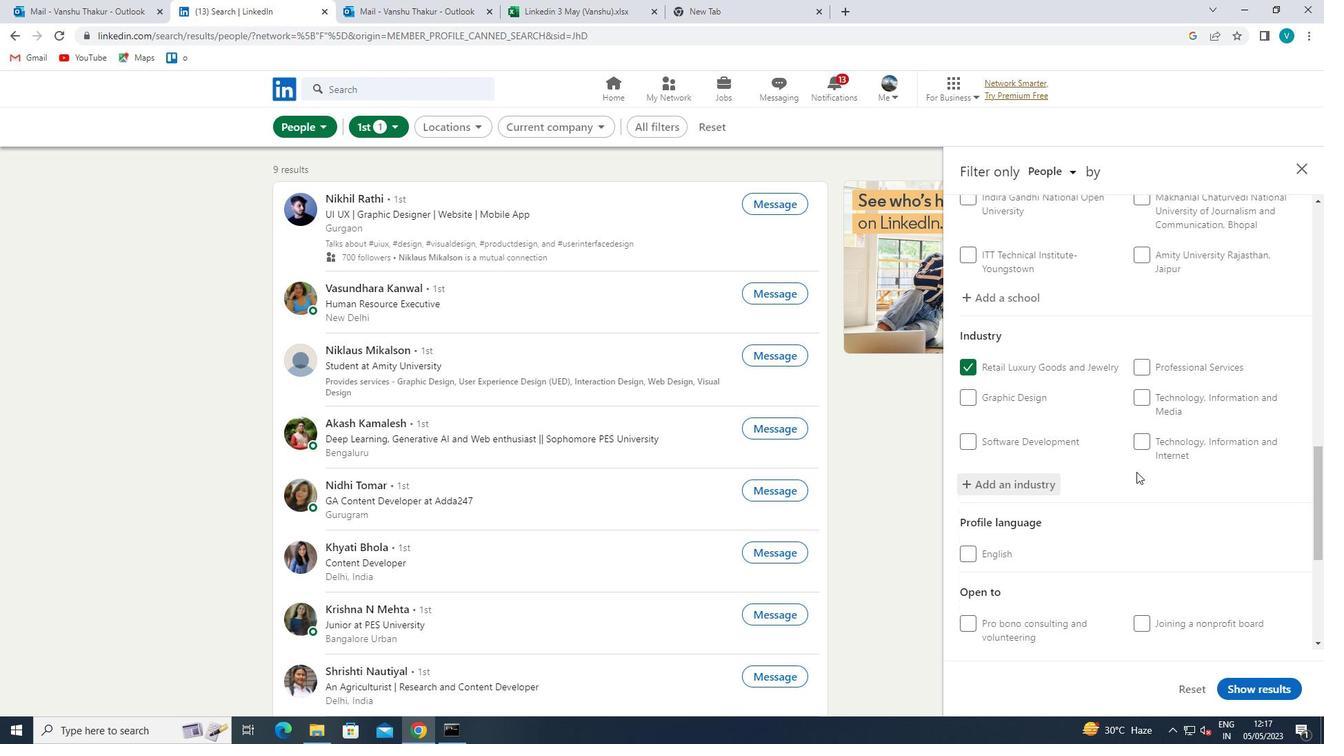 
Action: Mouse scrolled (1136, 471) with delta (0, 0)
Screenshot: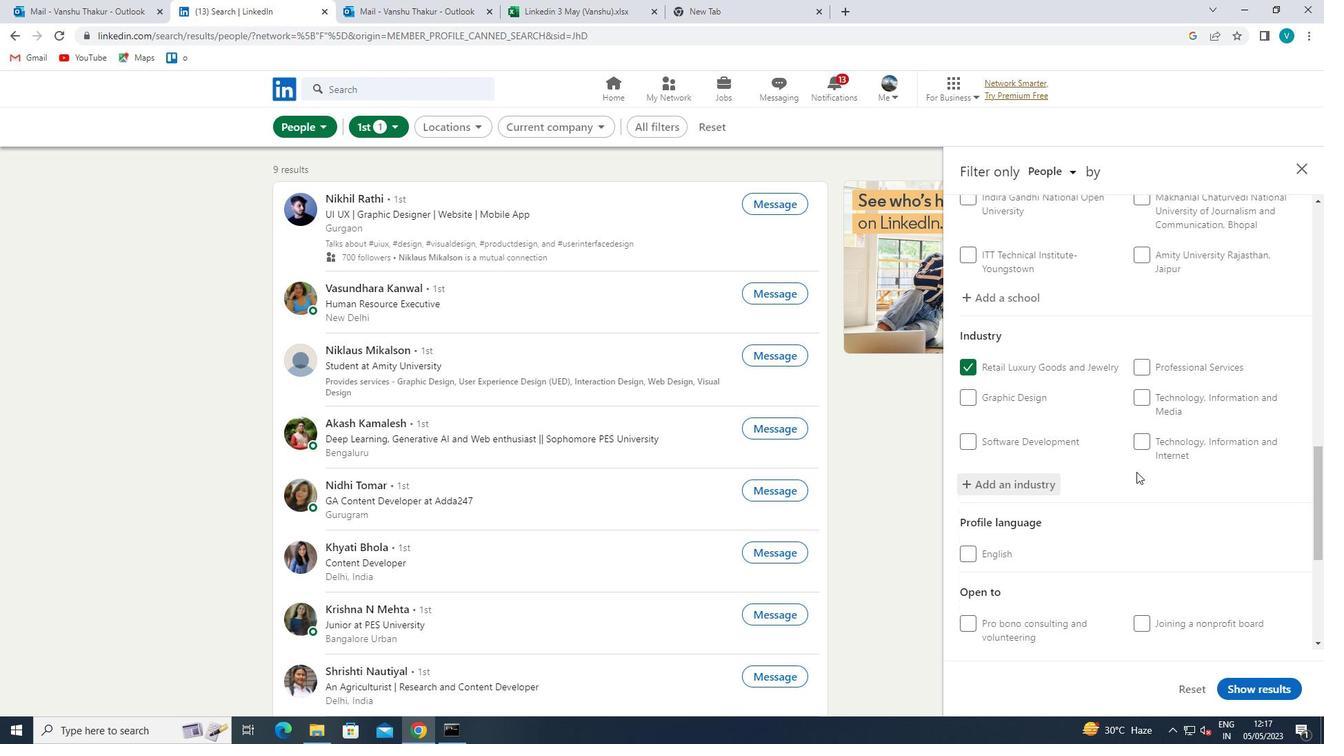 
Action: Mouse scrolled (1136, 471) with delta (0, 0)
Screenshot: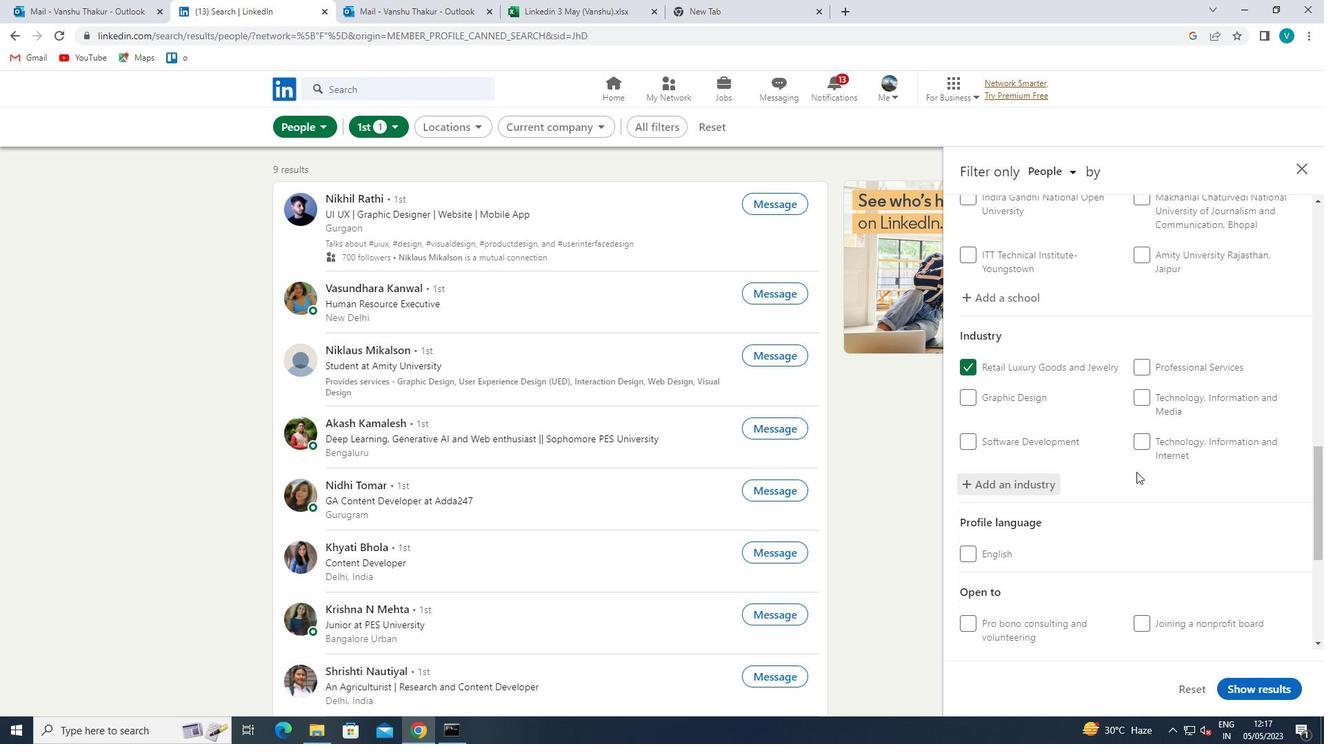 
Action: Mouse moved to (1165, 556)
Screenshot: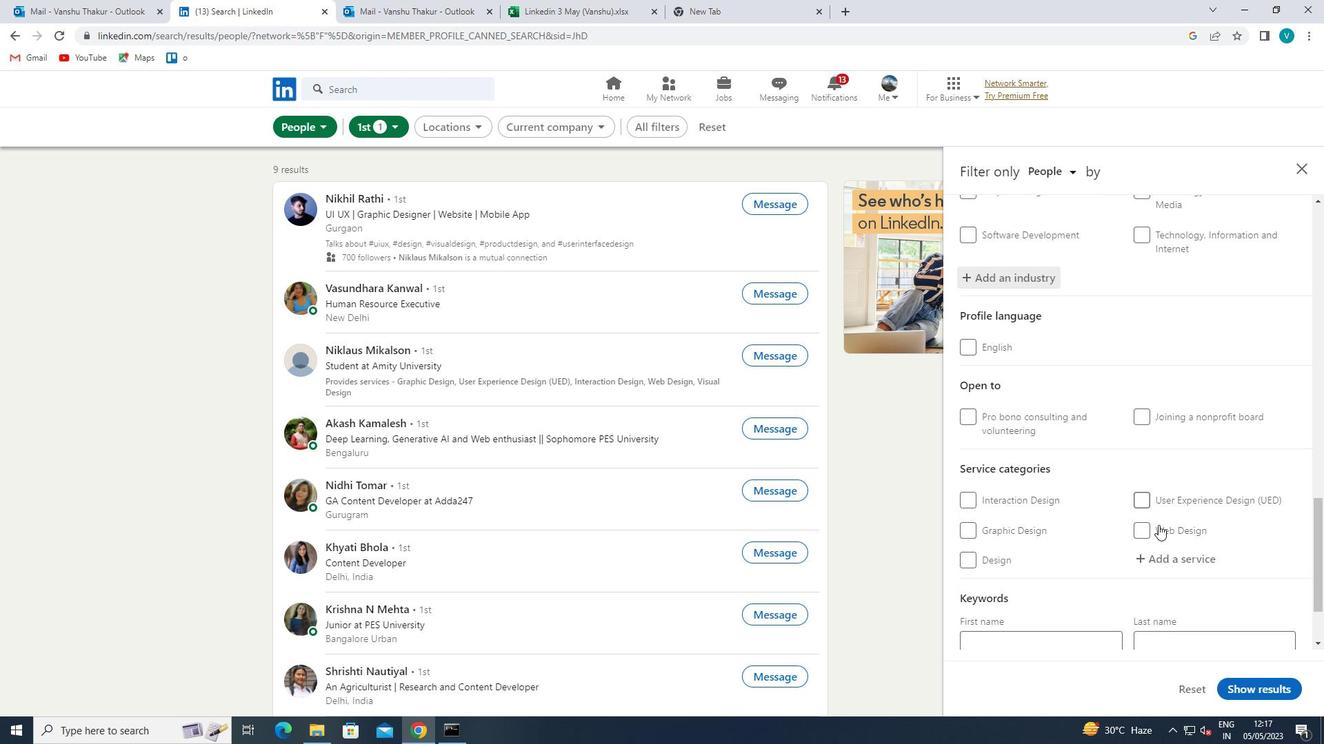 
Action: Mouse pressed left at (1165, 556)
Screenshot: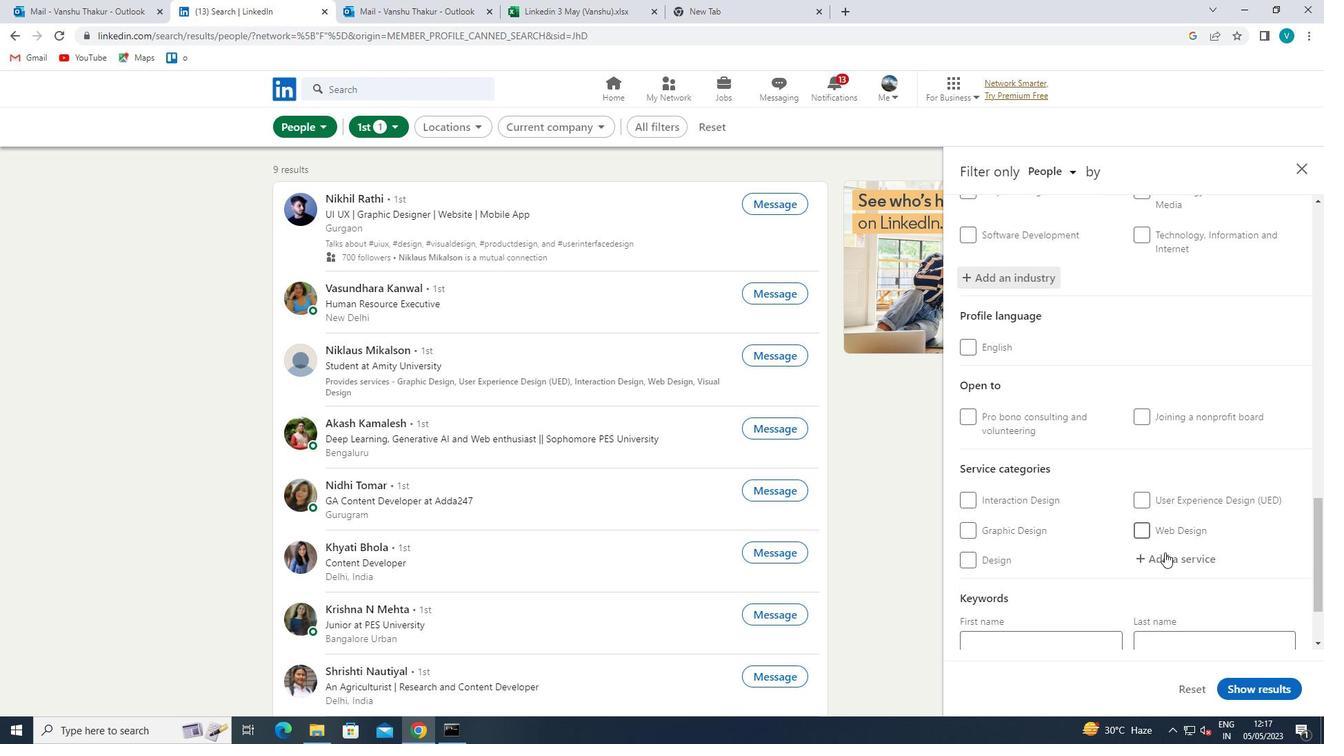 
Action: Mouse moved to (1166, 556)
Screenshot: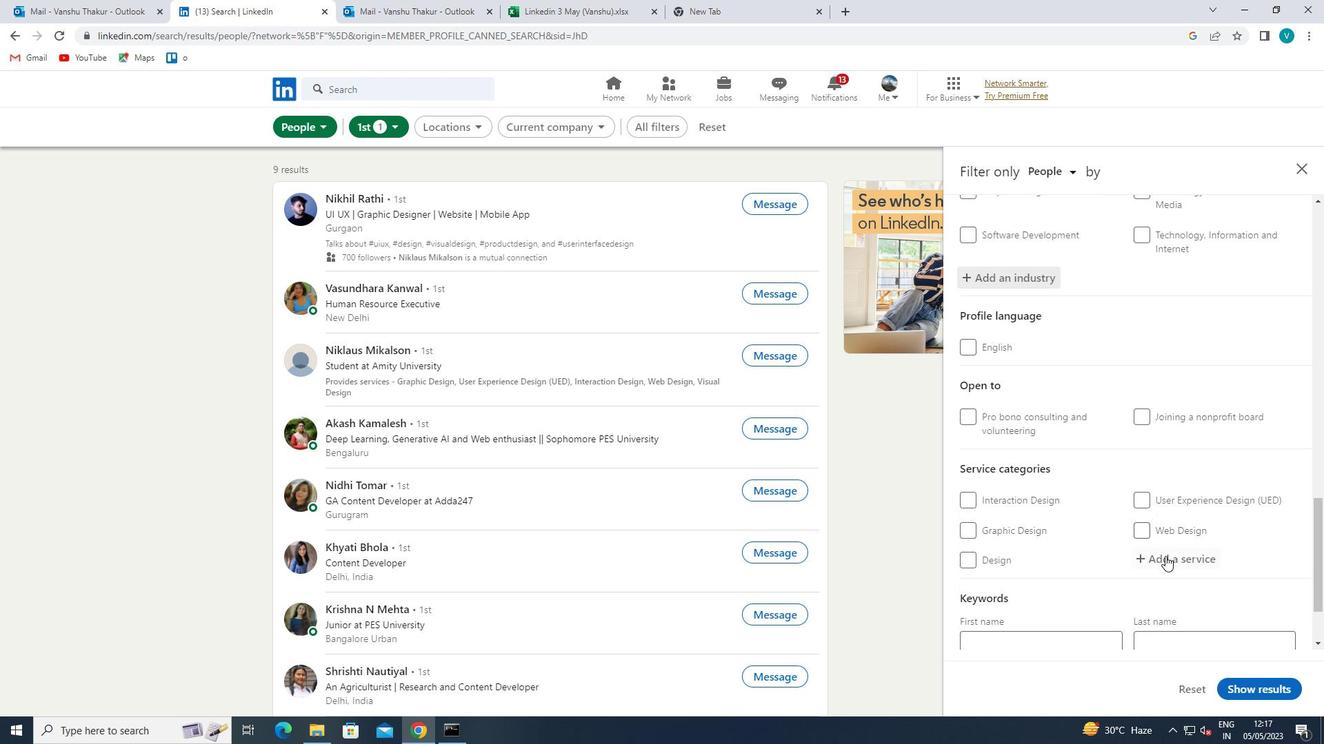 
Action: Key pressed <Key.shift>HUMAN<Key.space>
Screenshot: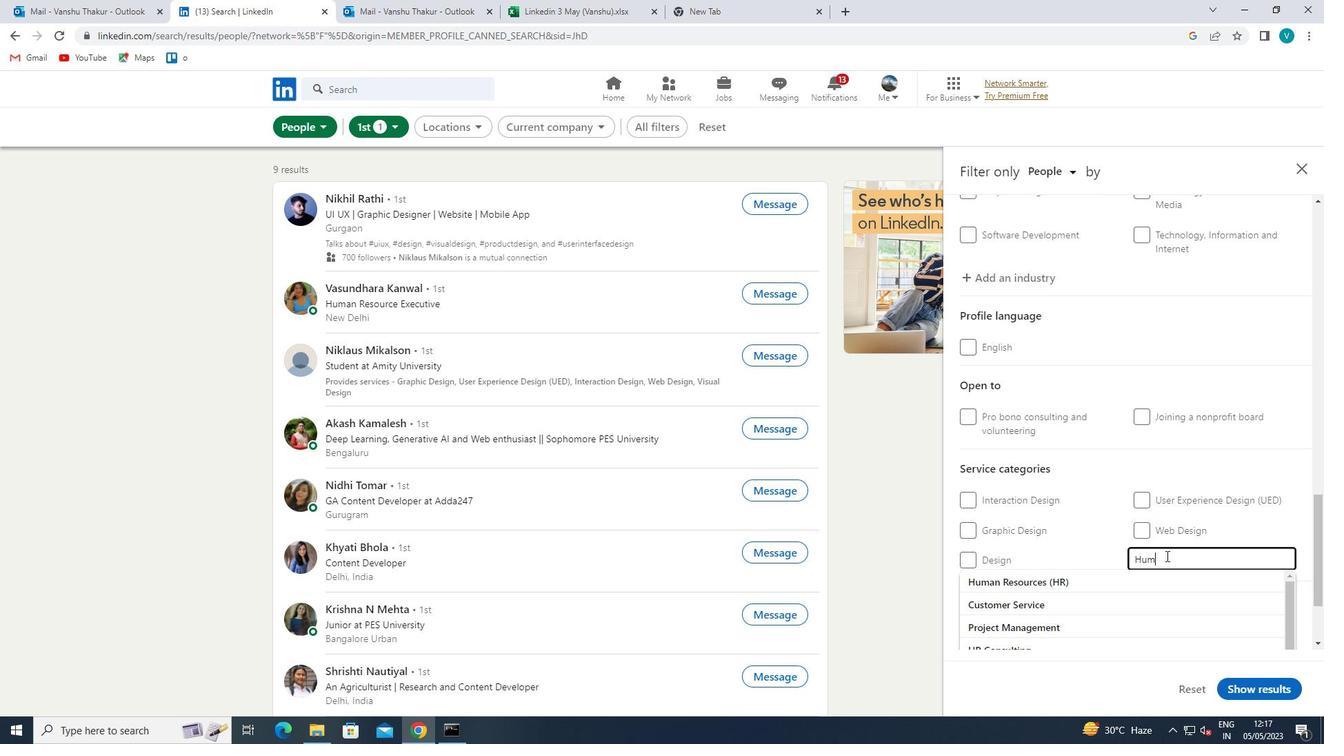 
Action: Mouse moved to (1135, 576)
Screenshot: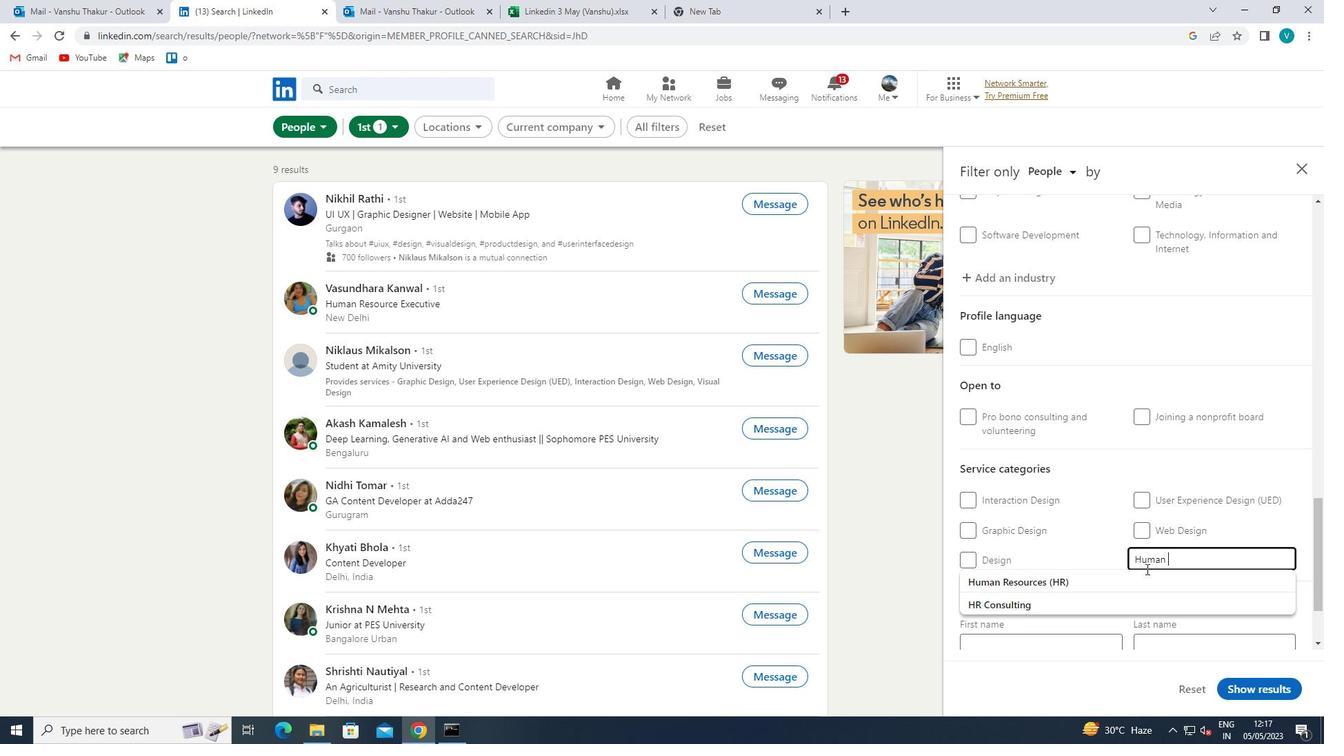 
Action: Mouse pressed left at (1135, 576)
Screenshot: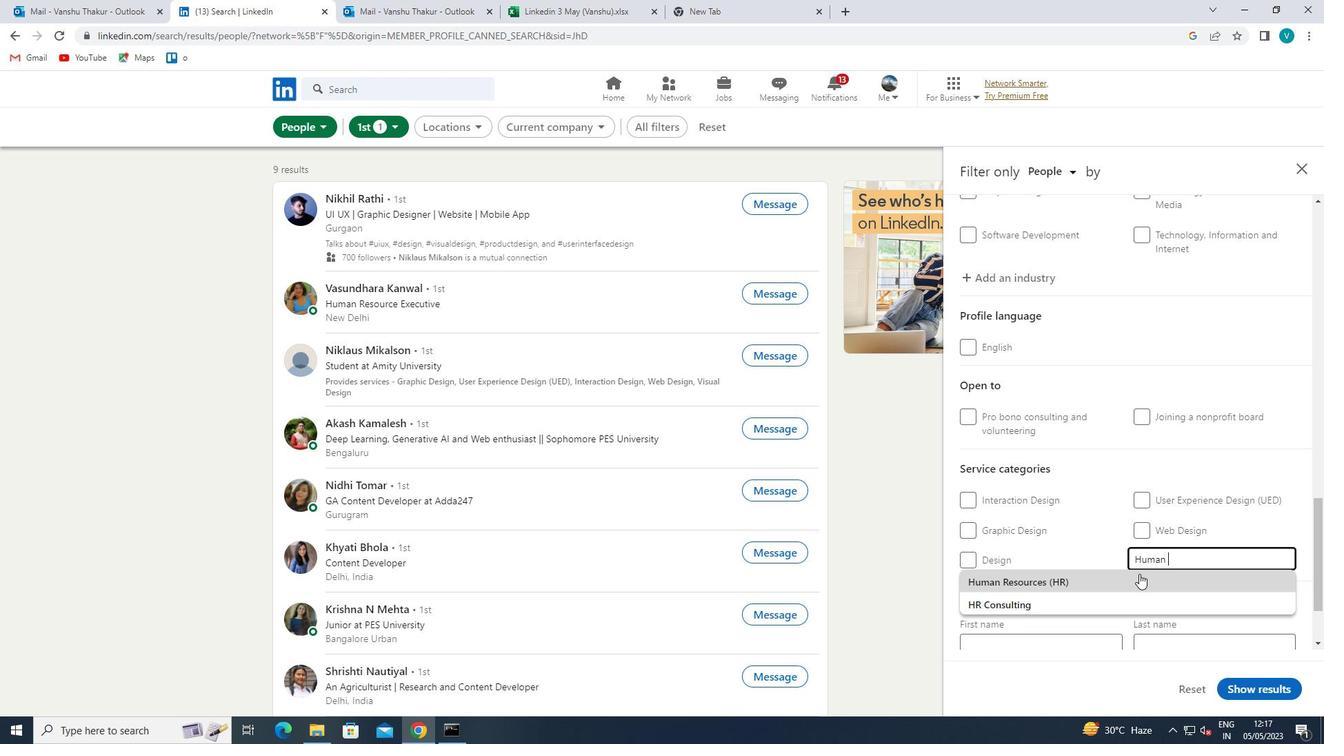 
Action: Mouse moved to (1150, 568)
Screenshot: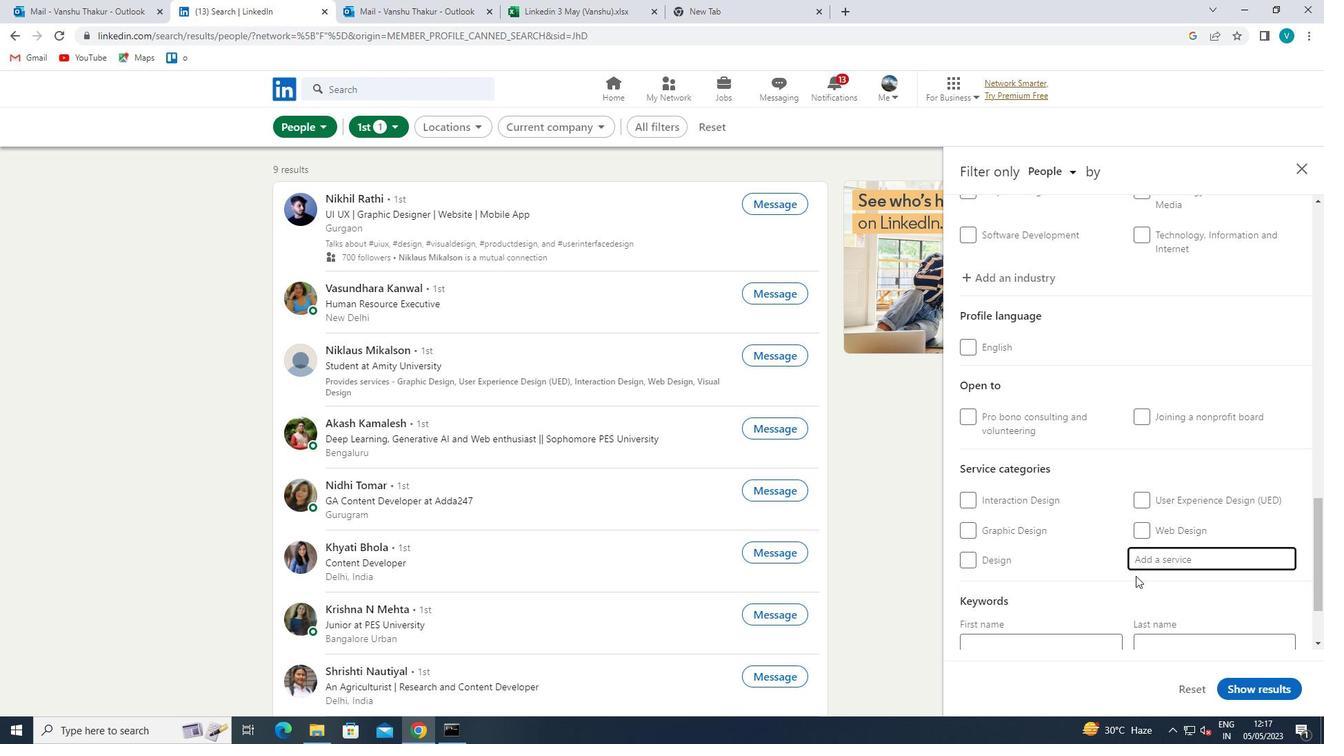 
Action: Mouse scrolled (1150, 567) with delta (0, 0)
Screenshot: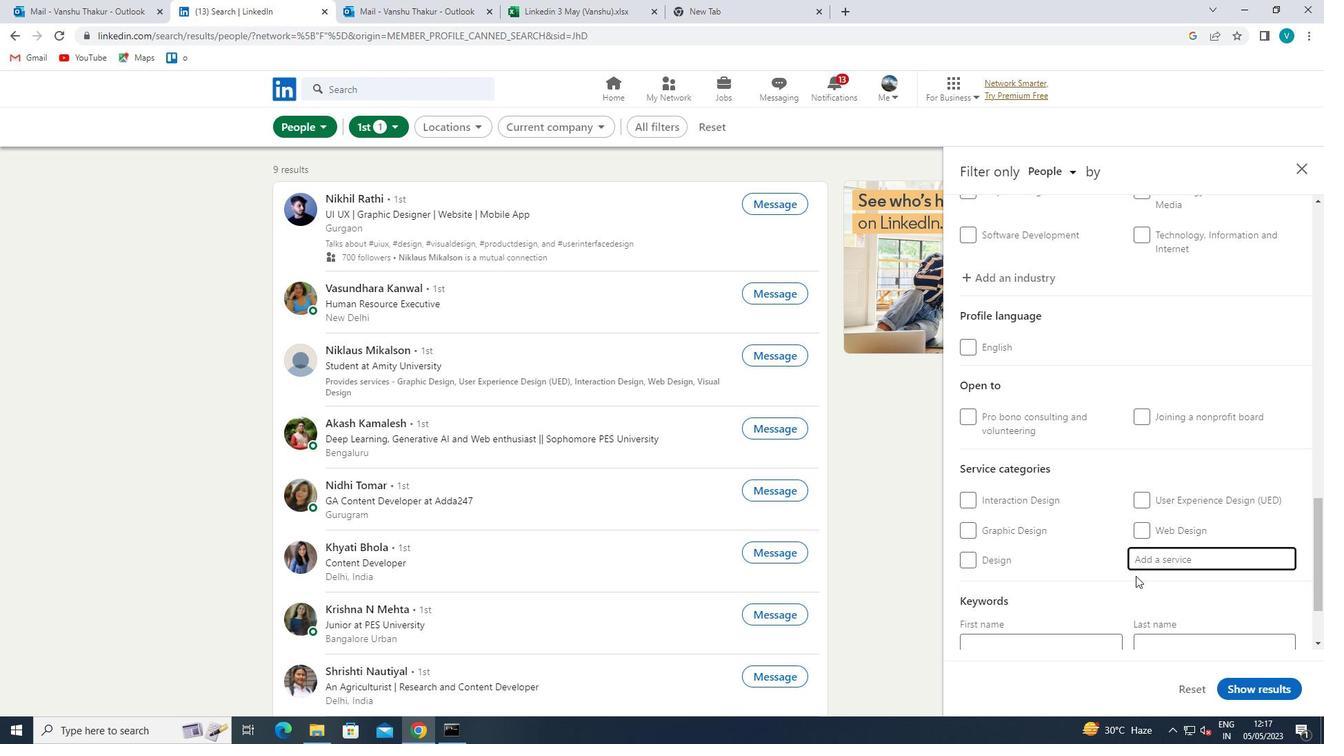 
Action: Mouse moved to (1151, 568)
Screenshot: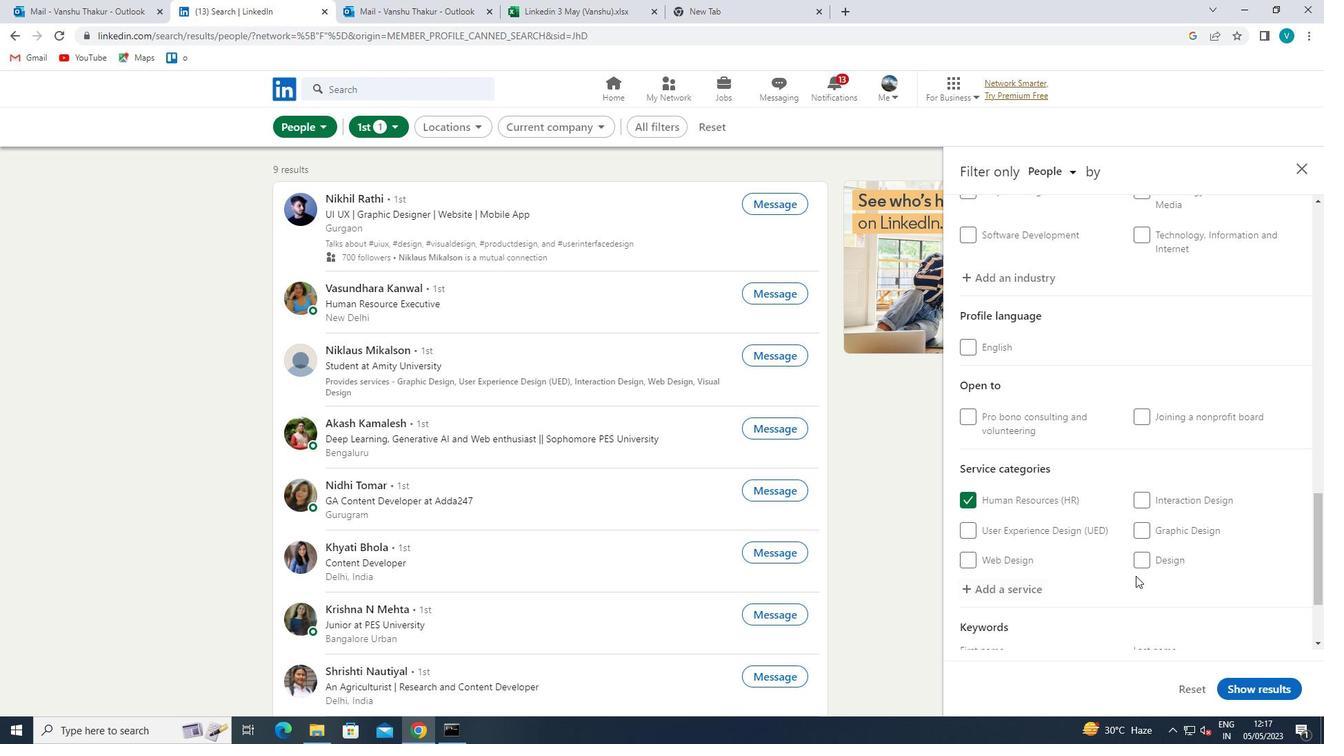 
Action: Mouse scrolled (1151, 567) with delta (0, 0)
Screenshot: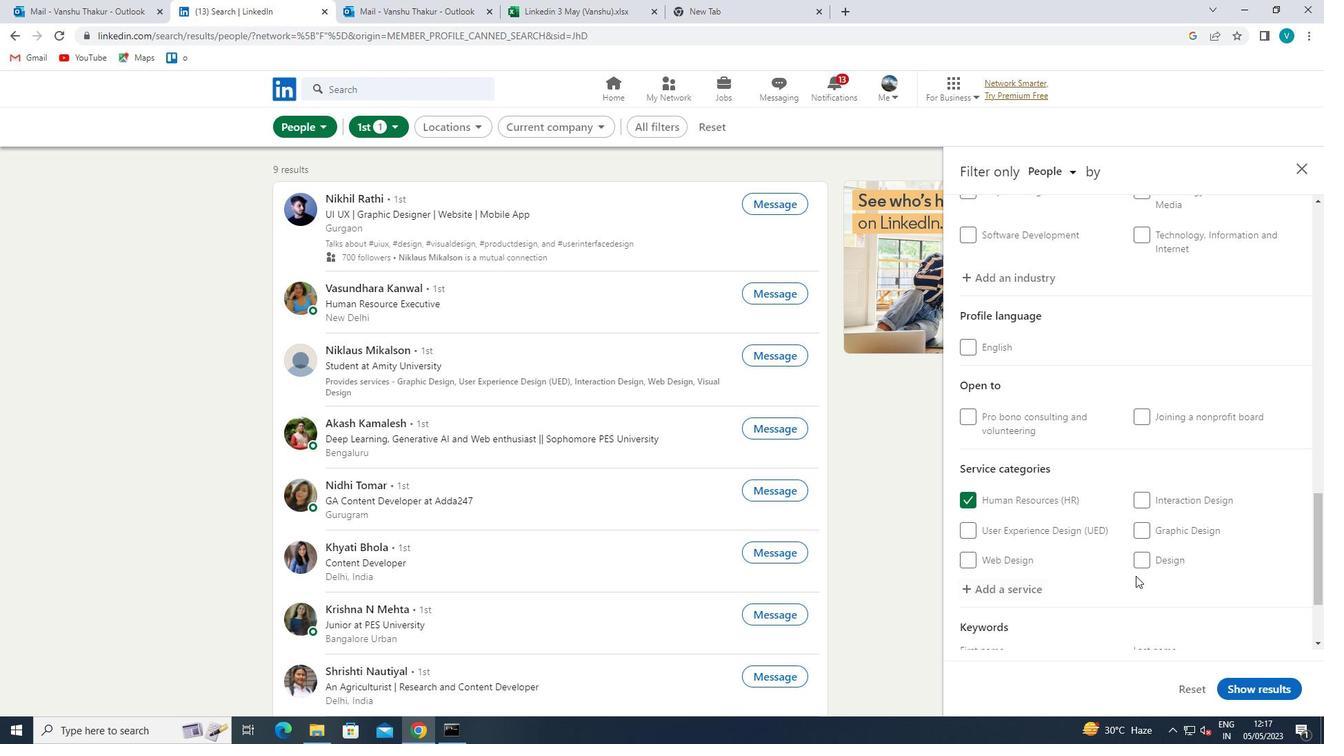 
Action: Mouse scrolled (1151, 567) with delta (0, 0)
Screenshot: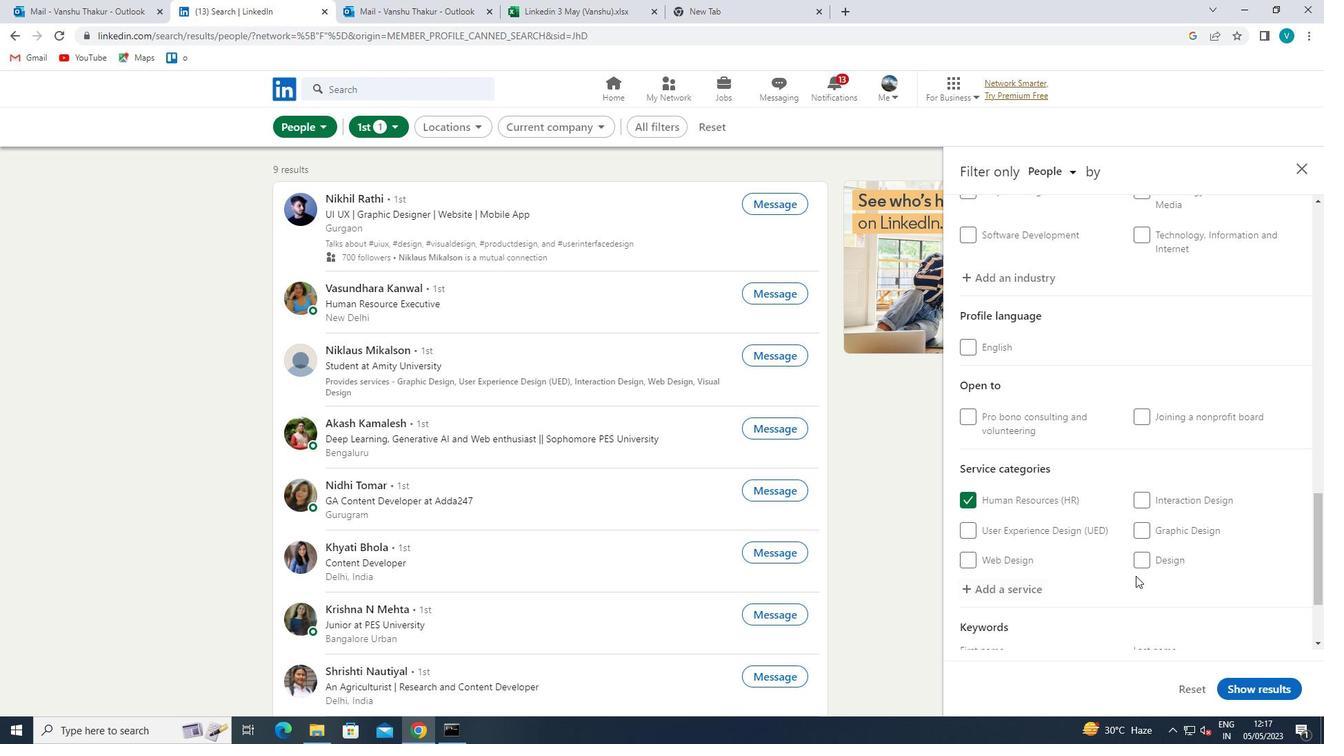 
Action: Mouse scrolled (1151, 567) with delta (0, 0)
Screenshot: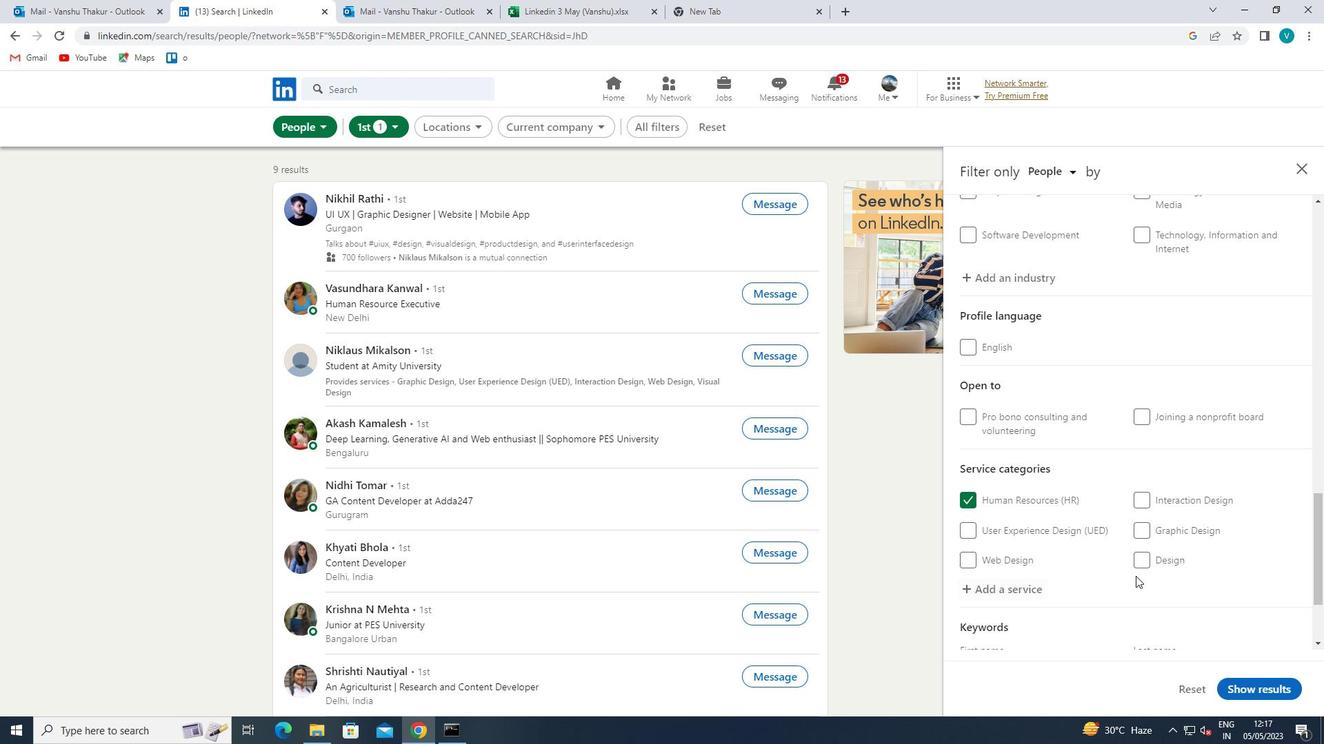 
Action: Mouse scrolled (1151, 567) with delta (0, 0)
Screenshot: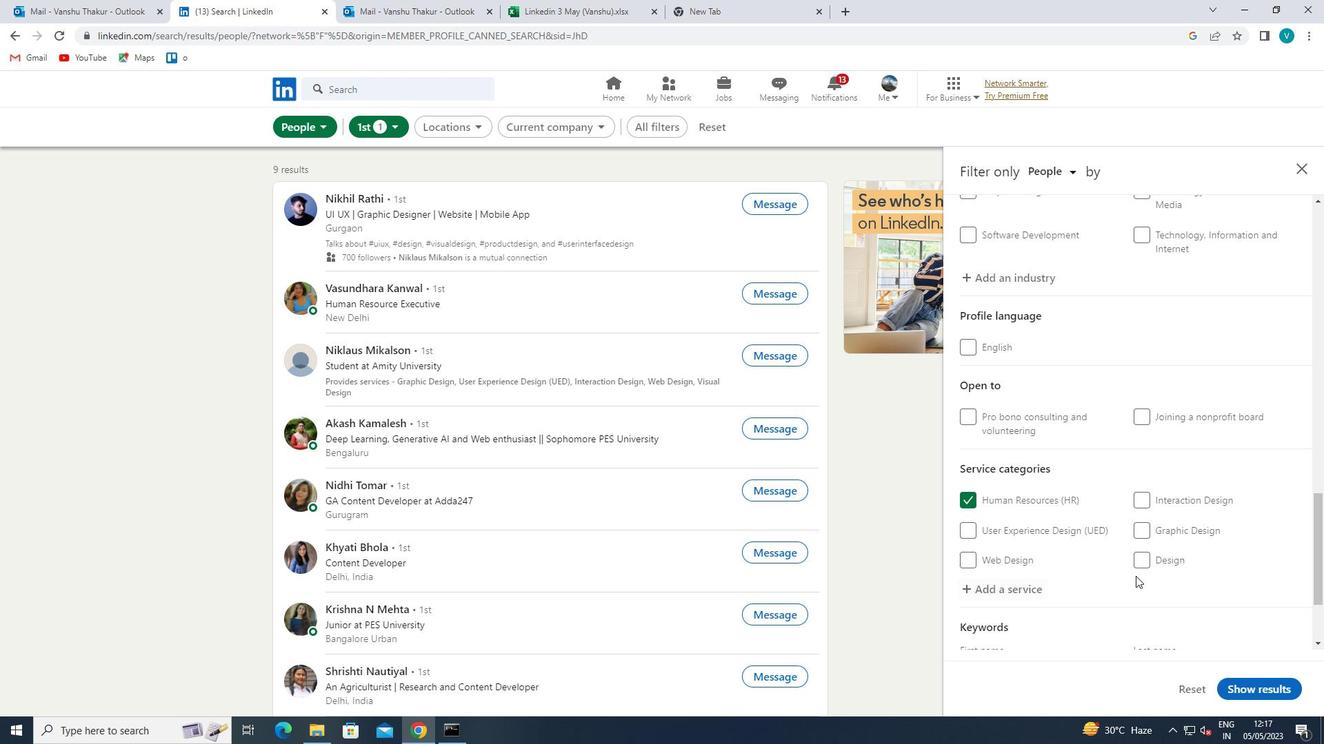 
Action: Mouse moved to (1084, 584)
Screenshot: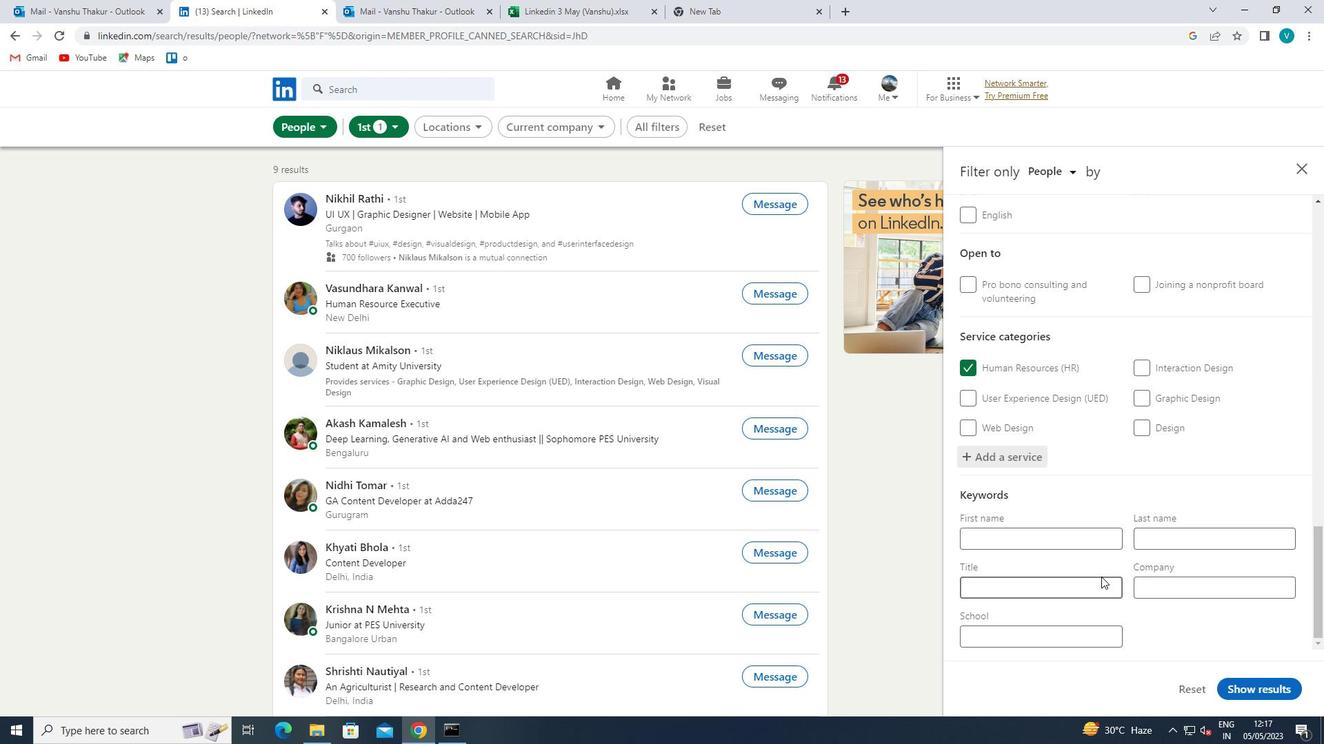 
Action: Mouse pressed left at (1084, 584)
Screenshot: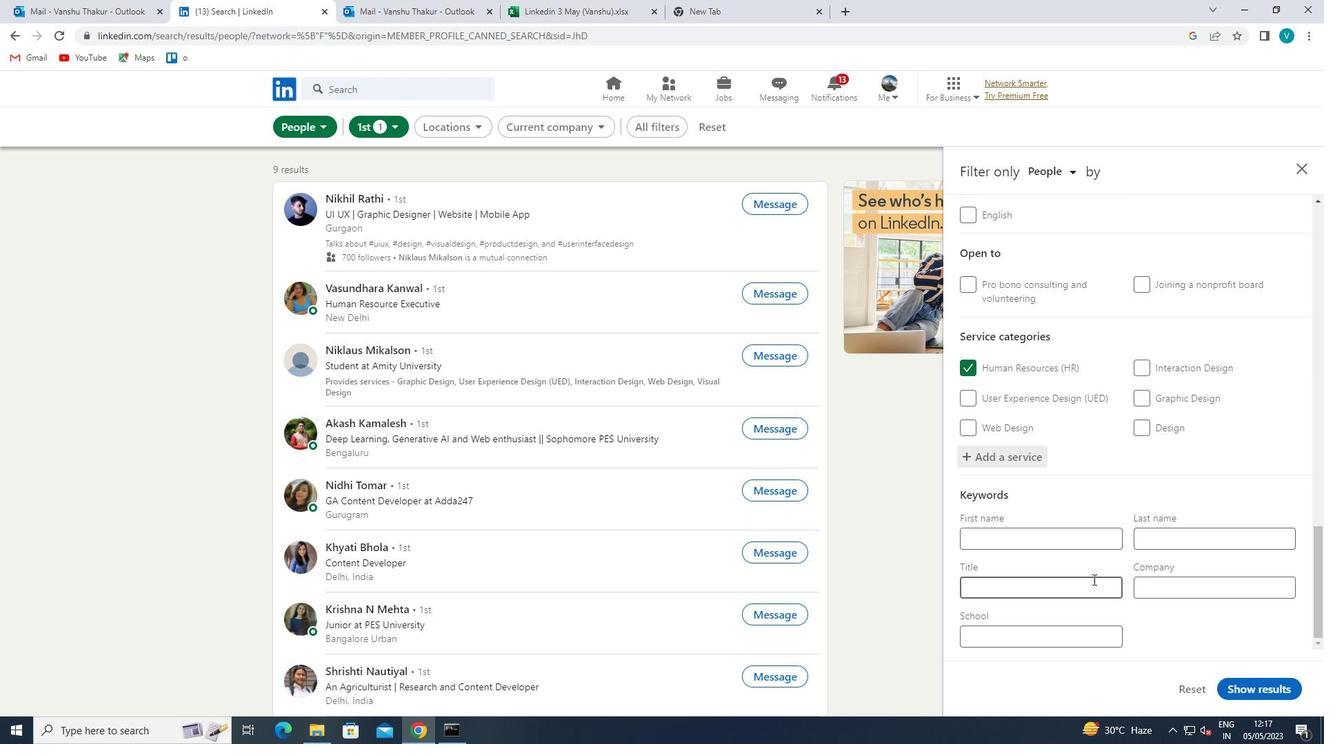 
Action: Key pressed <Key.shift>SPORTS<Key.space><Key.shift><Key.shift>VOLUNTEER<Key.space>
Screenshot: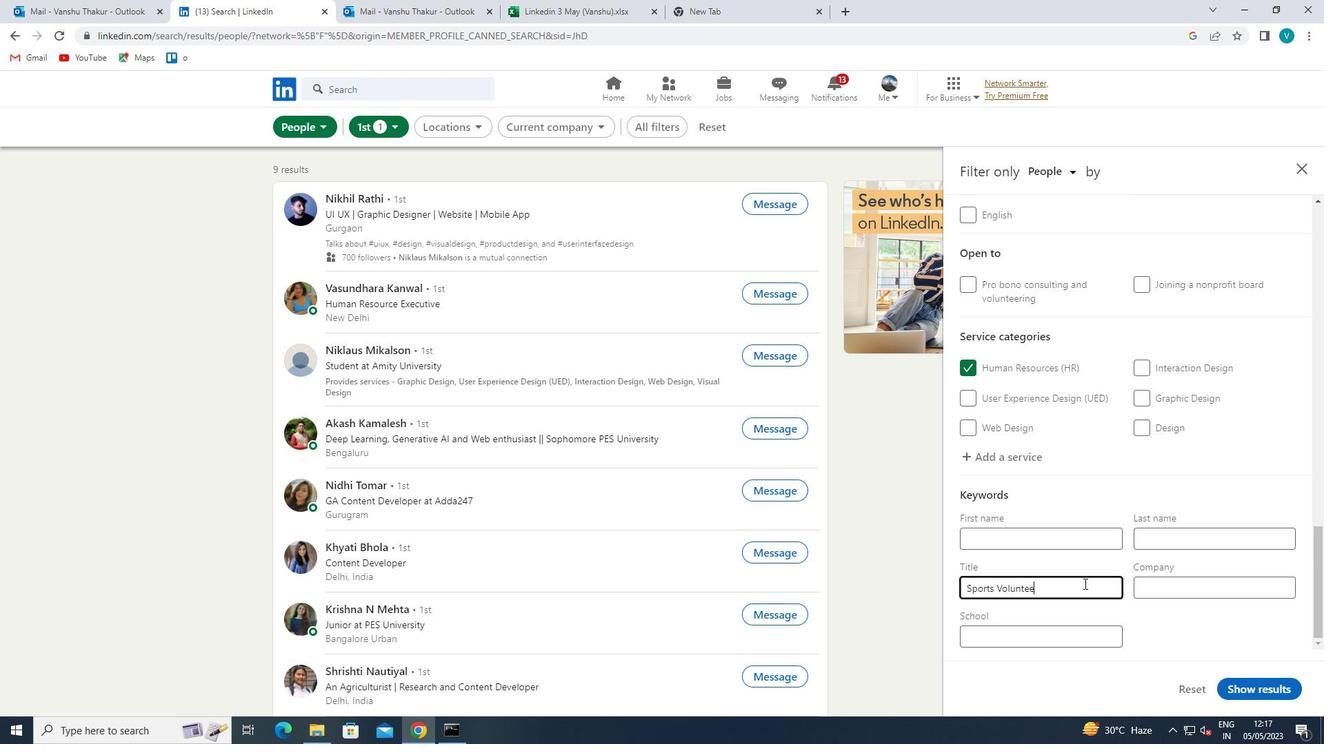 
Action: Mouse moved to (1246, 690)
Screenshot: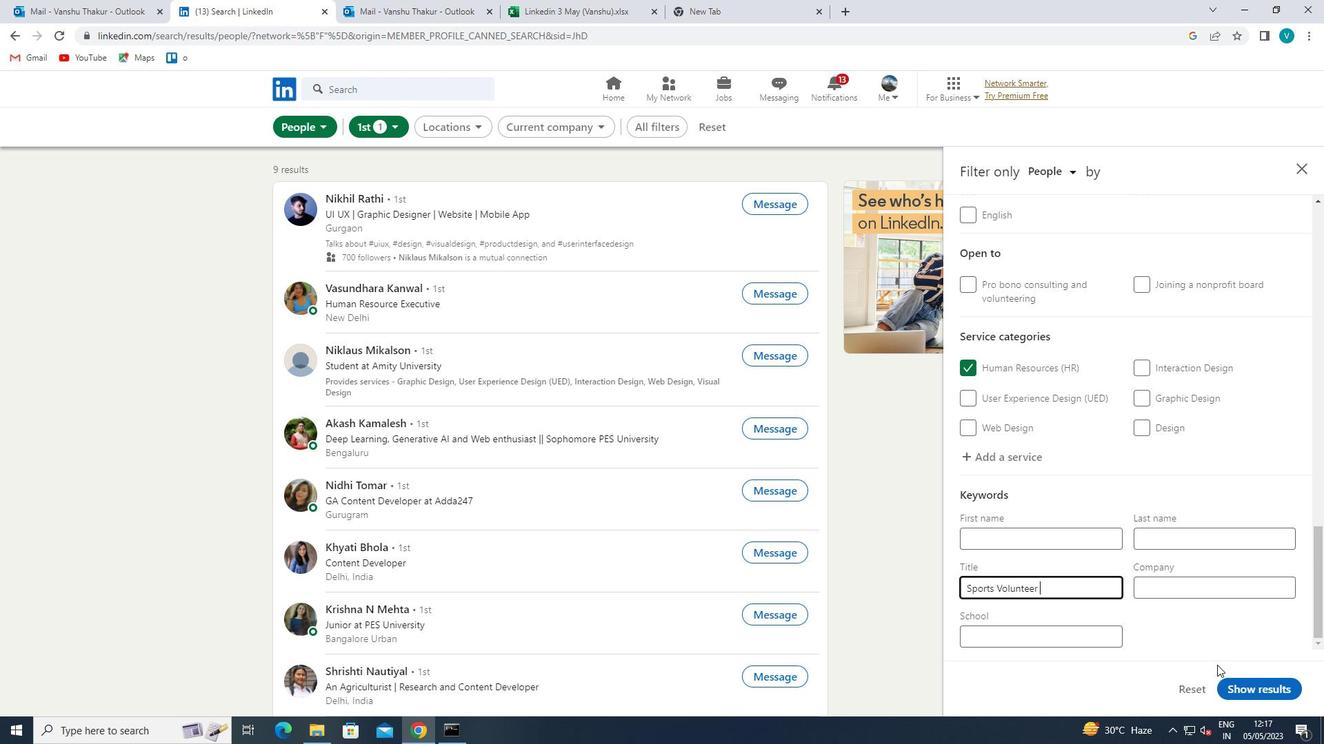 
Action: Mouse pressed left at (1246, 690)
Screenshot: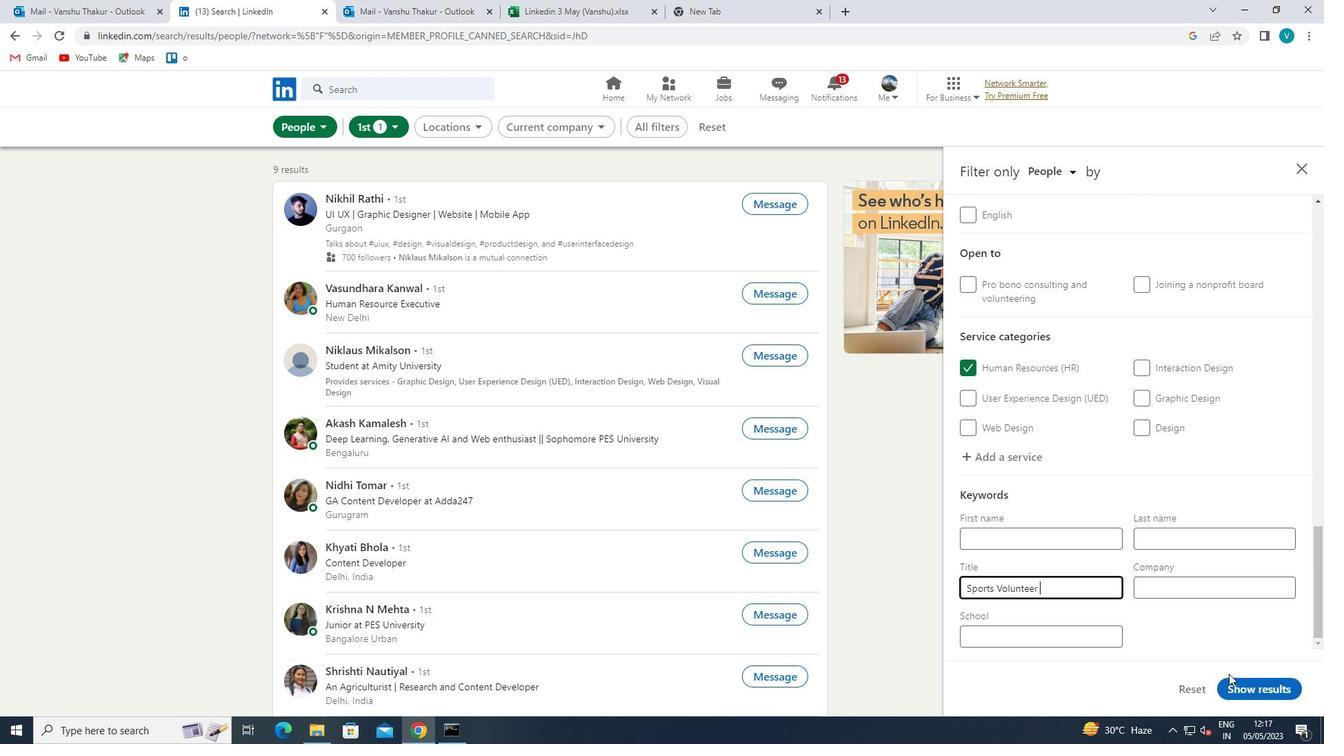 
